 Task: Compose an email with the signature Jack Davis with the subject Request for a credit limit increase and the message I wanted to remind you that the deadline for submitting your expense report is coming up soon. Please make sure to do so by the end of the week. from softage.5@softage.net to softage.3@softage.net, select last sentence, change the font color from current to maroon and background color to red Send the email. Finally, move the email from Sent Items to the label Easter ideas
Action: Mouse moved to (169, 7)
Screenshot: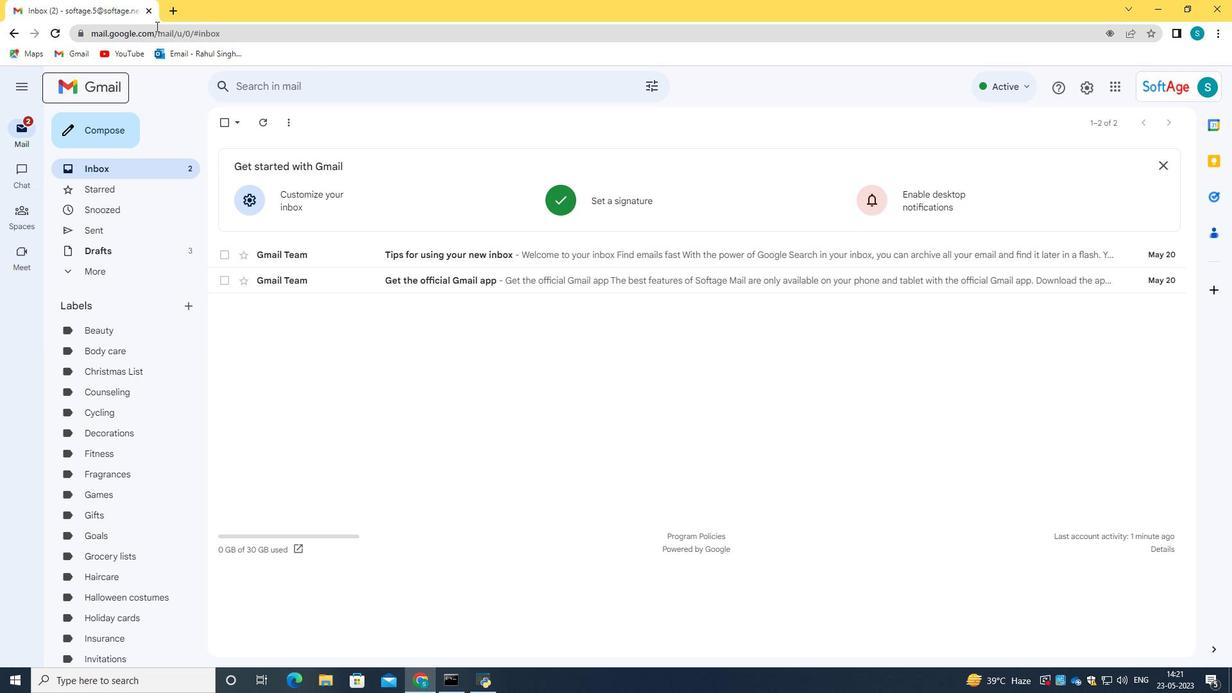 
Action: Mouse pressed left at (169, 7)
Screenshot: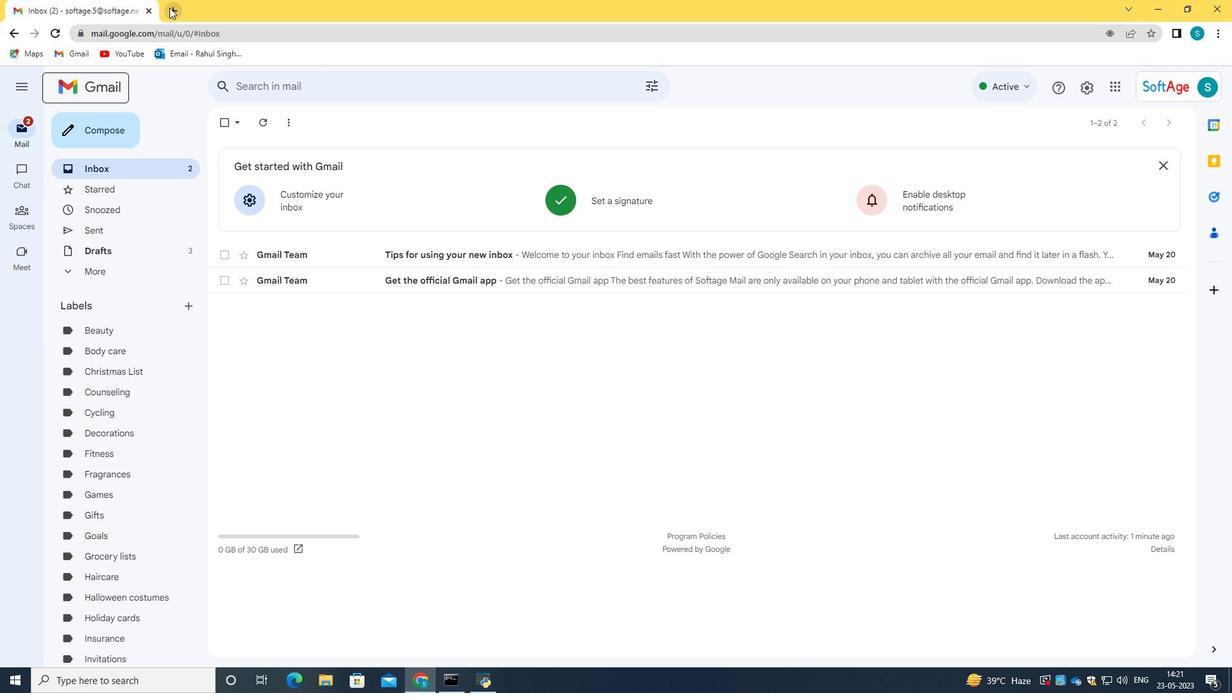 
Action: Mouse moved to (151, 8)
Screenshot: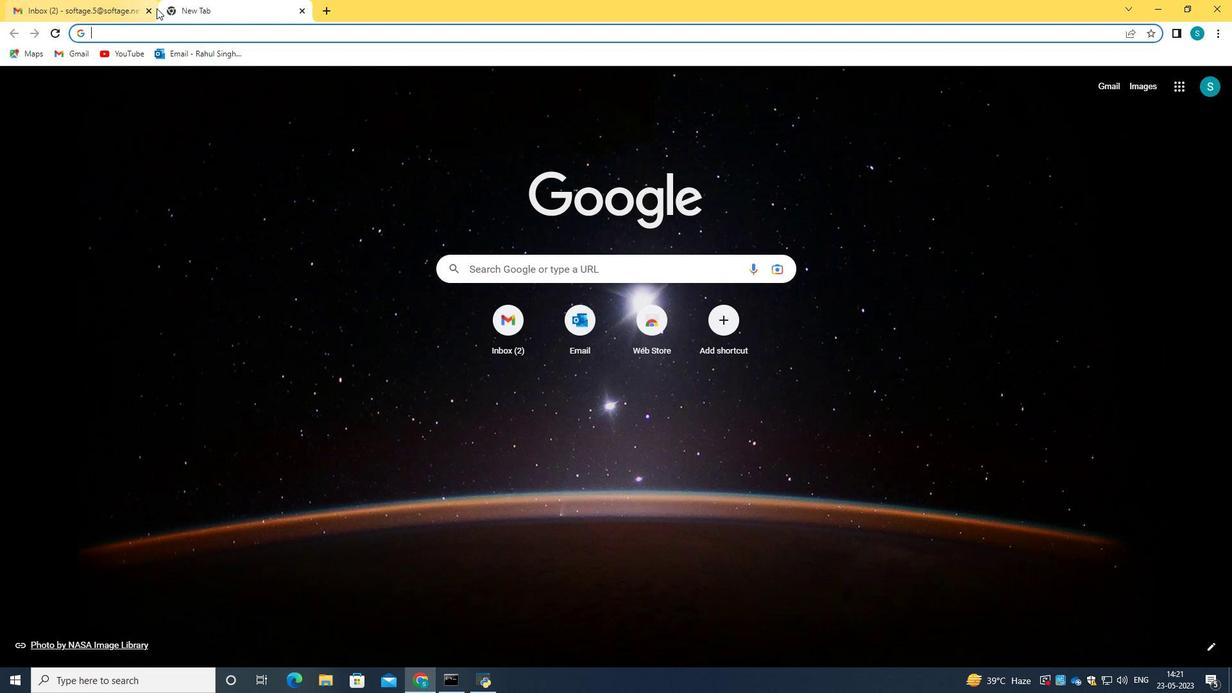 
Action: Mouse pressed left at (151, 8)
Screenshot: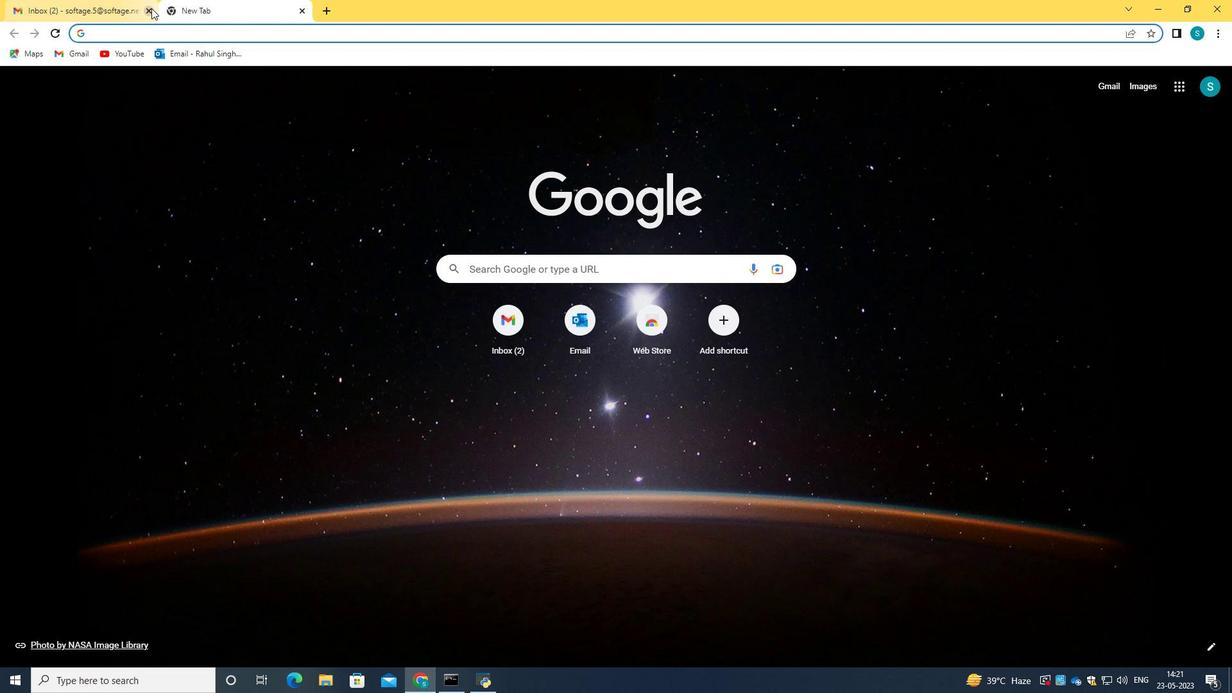 
Action: Mouse moved to (69, 53)
Screenshot: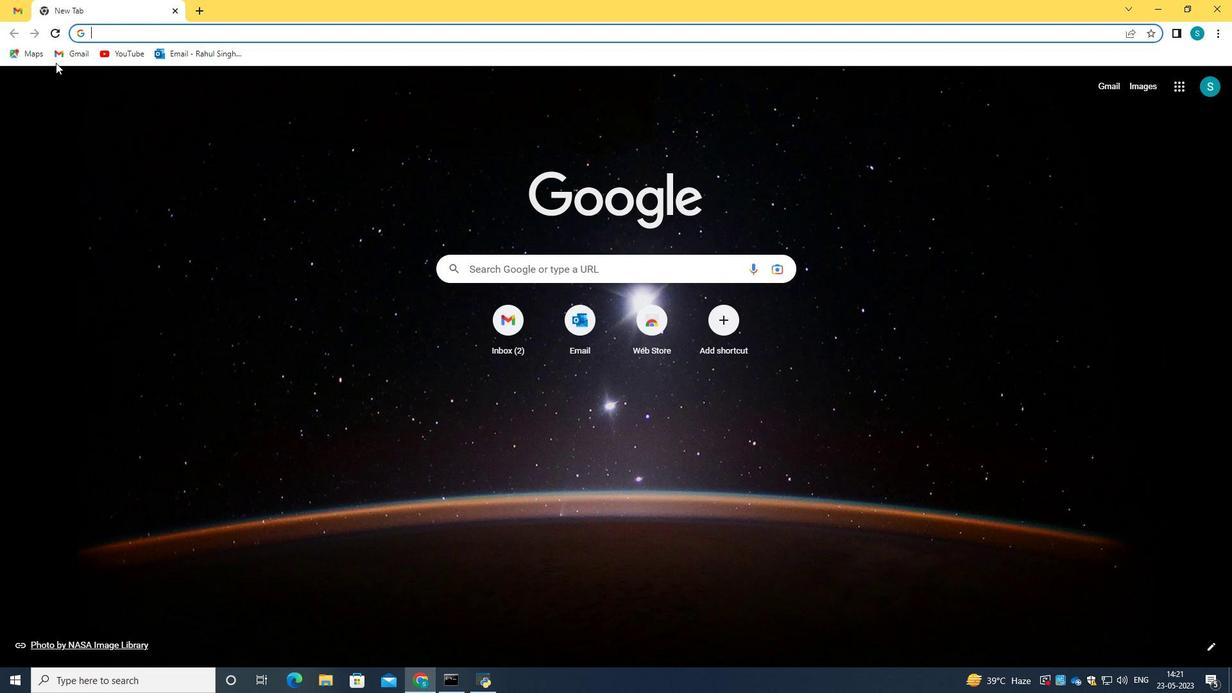 
Action: Mouse pressed left at (69, 53)
Screenshot: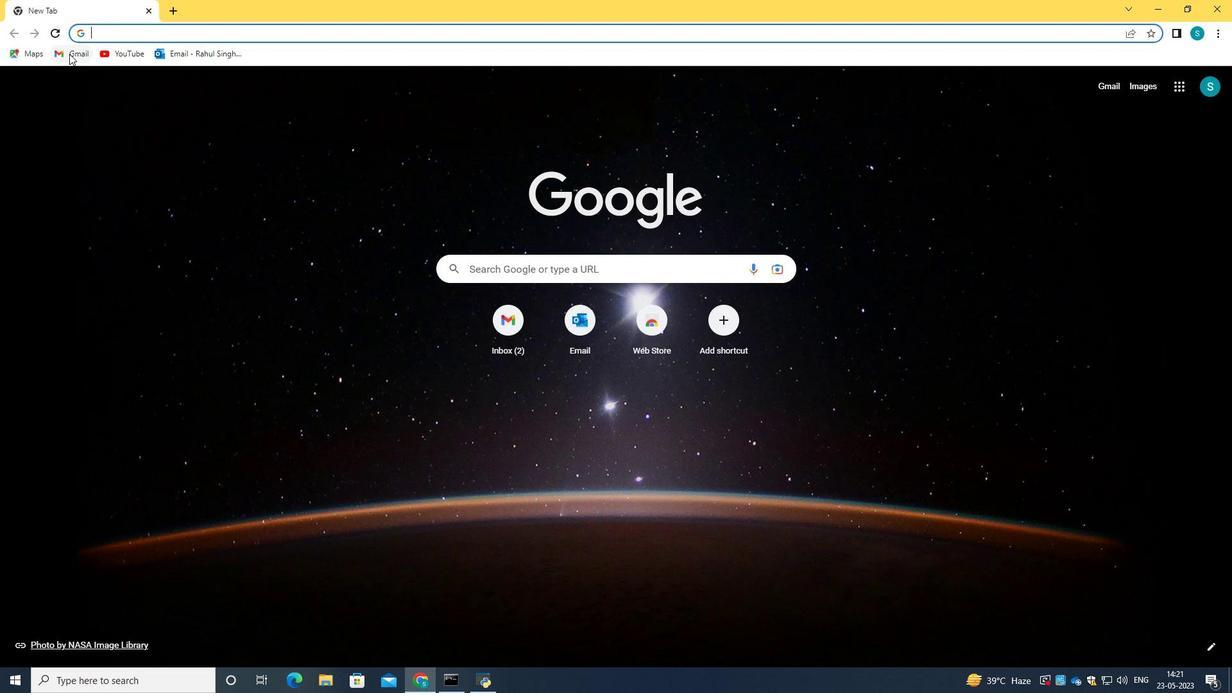 
Action: Mouse moved to (599, 199)
Screenshot: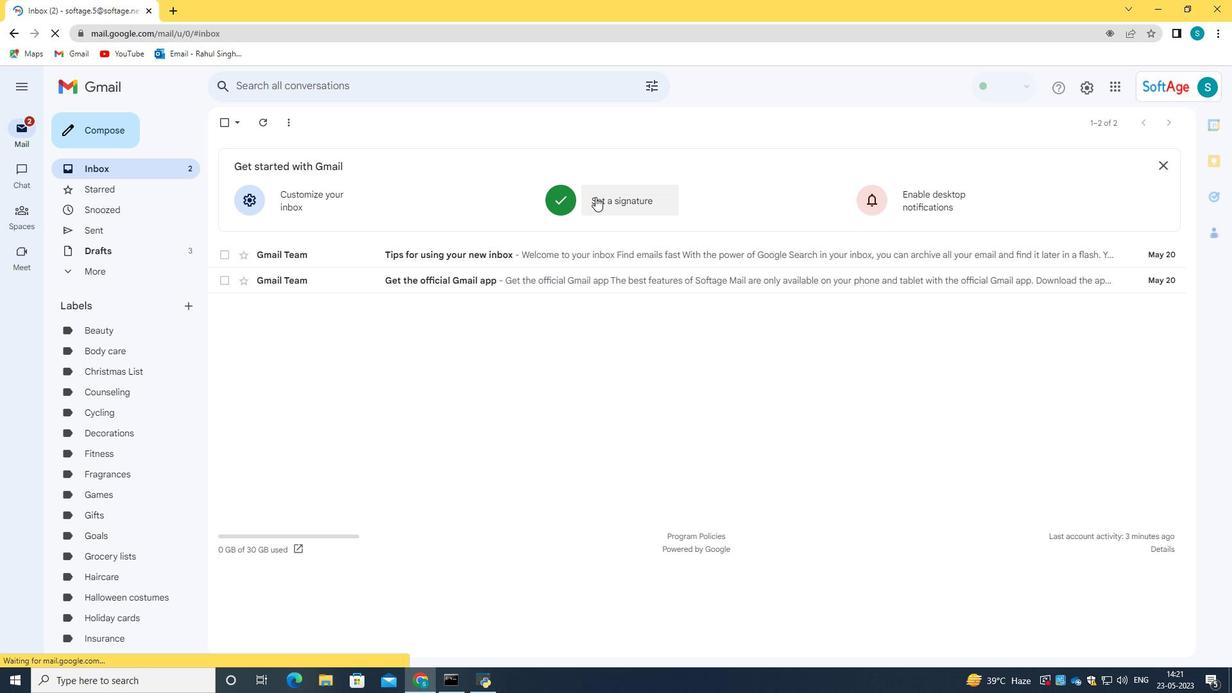 
Action: Mouse pressed left at (599, 199)
Screenshot: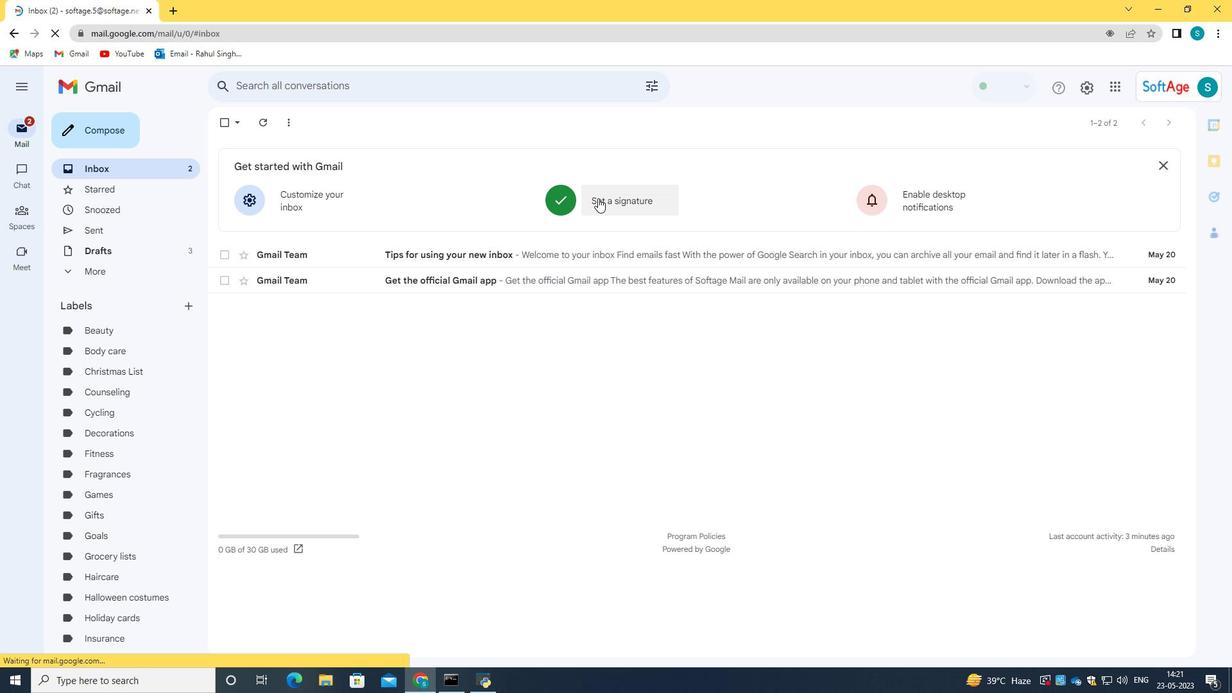 
Action: Mouse moved to (622, 204)
Screenshot: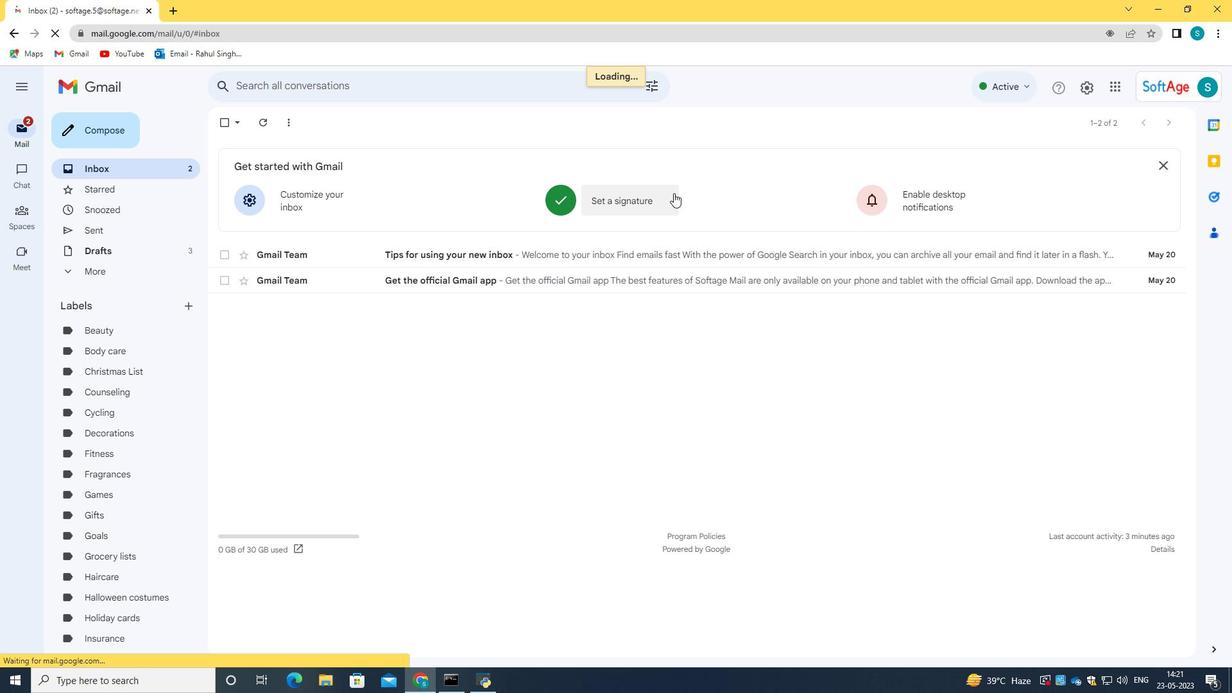 
Action: Mouse pressed left at (622, 204)
Screenshot: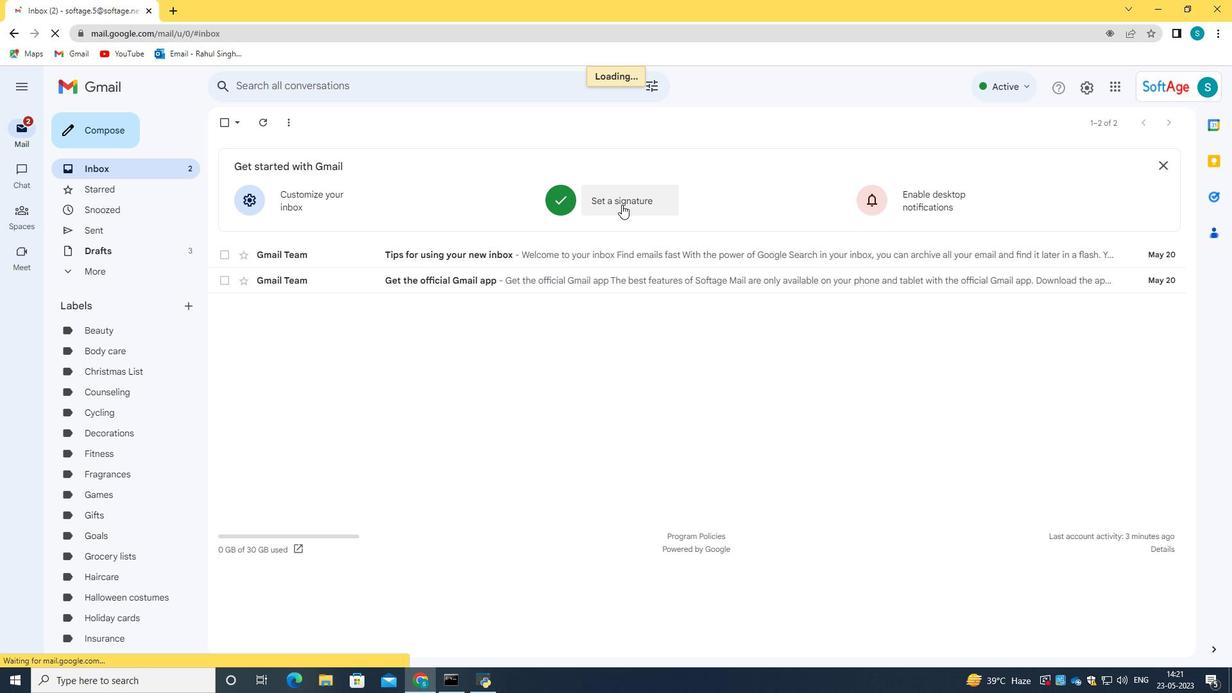 
Action: Mouse moved to (577, 398)
Screenshot: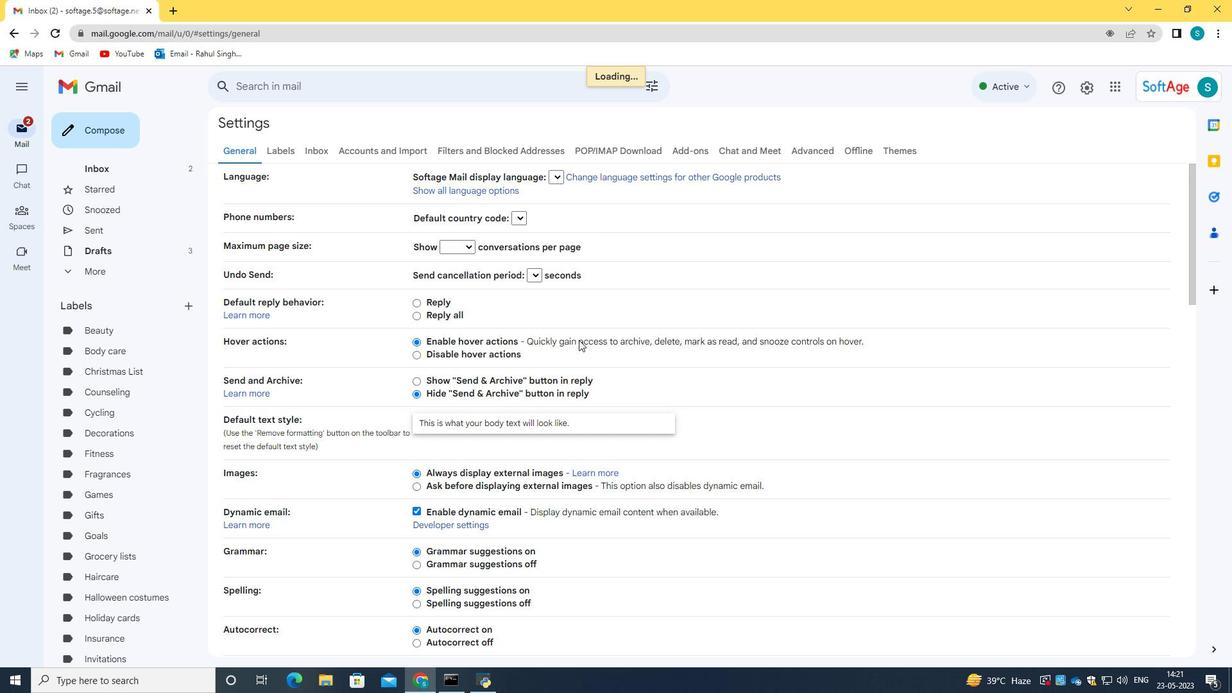 
Action: Mouse scrolled (577, 398) with delta (0, 0)
Screenshot: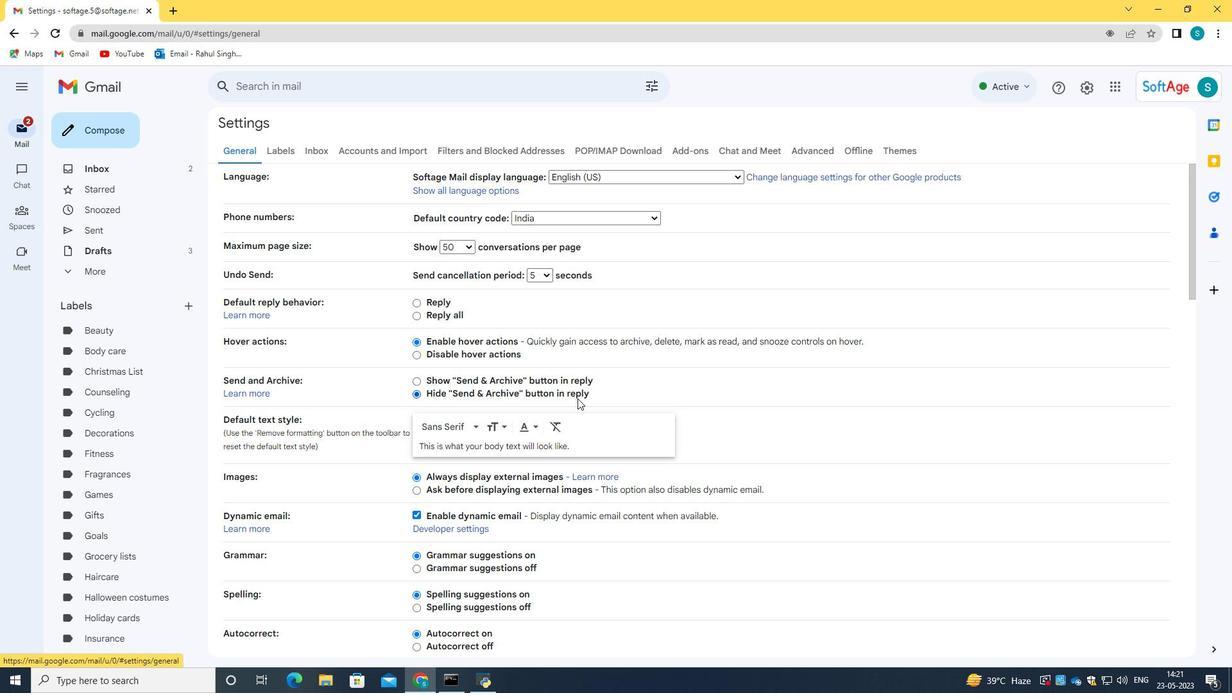 
Action: Mouse scrolled (577, 398) with delta (0, 0)
Screenshot: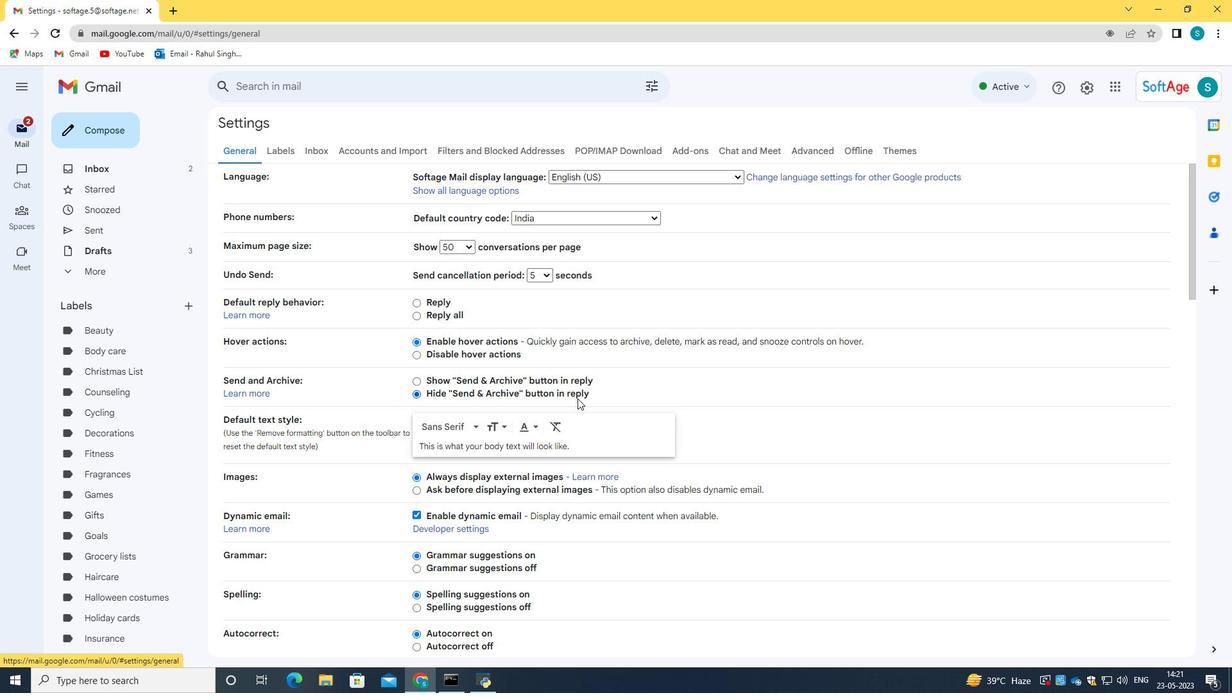 
Action: Mouse scrolled (577, 398) with delta (0, 0)
Screenshot: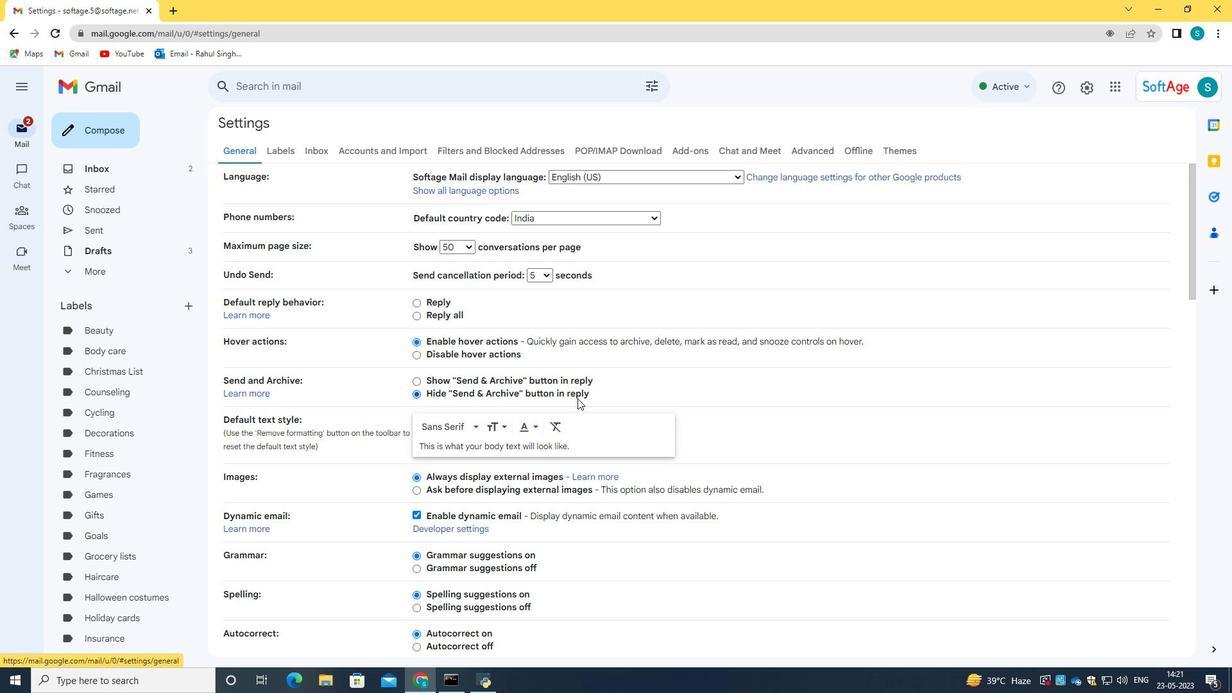 
Action: Mouse scrolled (577, 398) with delta (0, 0)
Screenshot: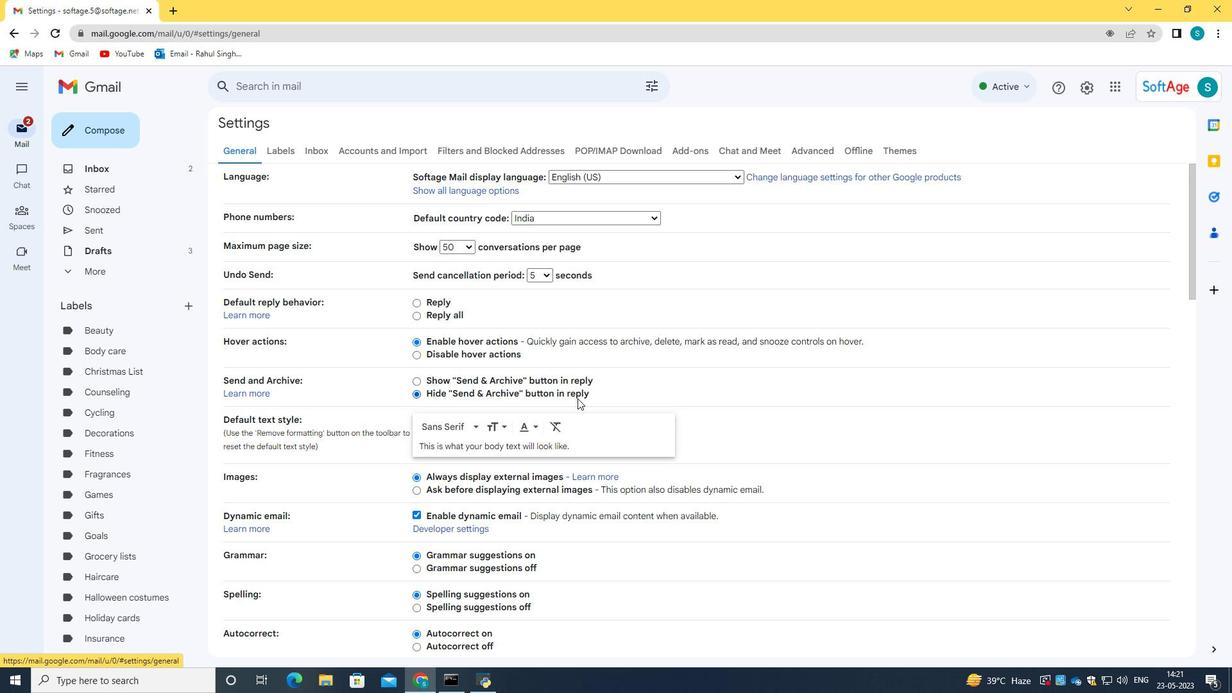 
Action: Mouse moved to (577, 399)
Screenshot: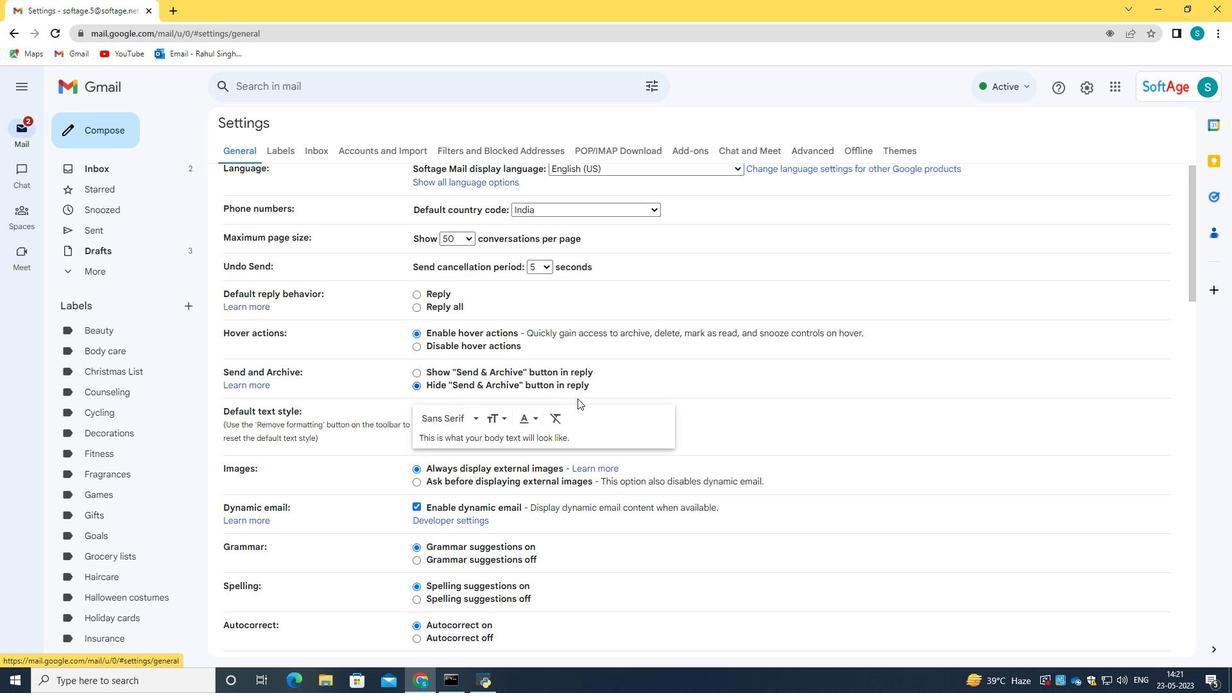 
Action: Mouse scrolled (577, 398) with delta (0, 0)
Screenshot: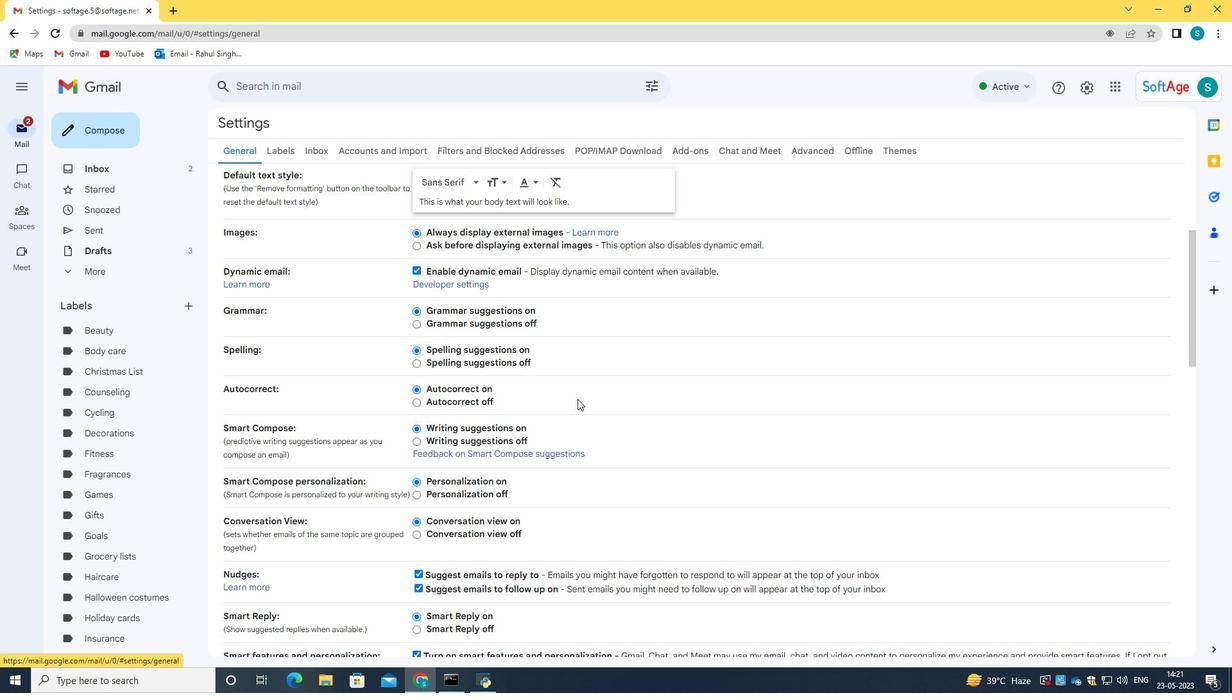
Action: Mouse scrolled (577, 398) with delta (0, 0)
Screenshot: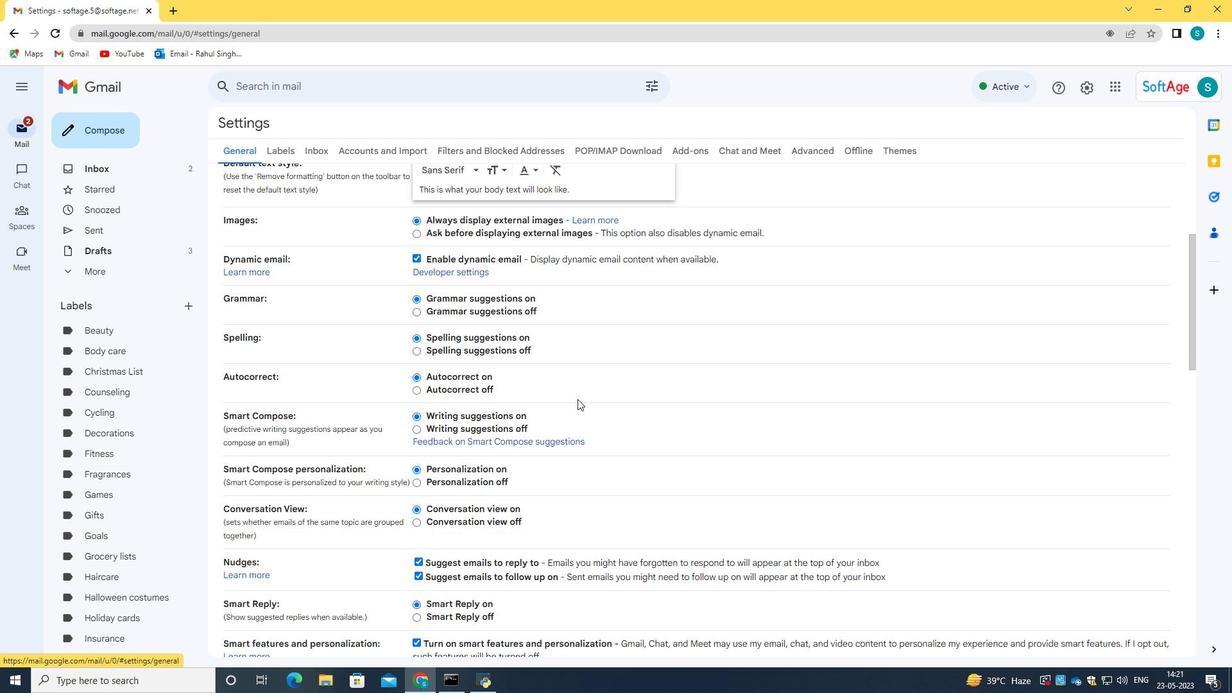 
Action: Mouse scrolled (577, 398) with delta (0, 0)
Screenshot: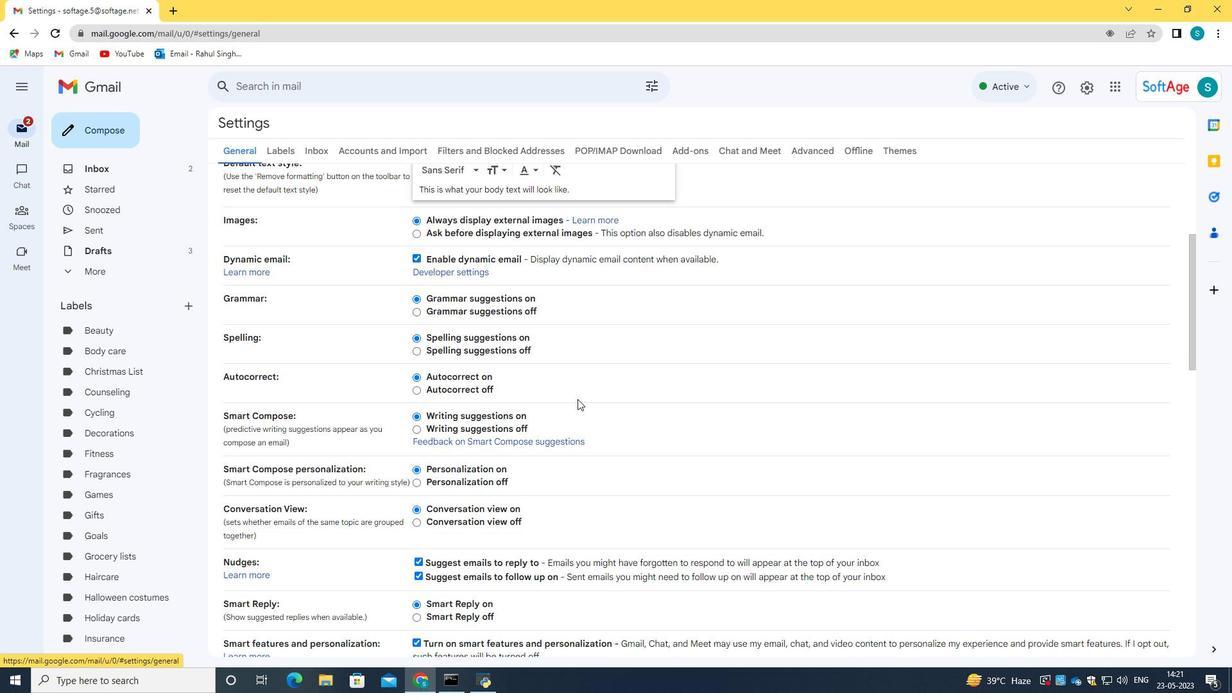 
Action: Mouse scrolled (577, 398) with delta (0, 0)
Screenshot: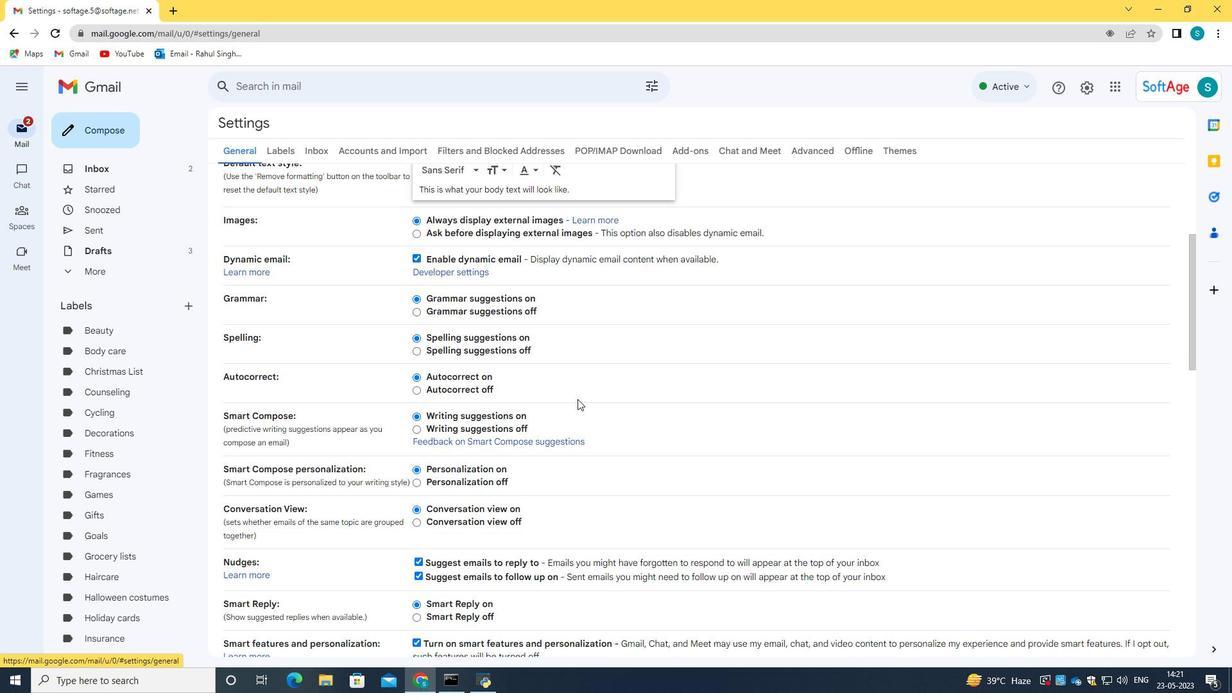 
Action: Mouse scrolled (577, 398) with delta (0, 0)
Screenshot: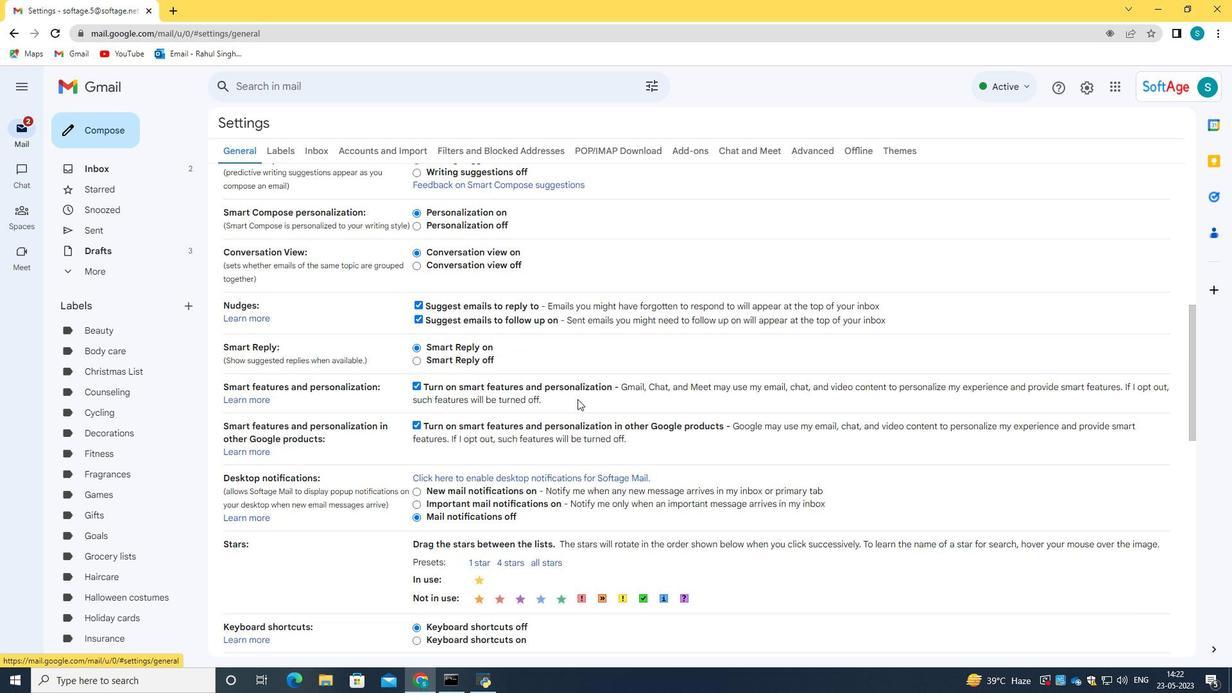 
Action: Mouse scrolled (577, 398) with delta (0, 0)
Screenshot: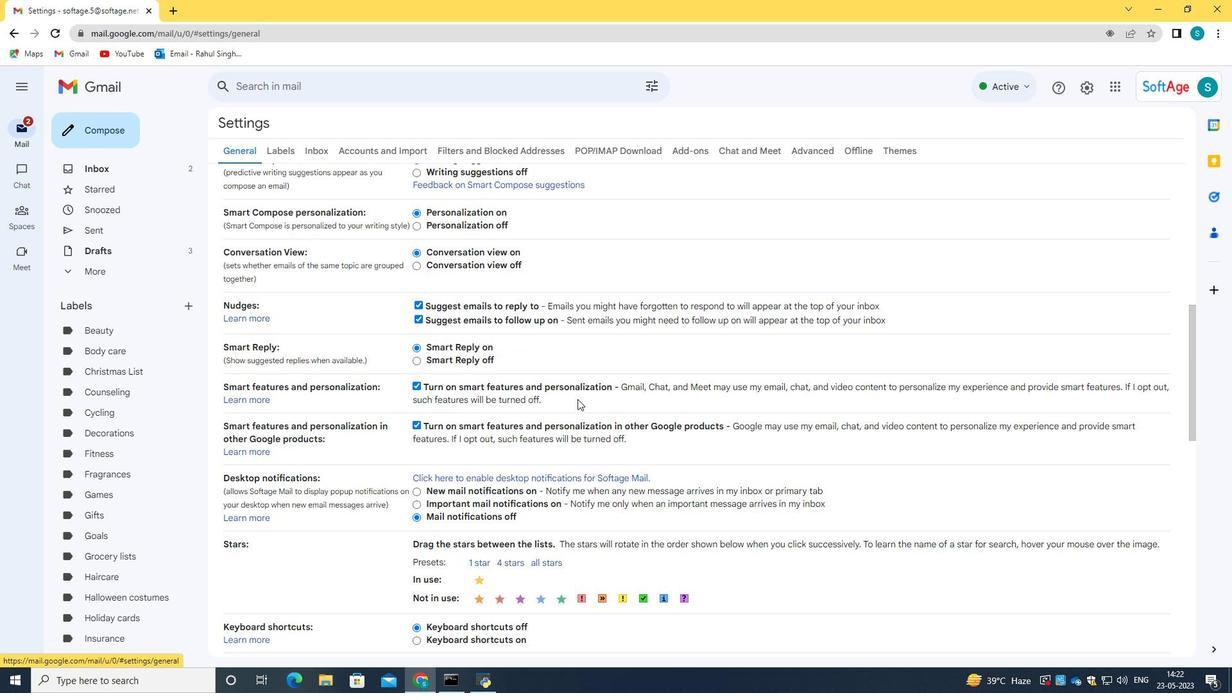 
Action: Mouse scrolled (577, 398) with delta (0, 0)
Screenshot: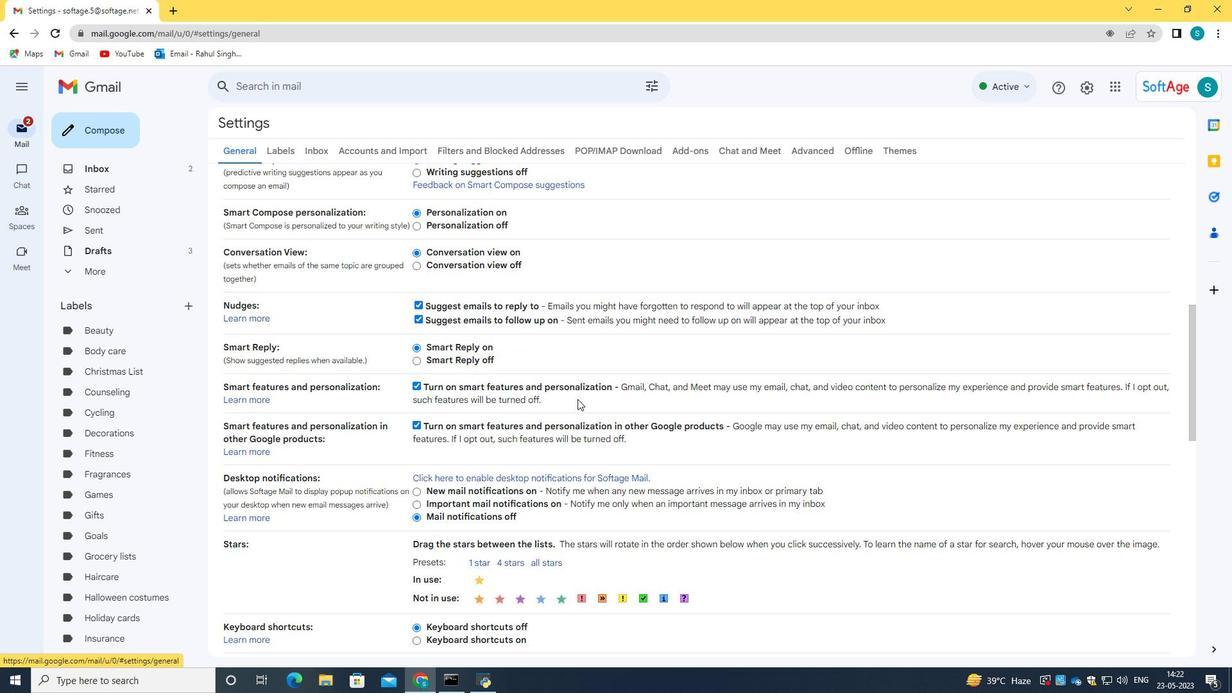 
Action: Mouse moved to (577, 399)
Screenshot: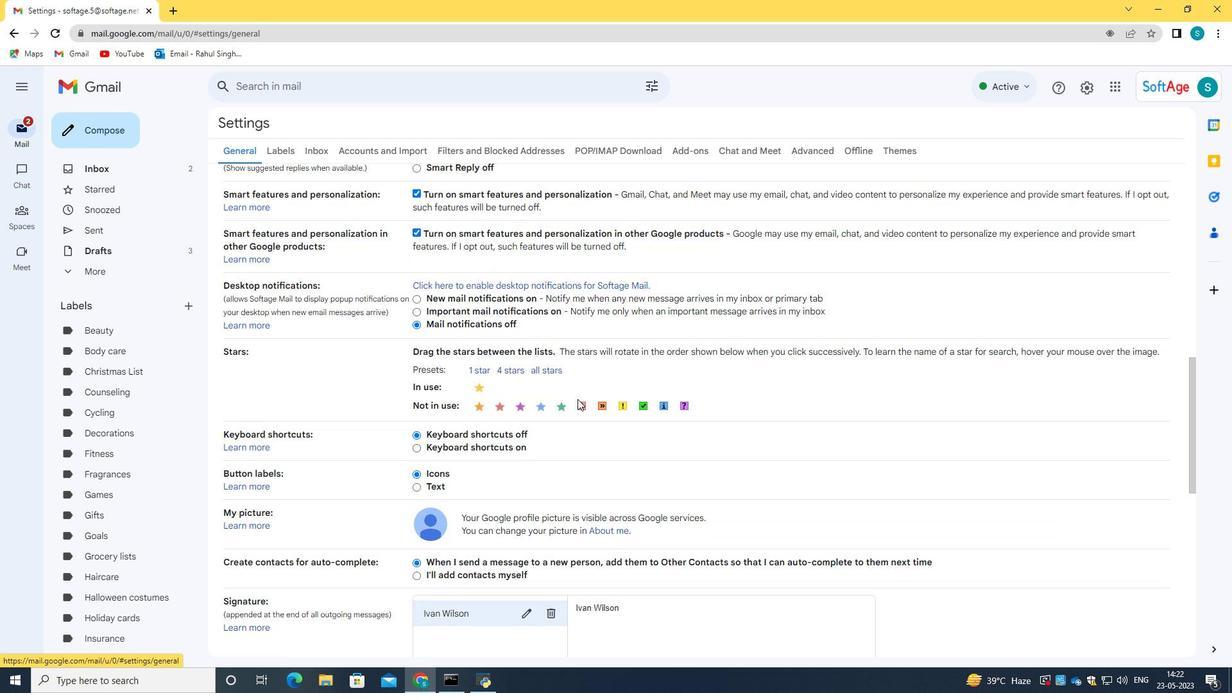 
Action: Mouse scrolled (577, 398) with delta (0, 0)
Screenshot: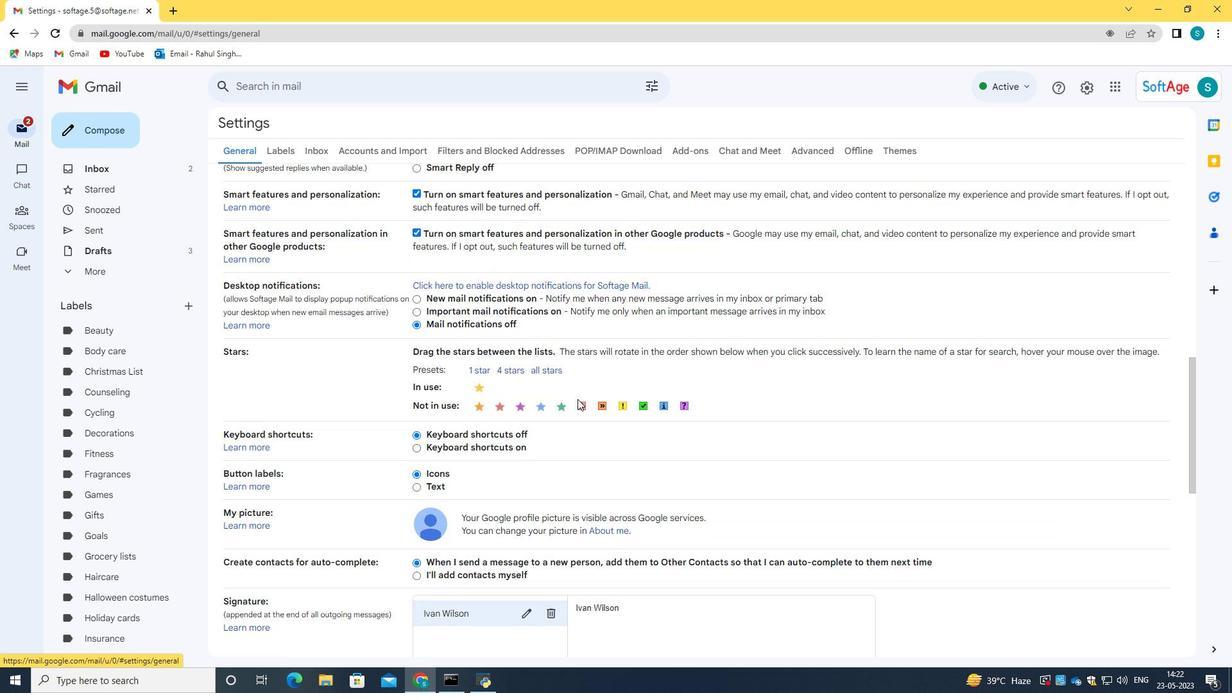 
Action: Mouse scrolled (577, 398) with delta (0, 0)
Screenshot: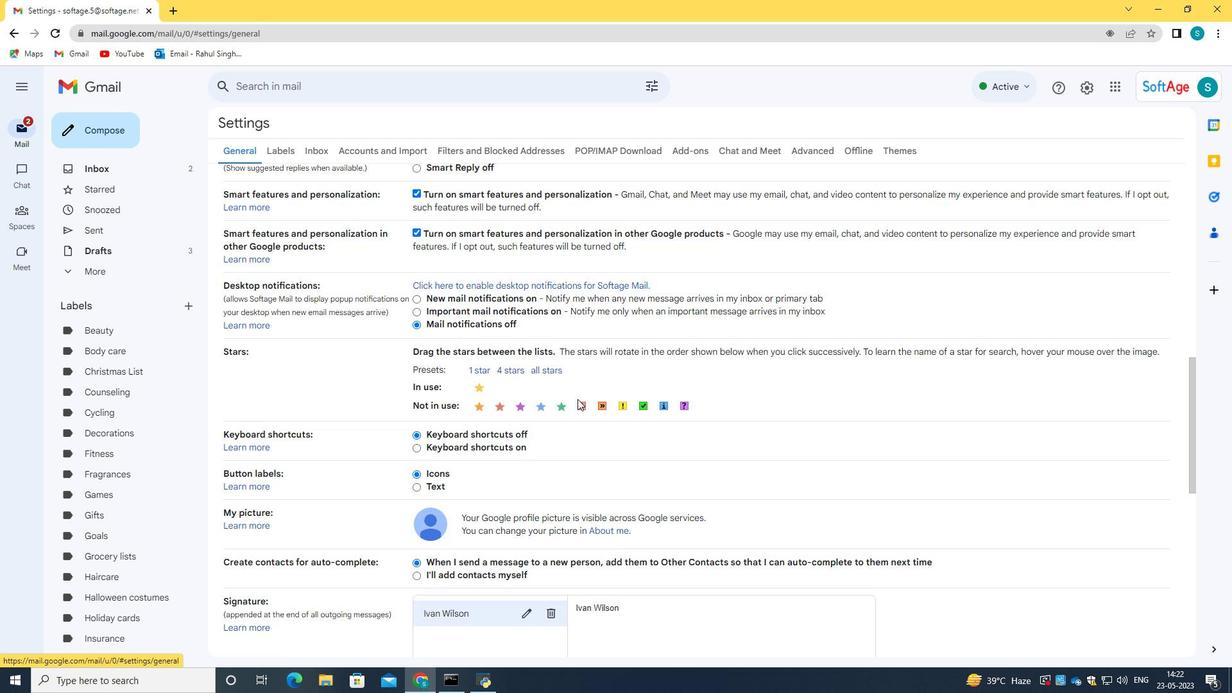 
Action: Mouse moved to (512, 588)
Screenshot: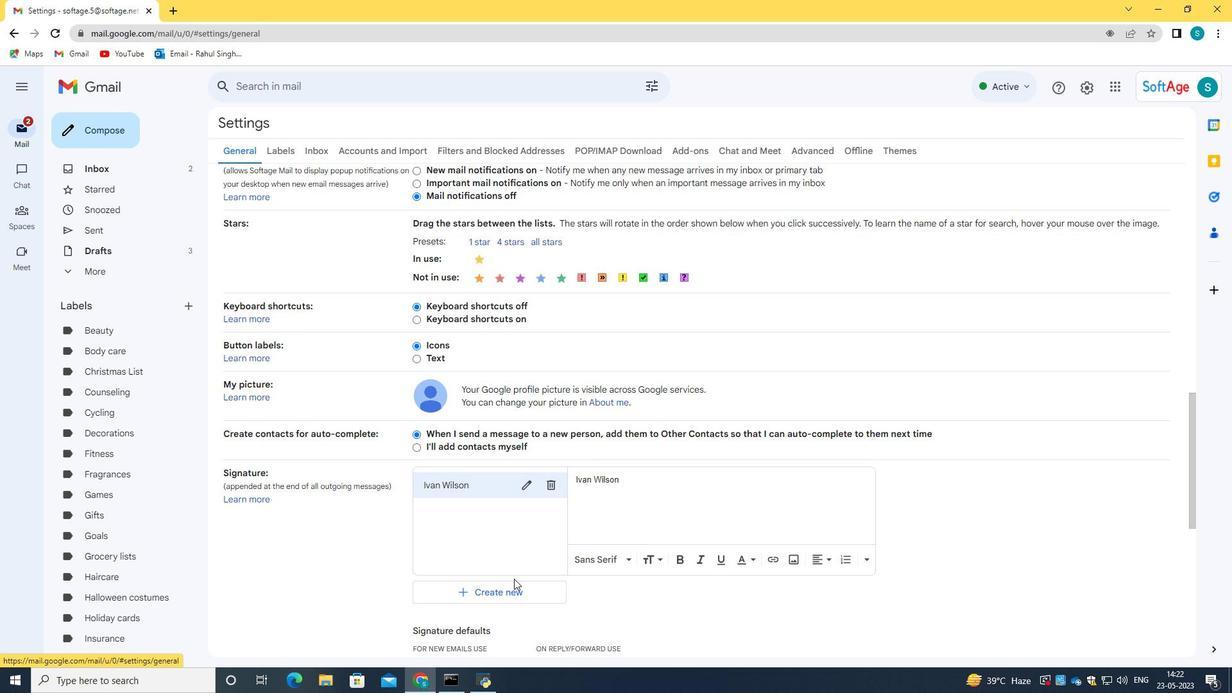 
Action: Mouse pressed left at (512, 588)
Screenshot: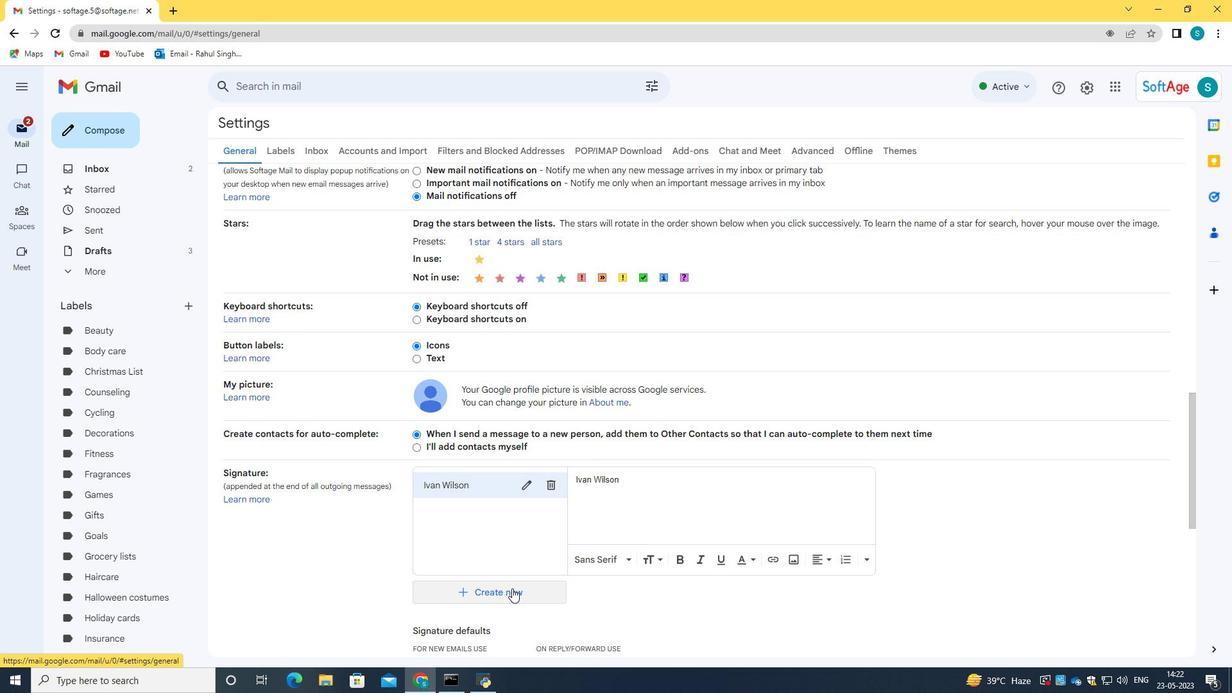 
Action: Mouse moved to (548, 380)
Screenshot: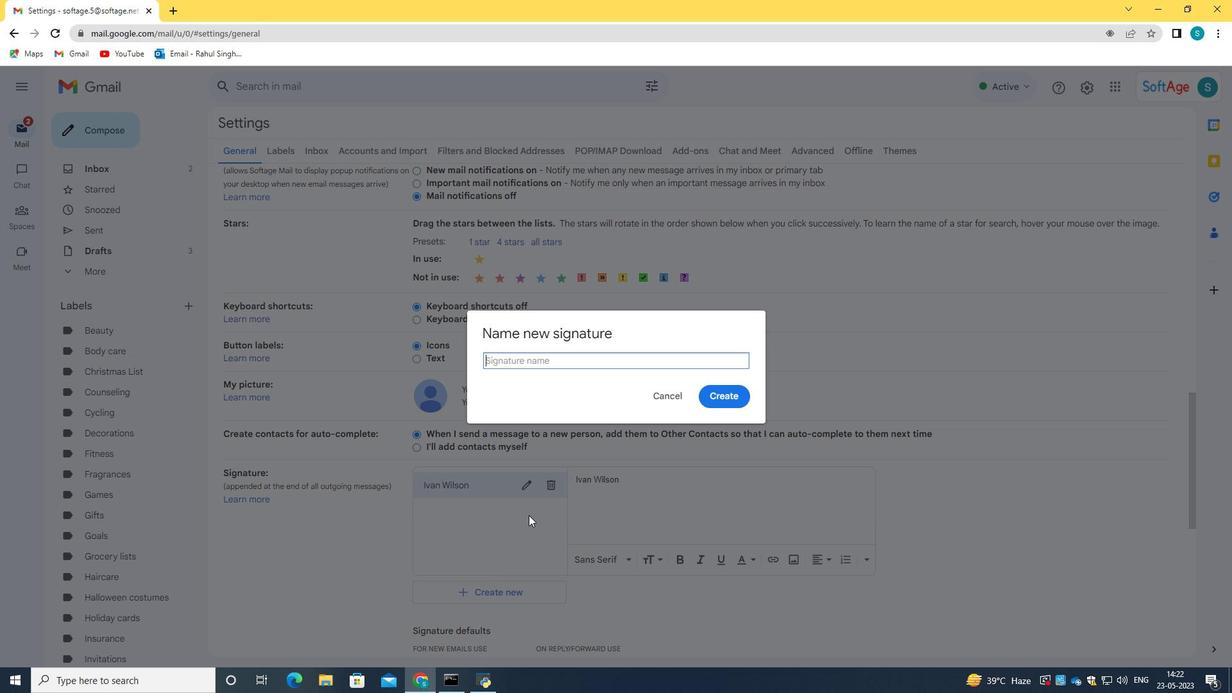 
Action: Key pressed <Key.caps_lock>J<Key.caps_lock>ack<Key.space><Key.caps_lock>D<Key.caps_lock>avis
Screenshot: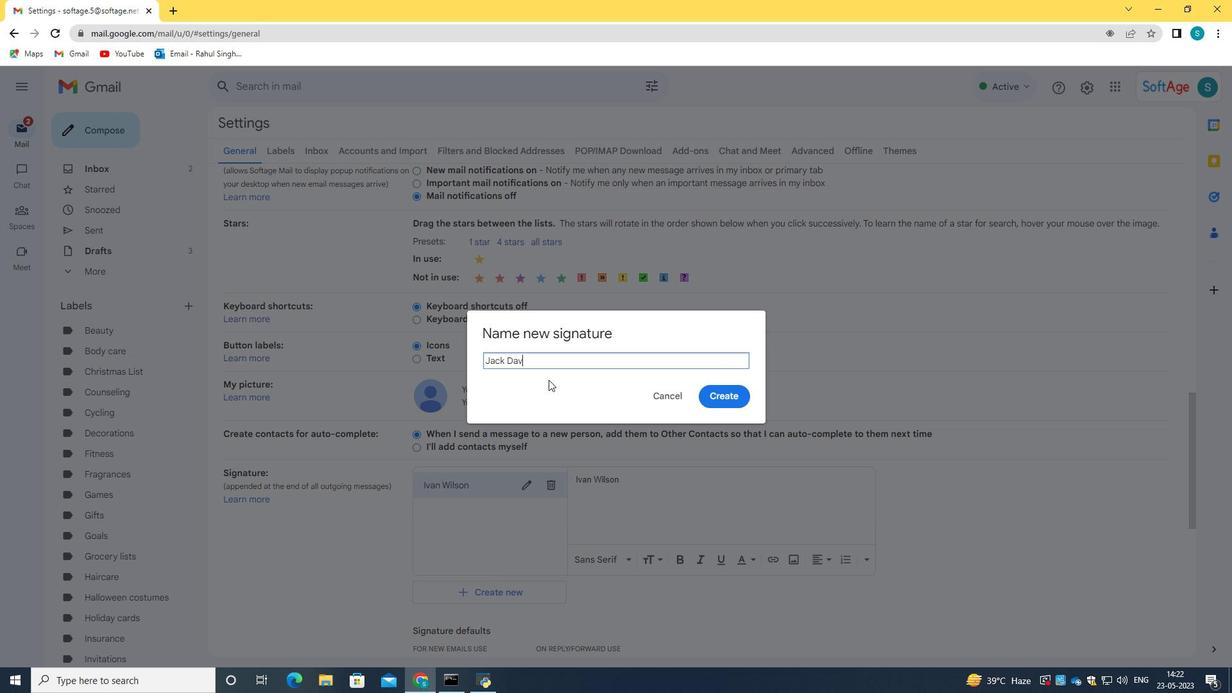 
Action: Mouse moved to (719, 389)
Screenshot: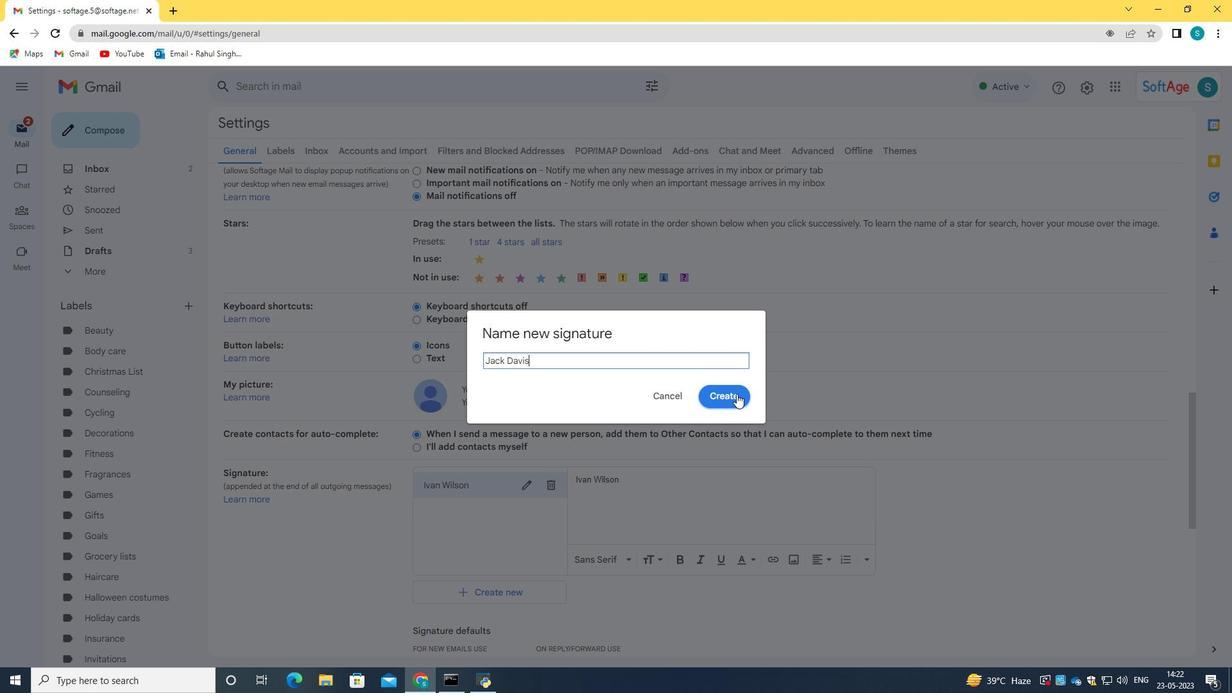
Action: Mouse pressed left at (719, 389)
Screenshot: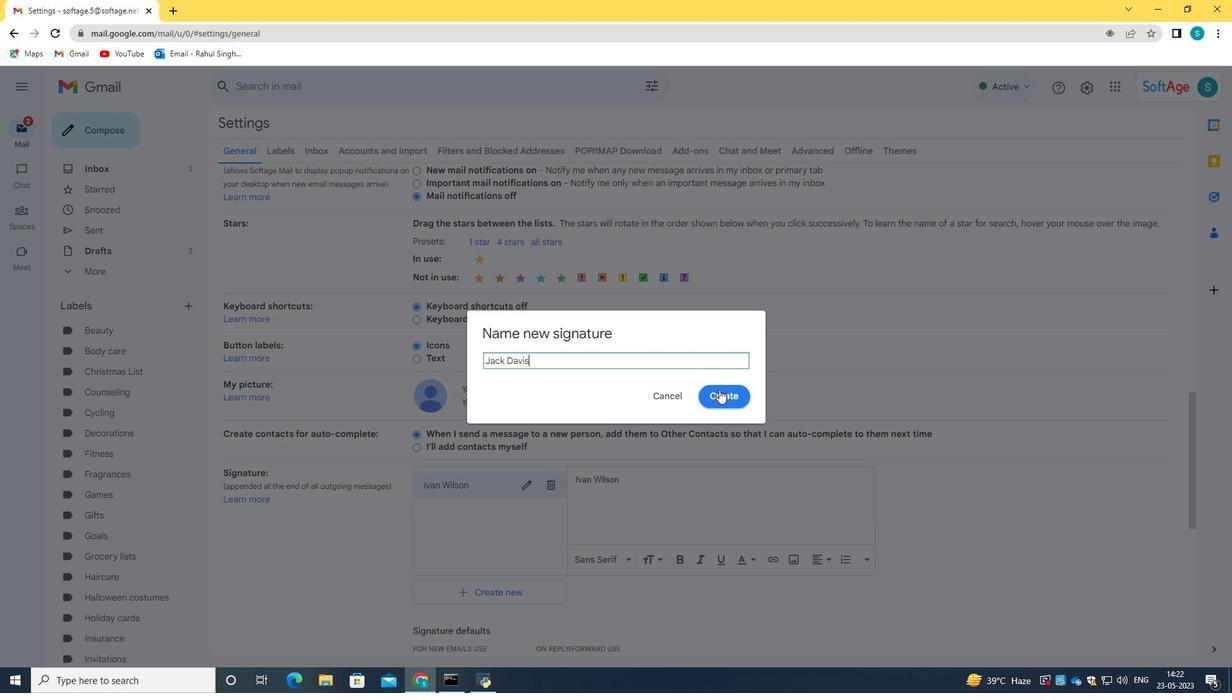 
Action: Mouse moved to (668, 480)
Screenshot: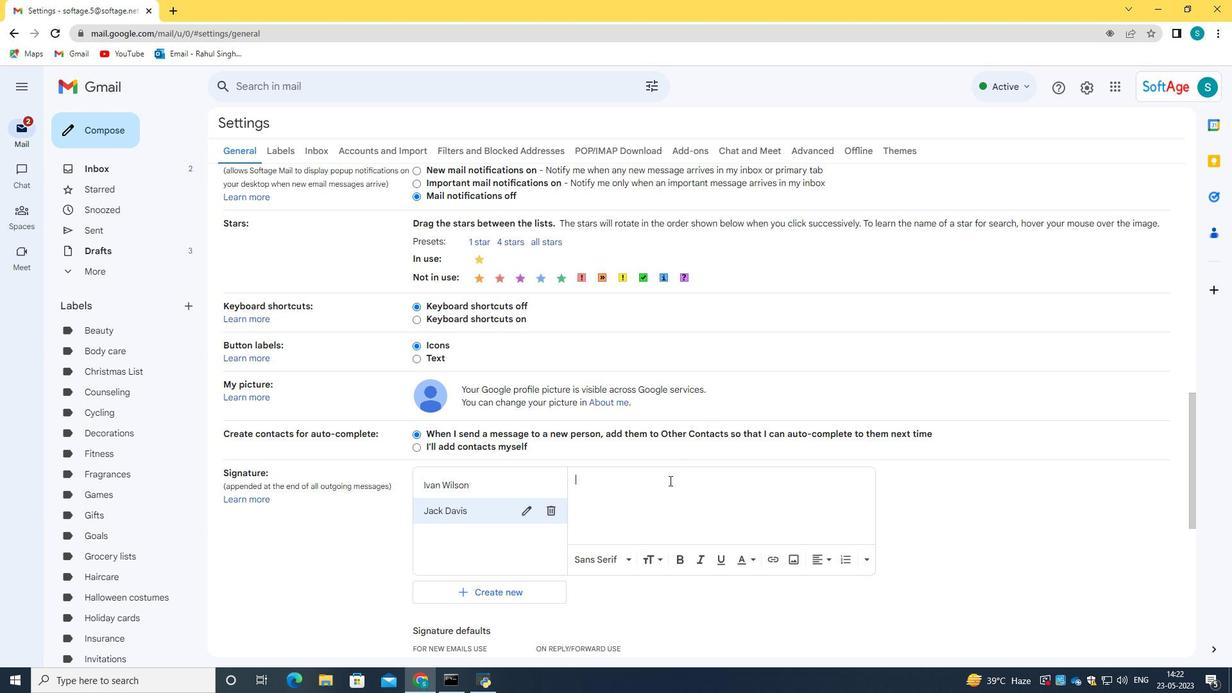 
Action: Mouse pressed left at (668, 480)
Screenshot: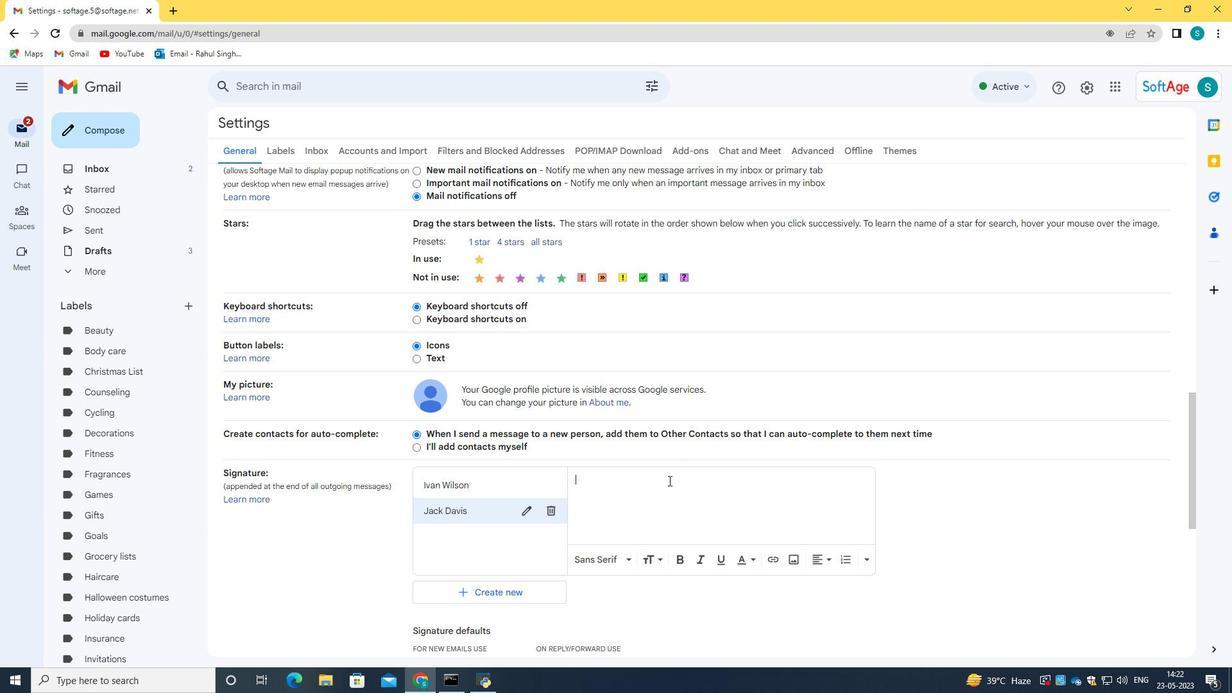 
Action: Key pressed <Key.caps_lock>J<Key.caps_lock>ack<Key.space><Key.caps_lock>D<Key.caps_lock>avis
Screenshot: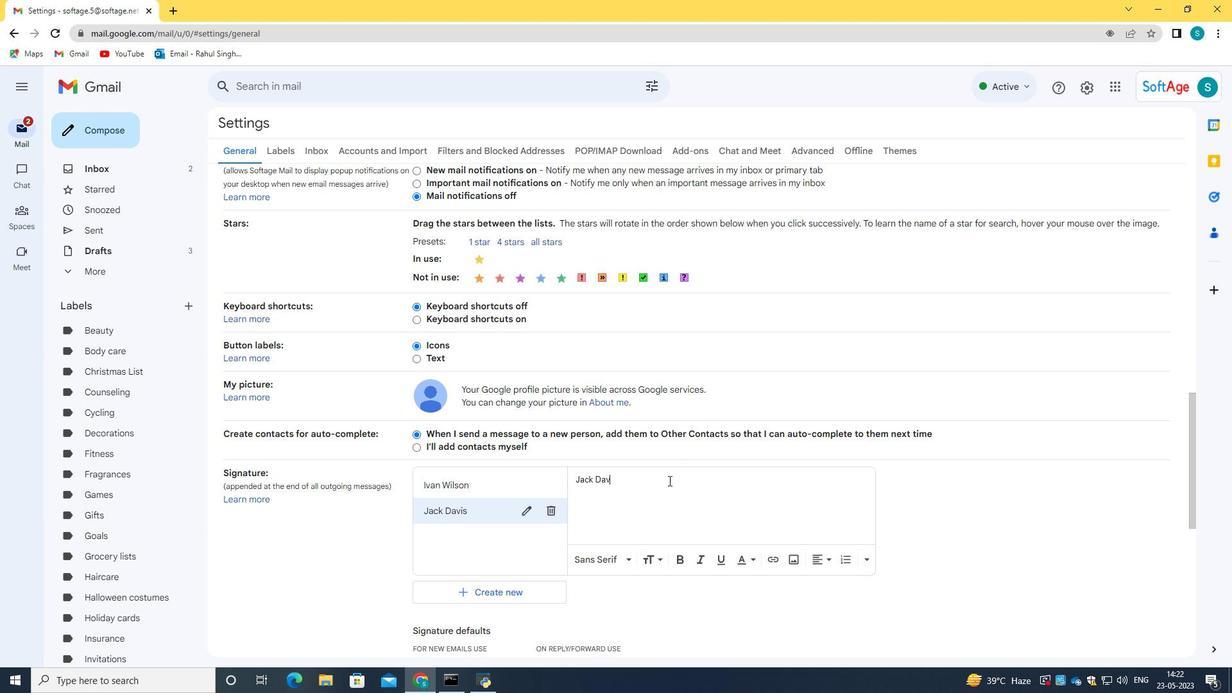 
Action: Mouse moved to (720, 433)
Screenshot: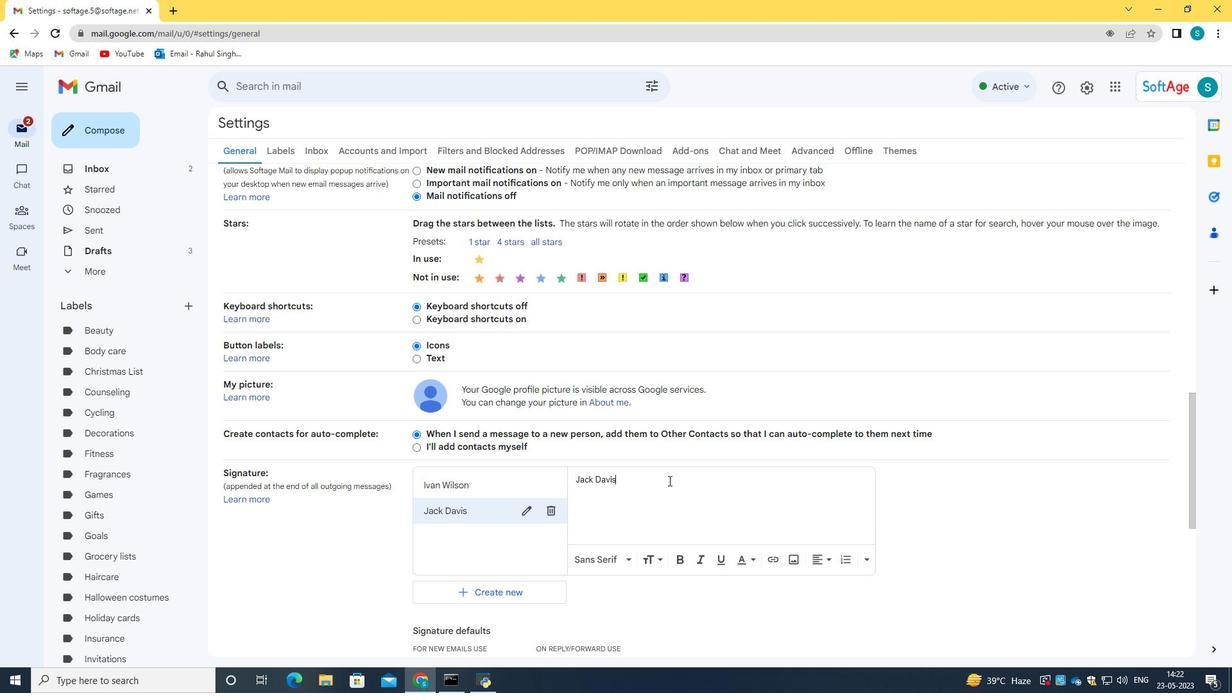 
Action: Mouse scrolled (720, 432) with delta (0, 0)
Screenshot: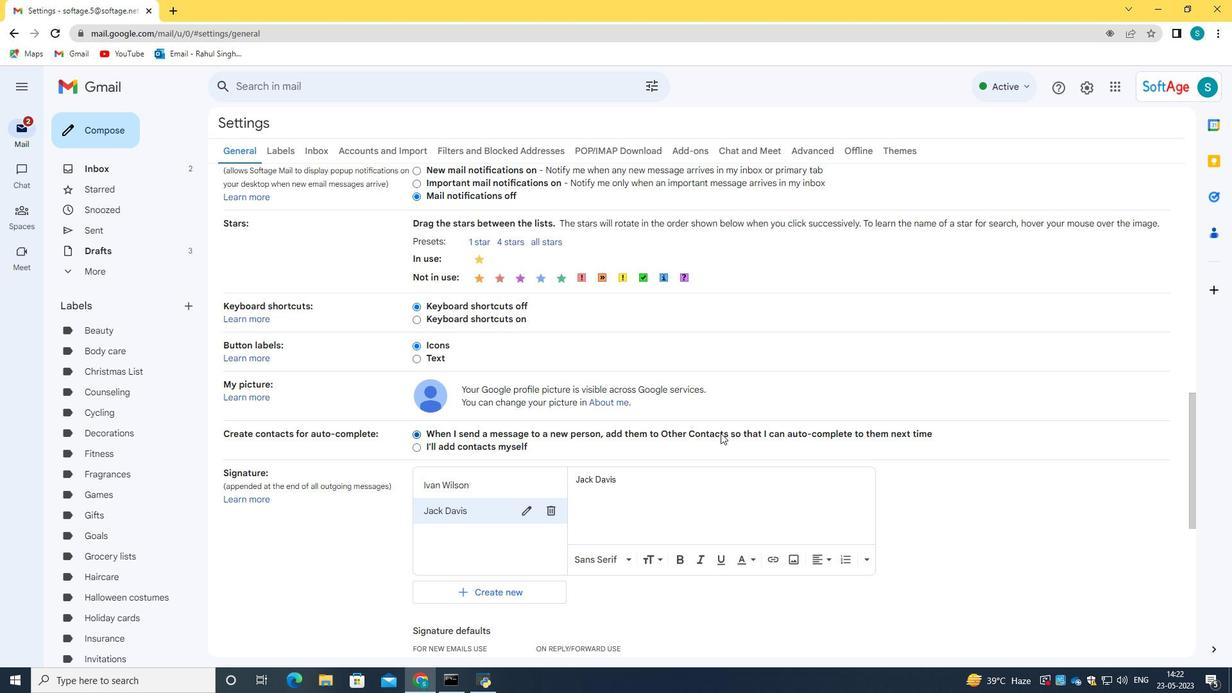 
Action: Mouse scrolled (720, 432) with delta (0, 0)
Screenshot: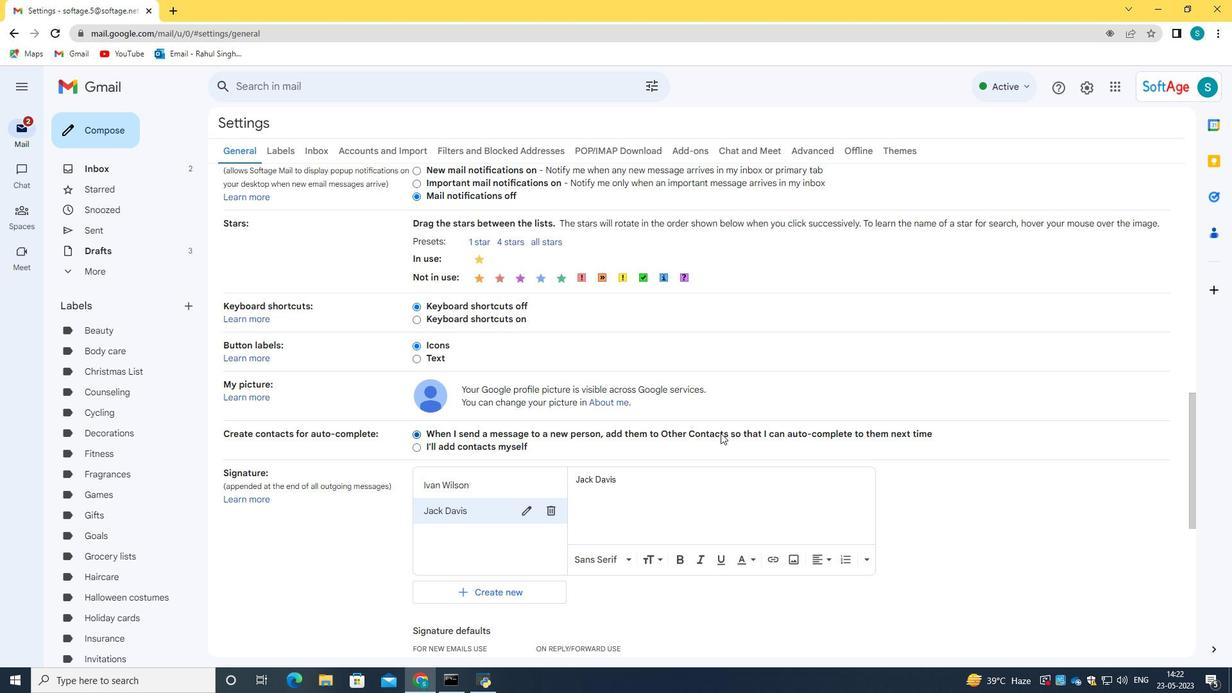 
Action: Mouse scrolled (720, 432) with delta (0, 0)
Screenshot: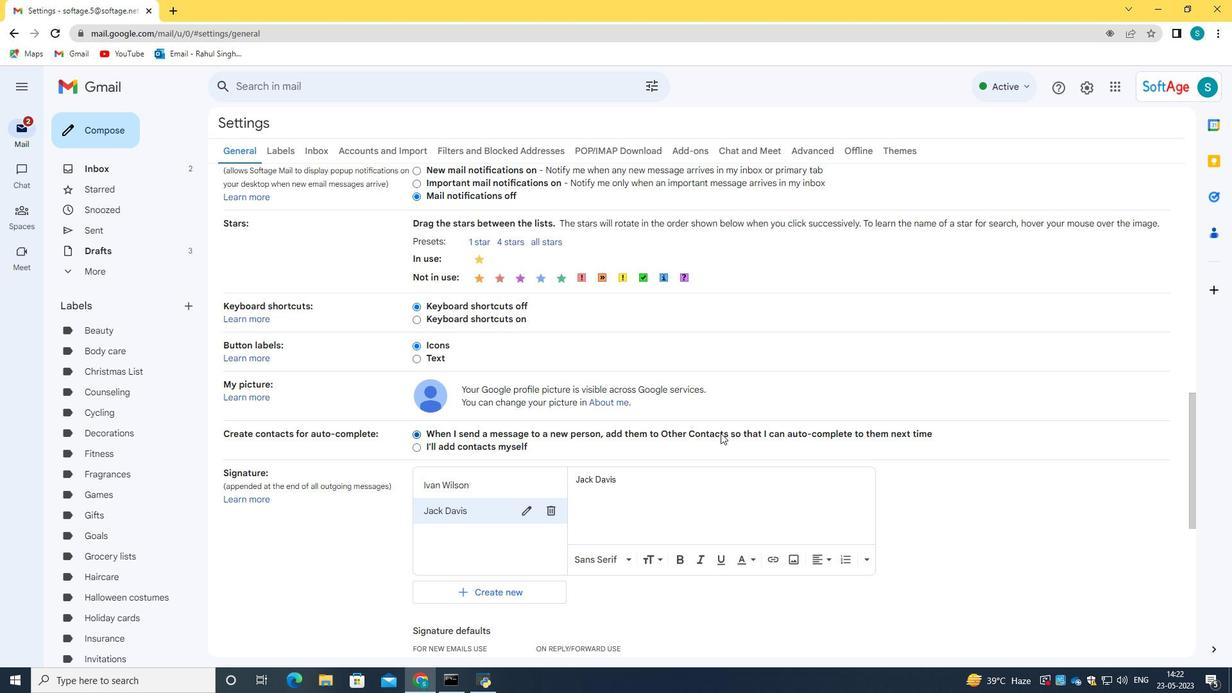 
Action: Mouse scrolled (720, 432) with delta (0, 0)
Screenshot: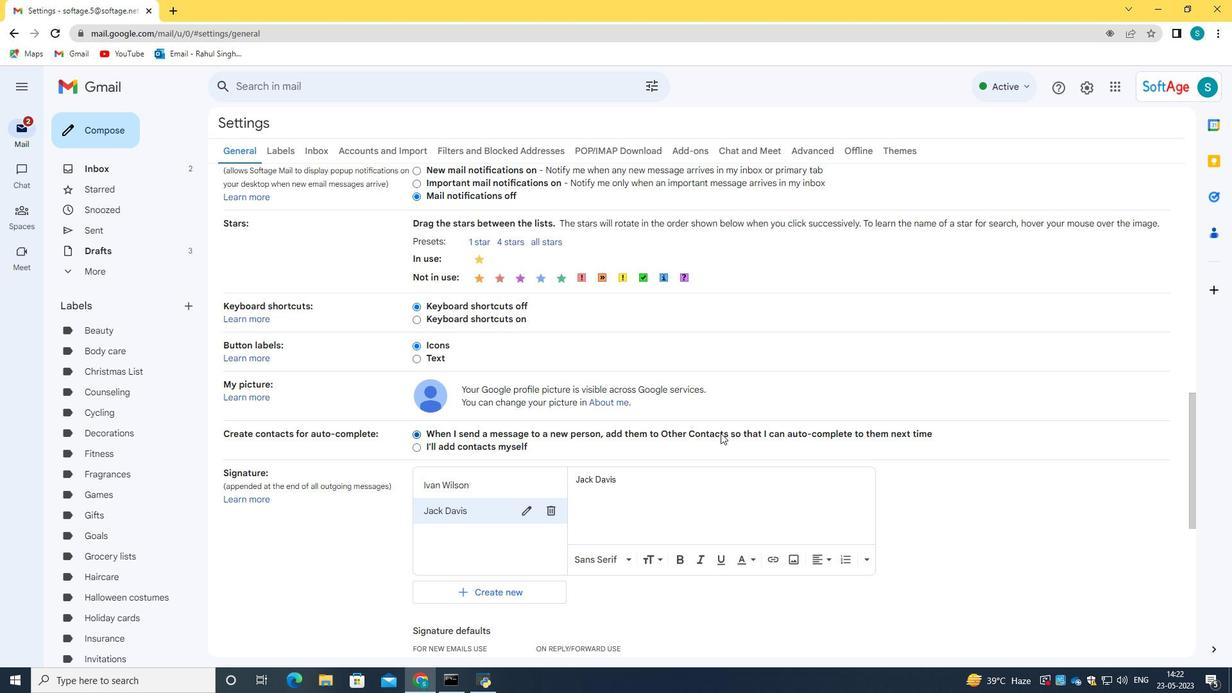 
Action: Mouse scrolled (720, 432) with delta (0, 0)
Screenshot: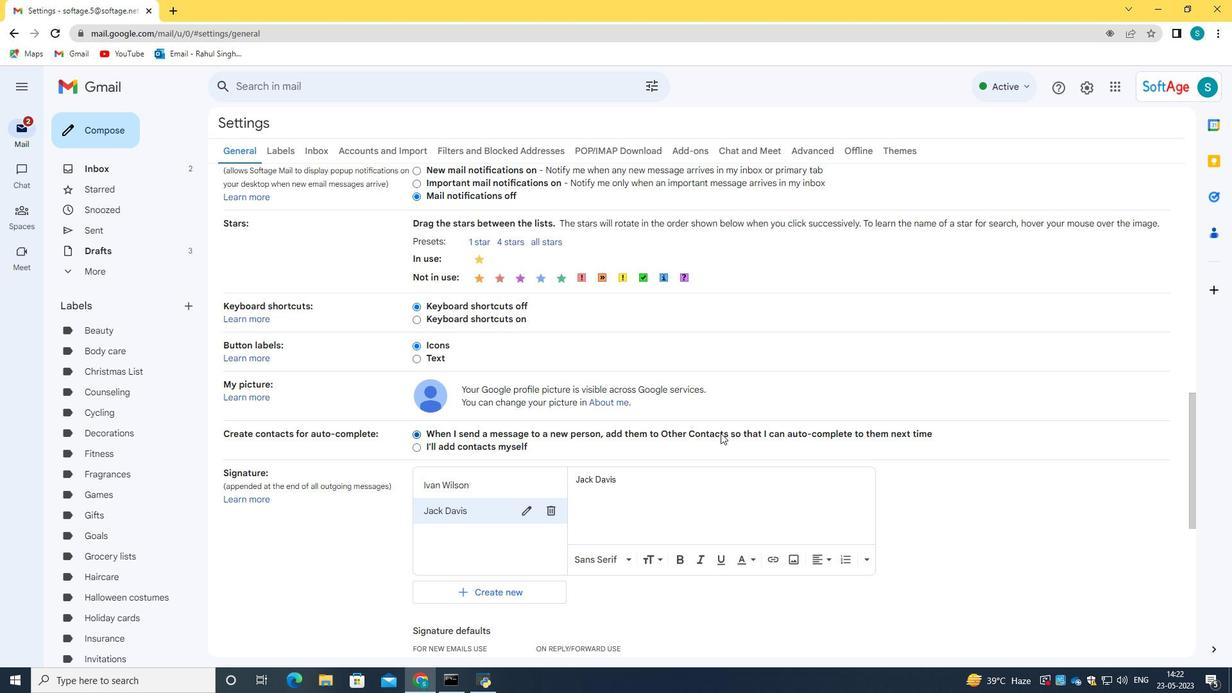 
Action: Mouse scrolled (720, 432) with delta (0, 0)
Screenshot: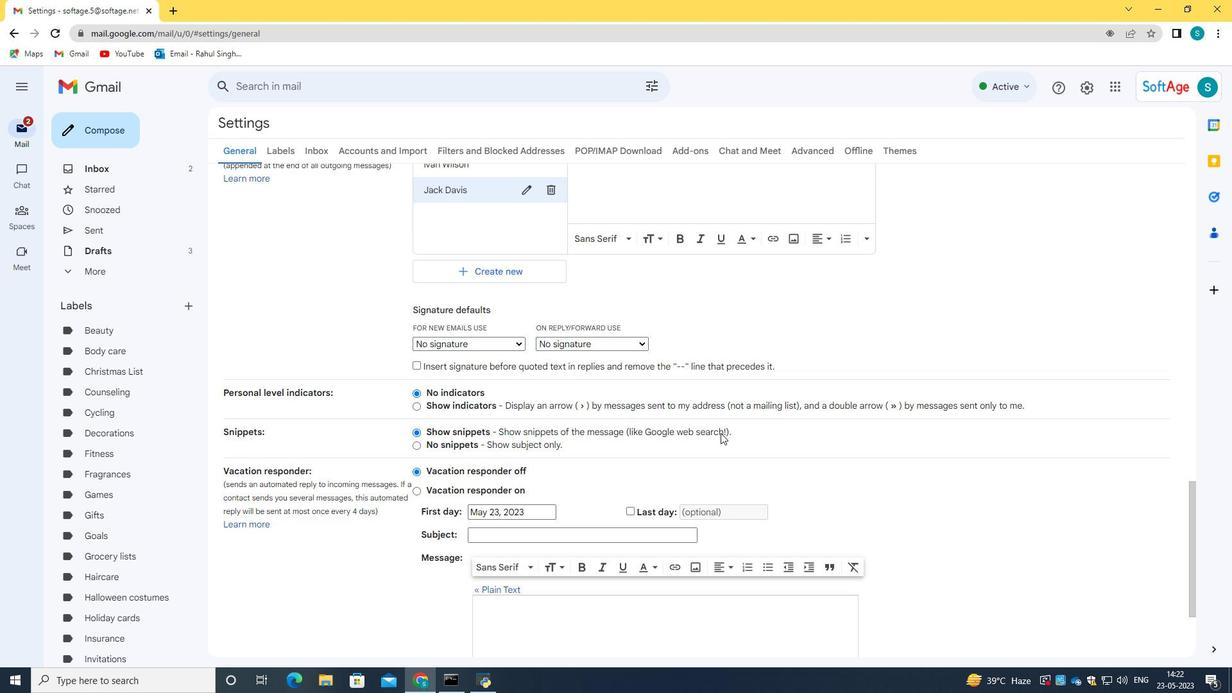 
Action: Mouse scrolled (720, 432) with delta (0, 0)
Screenshot: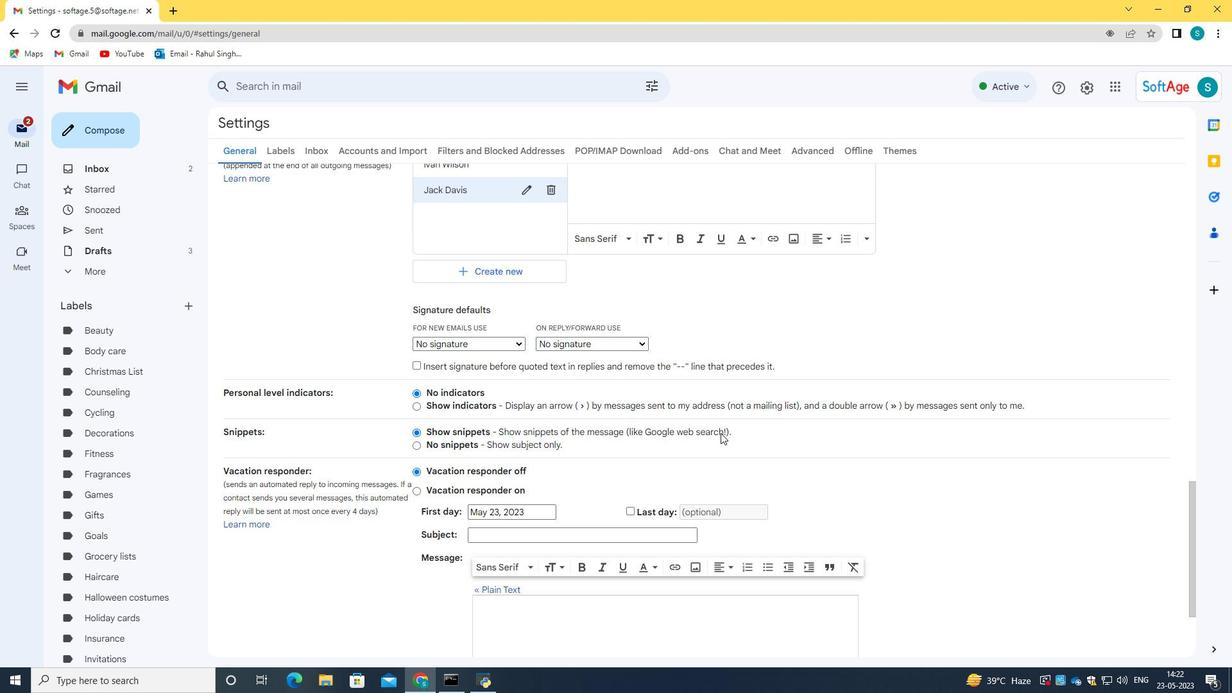 
Action: Mouse scrolled (720, 432) with delta (0, 0)
Screenshot: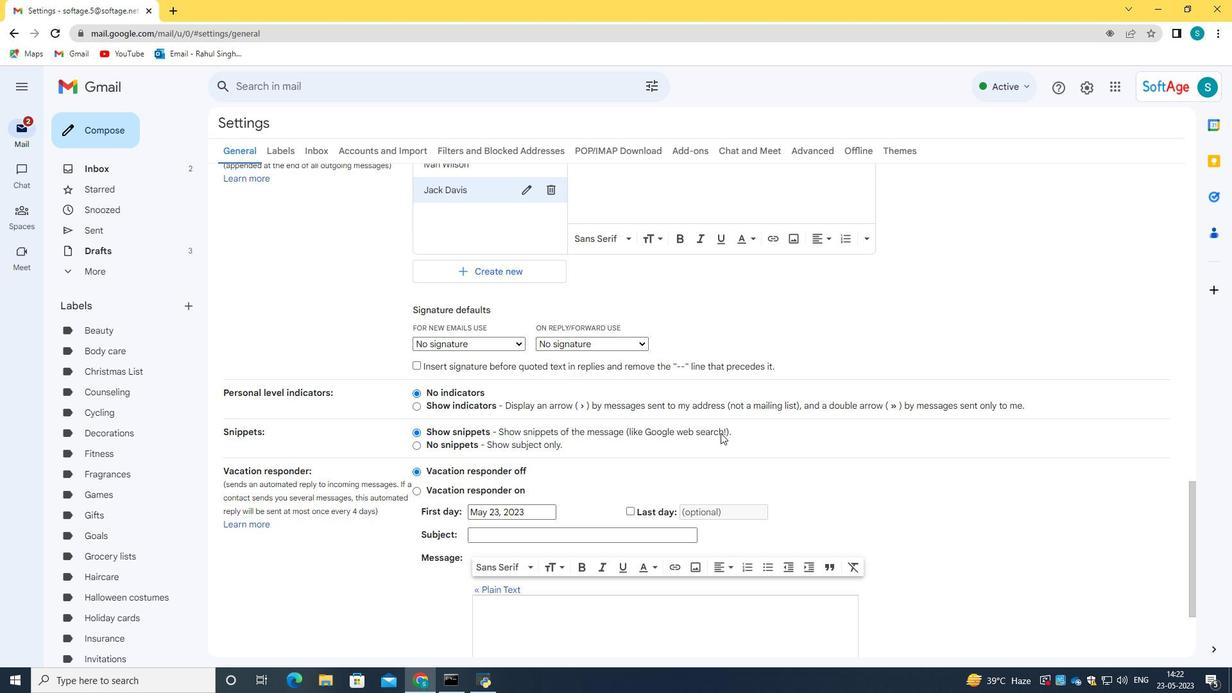 
Action: Mouse moved to (683, 586)
Screenshot: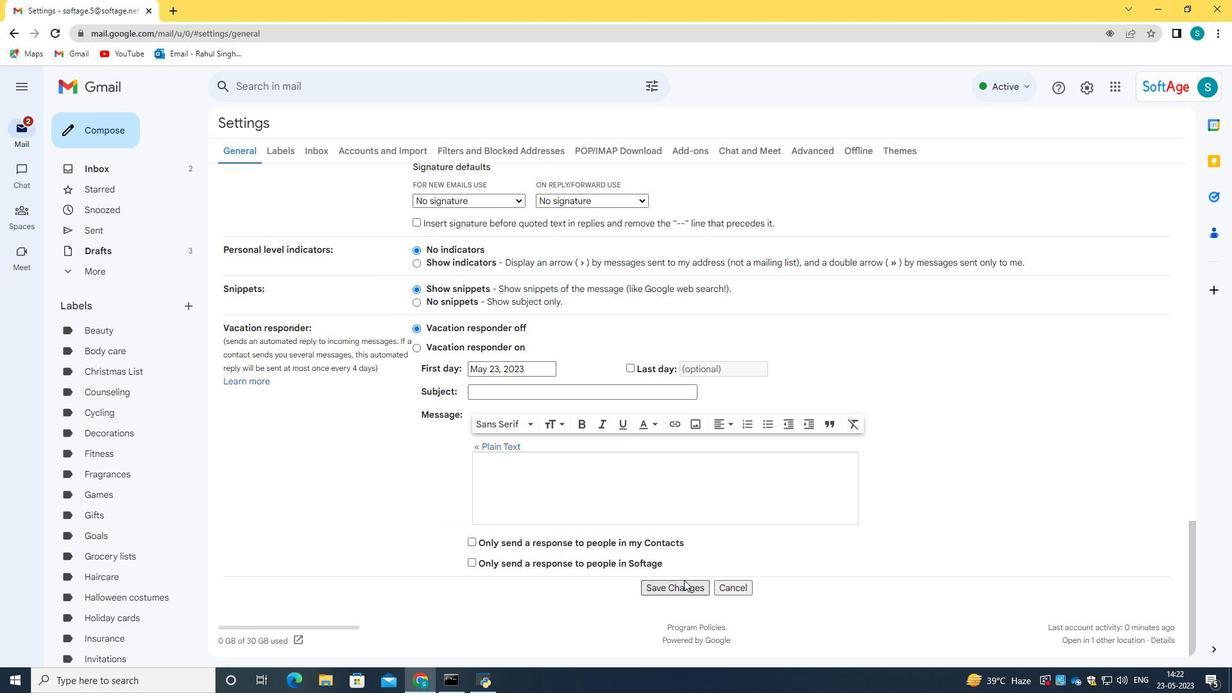 
Action: Mouse pressed left at (683, 586)
Screenshot: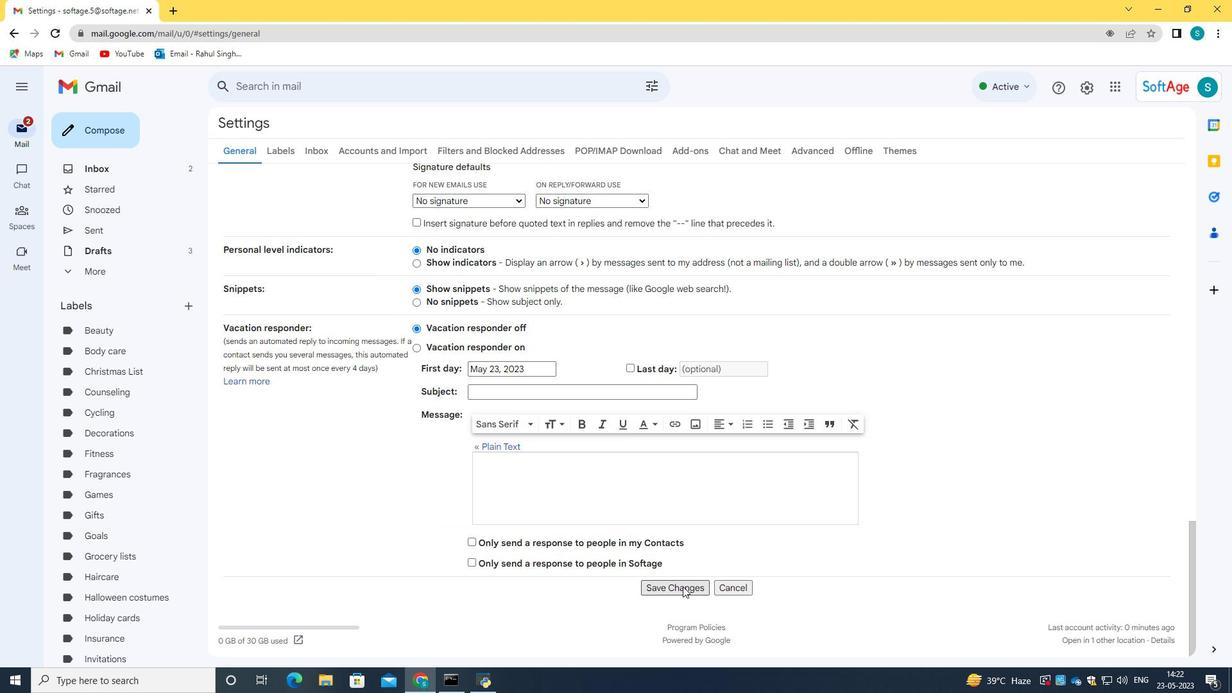 
Action: Mouse moved to (107, 133)
Screenshot: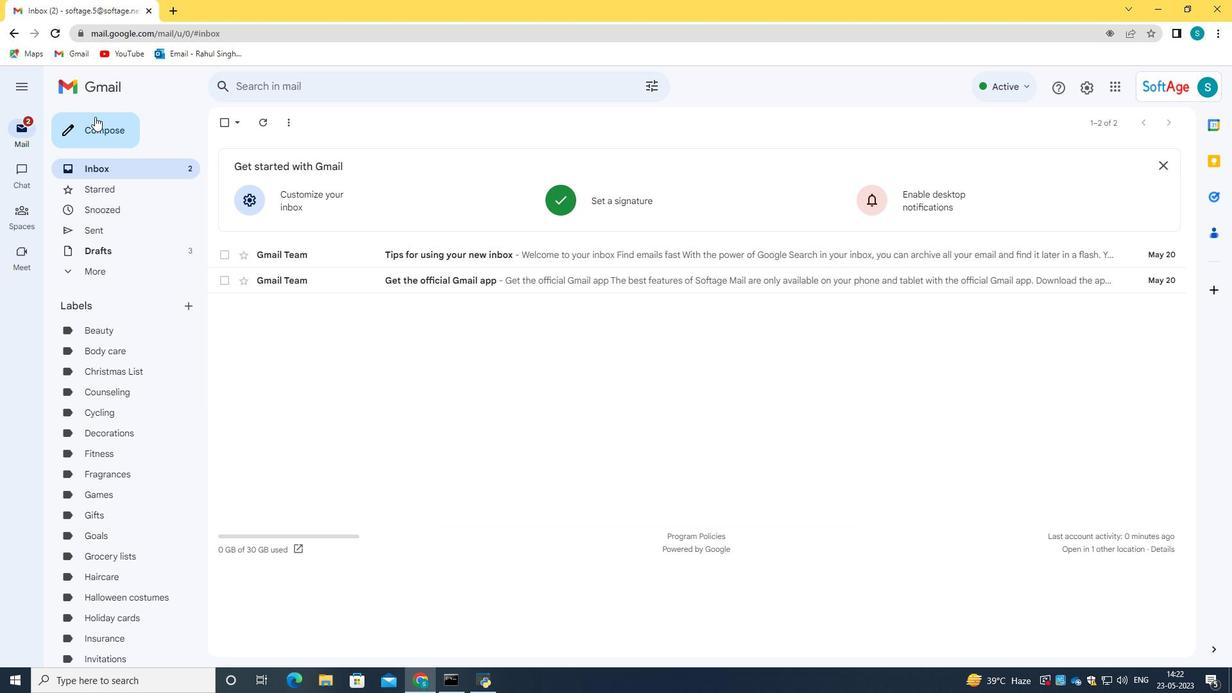 
Action: Mouse pressed left at (107, 133)
Screenshot: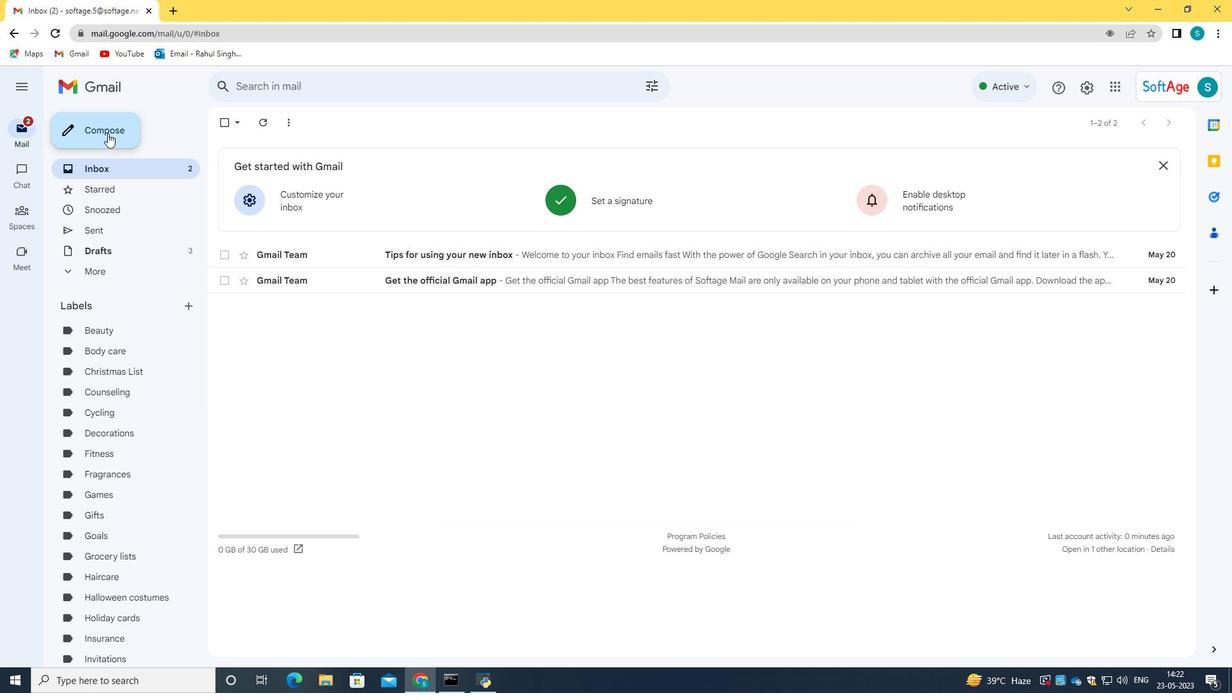 
Action: Mouse moved to (1160, 288)
Screenshot: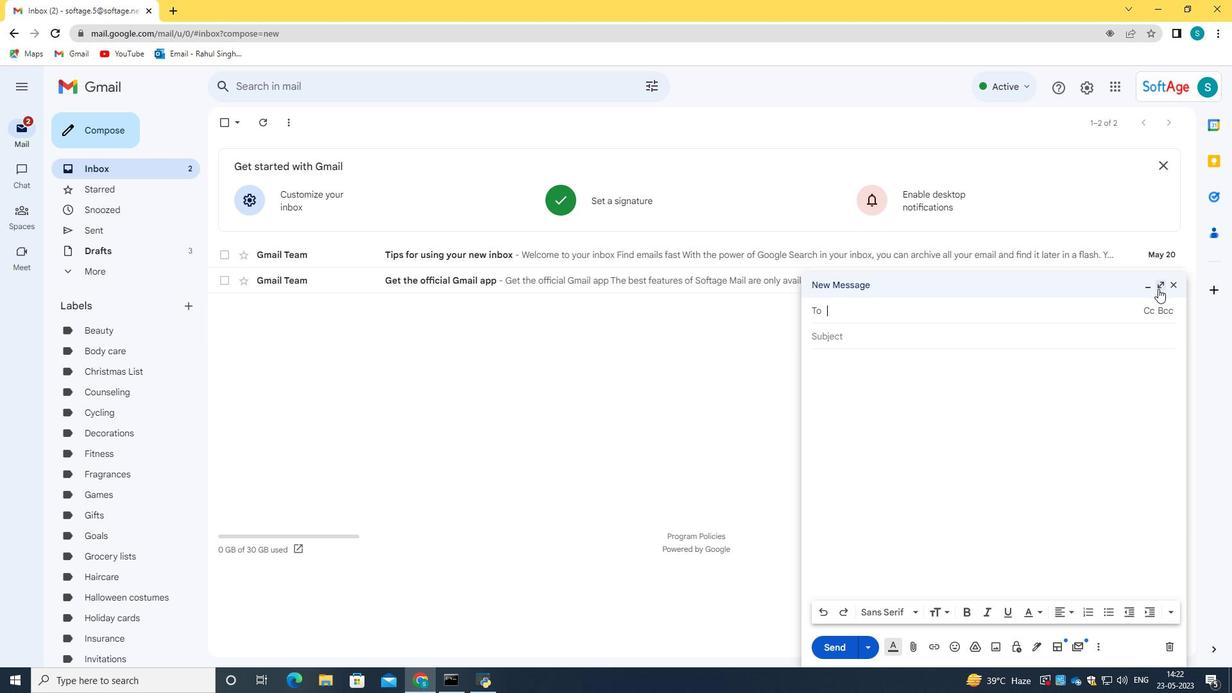 
Action: Mouse pressed left at (1160, 288)
Screenshot: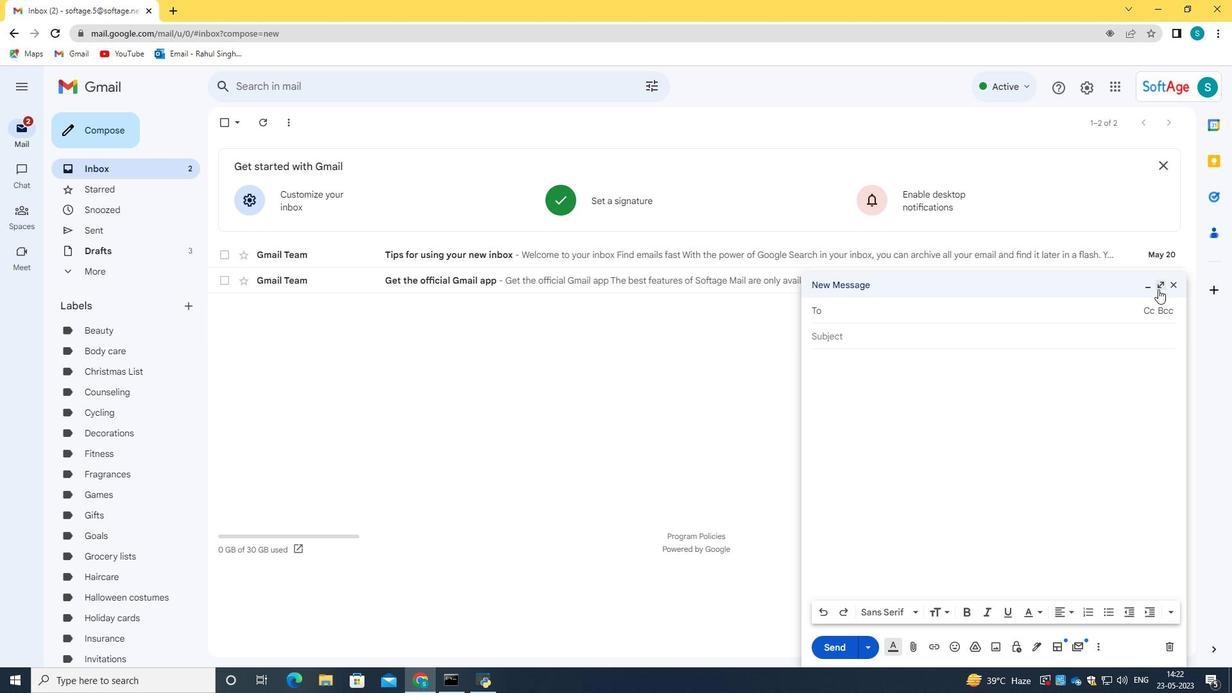 
Action: Mouse moved to (198, 161)
Screenshot: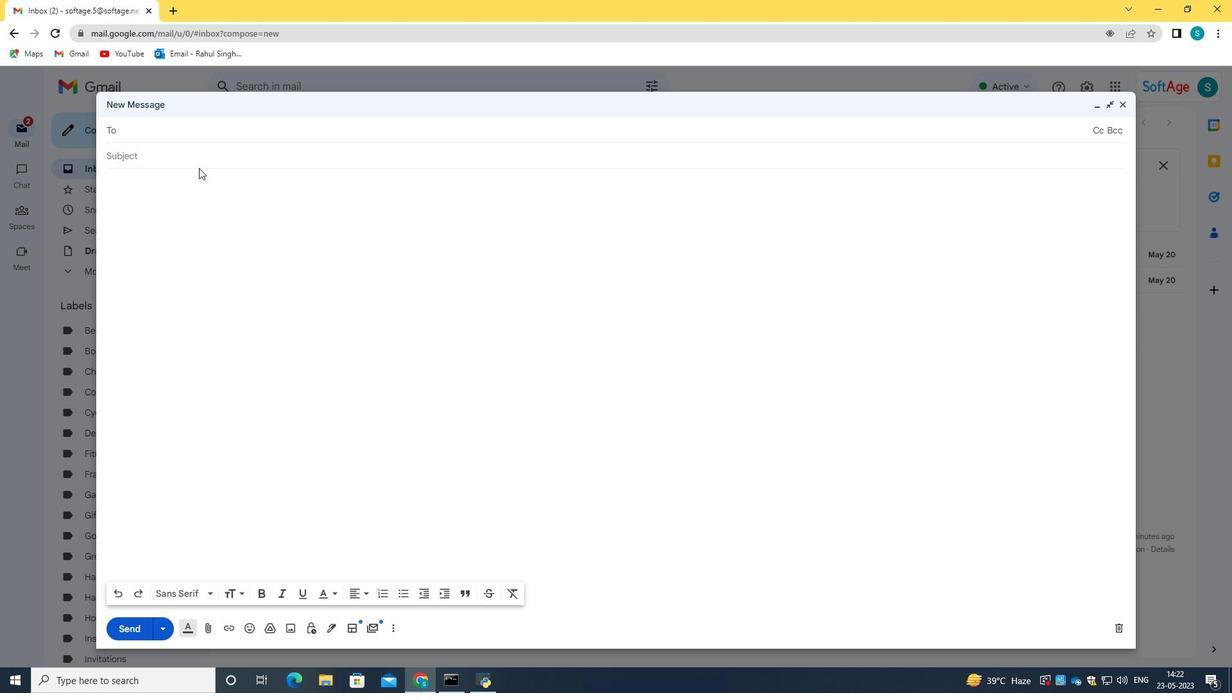 
Action: Mouse pressed left at (198, 161)
Screenshot: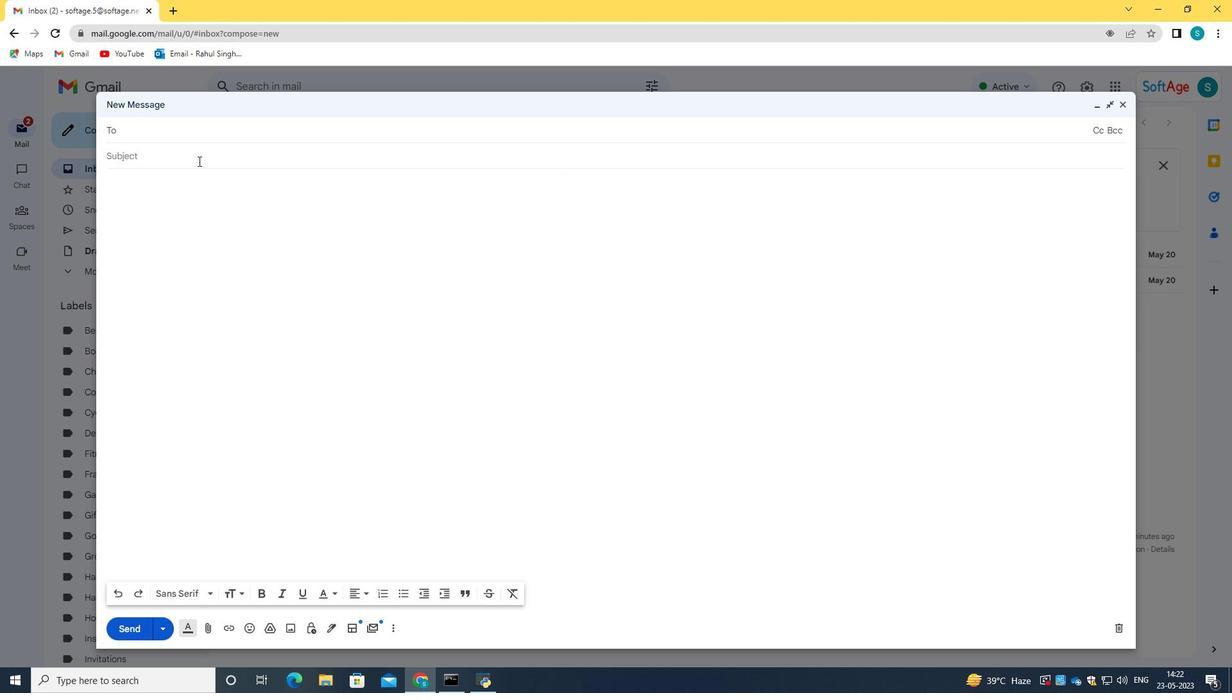 
Action: Mouse moved to (334, 631)
Screenshot: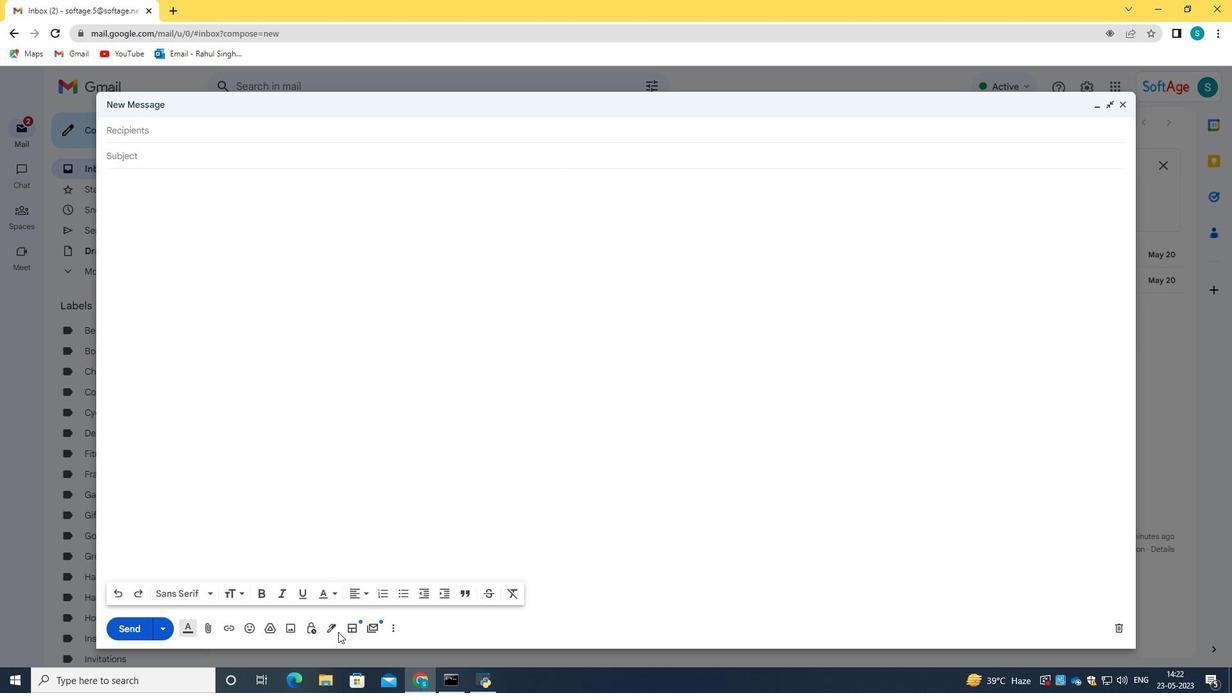 
Action: Mouse pressed left at (334, 631)
Screenshot: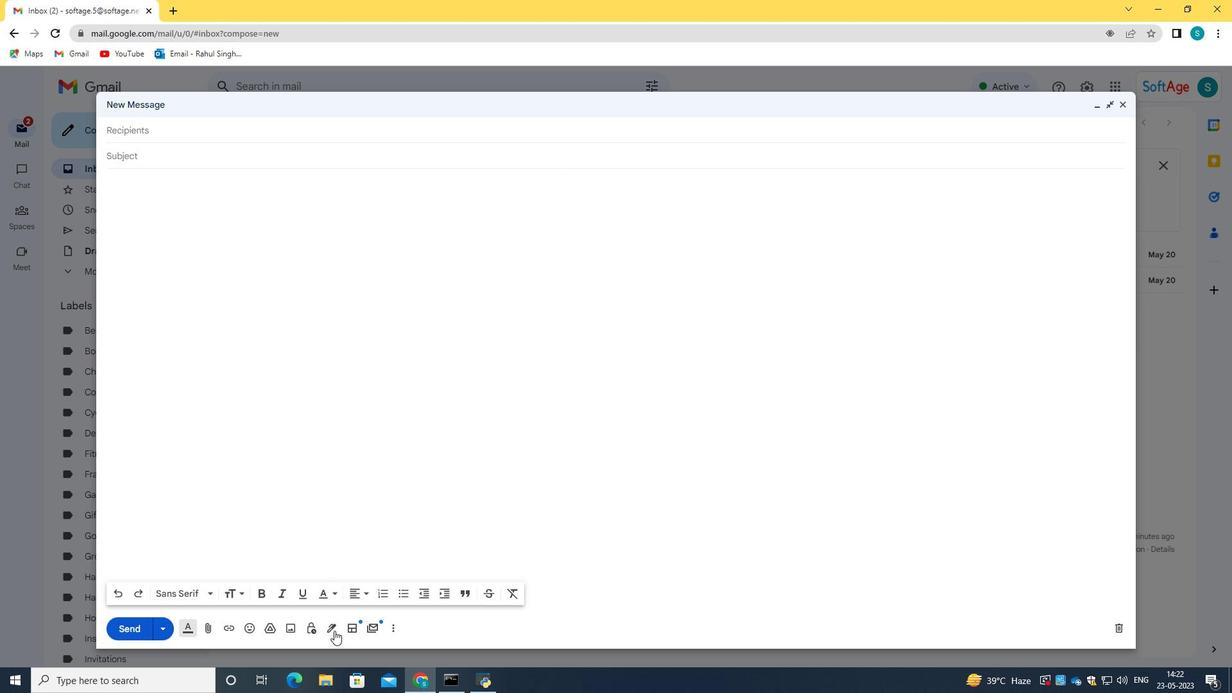 
Action: Mouse moved to (377, 609)
Screenshot: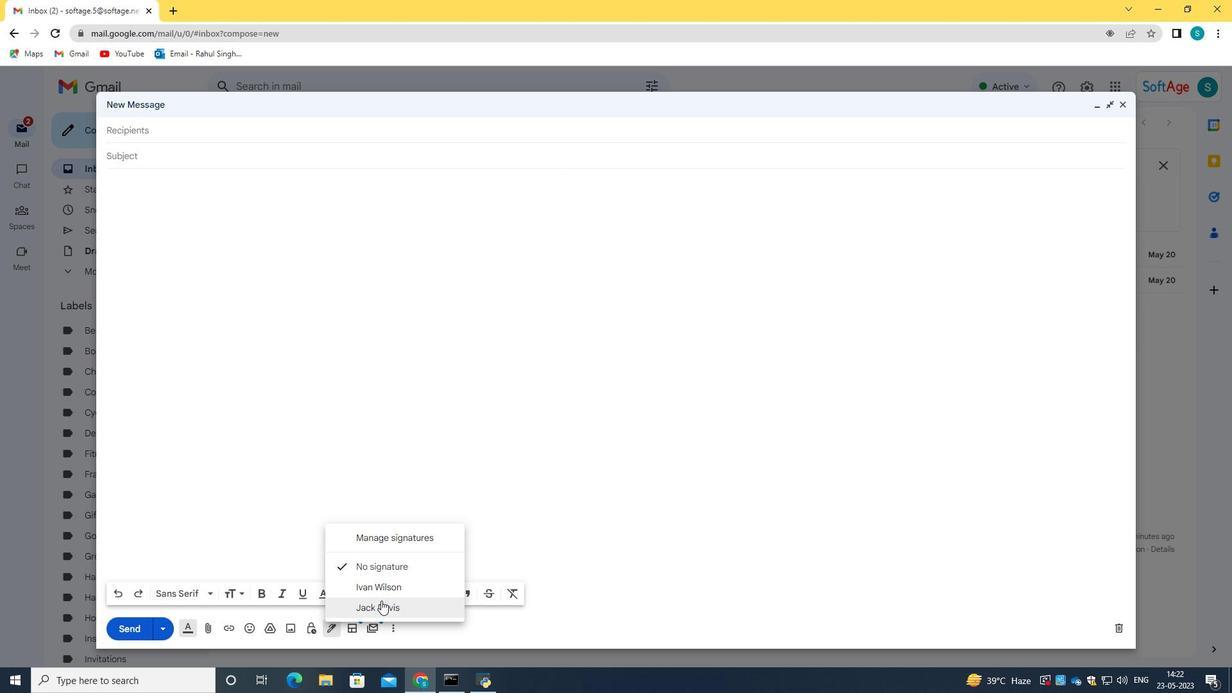 
Action: Mouse pressed left at (377, 609)
Screenshot: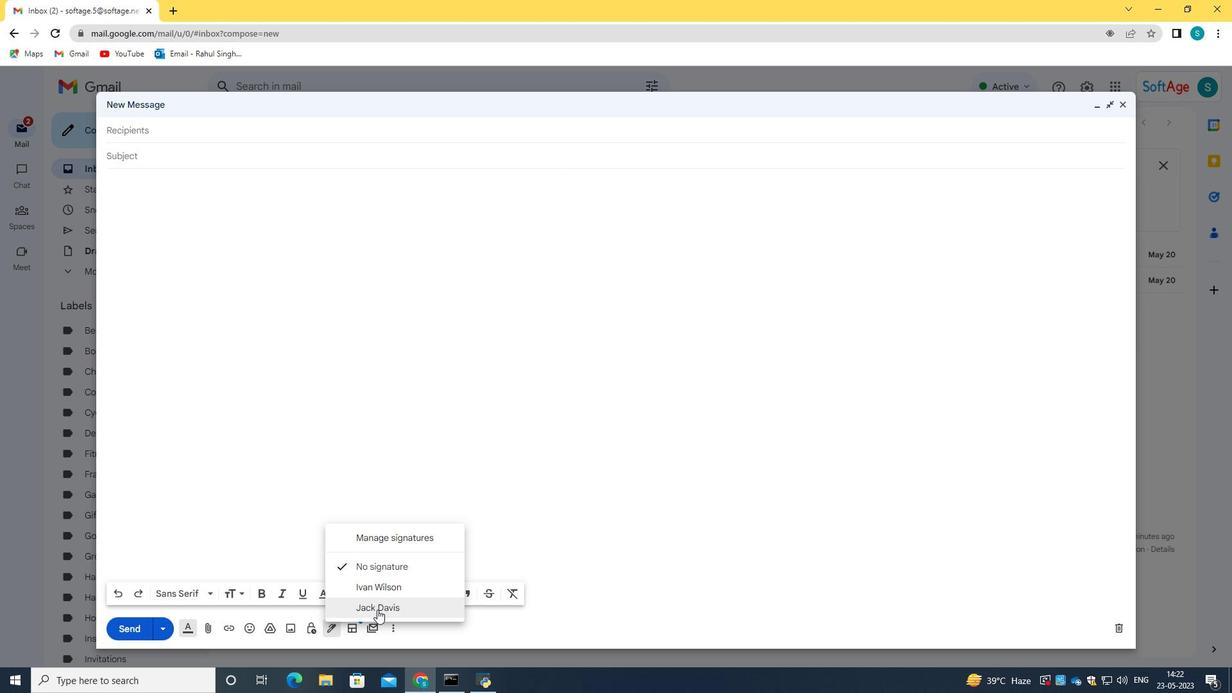 
Action: Mouse moved to (147, 156)
Screenshot: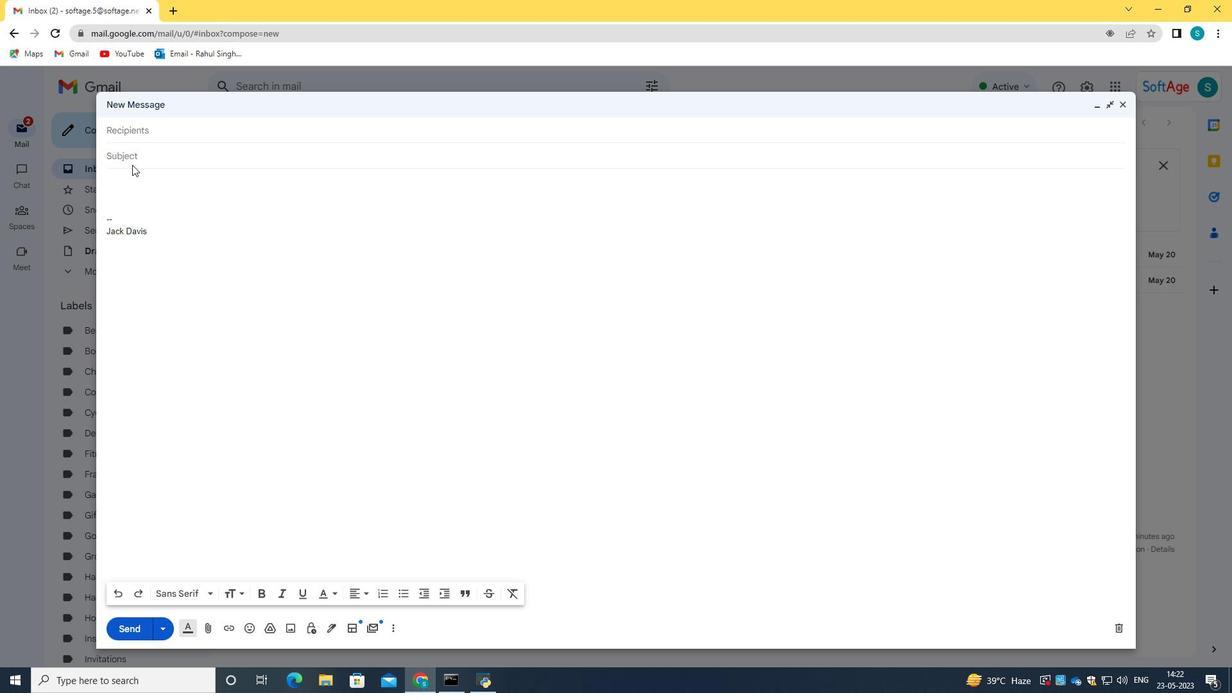
Action: Mouse pressed left at (147, 156)
Screenshot: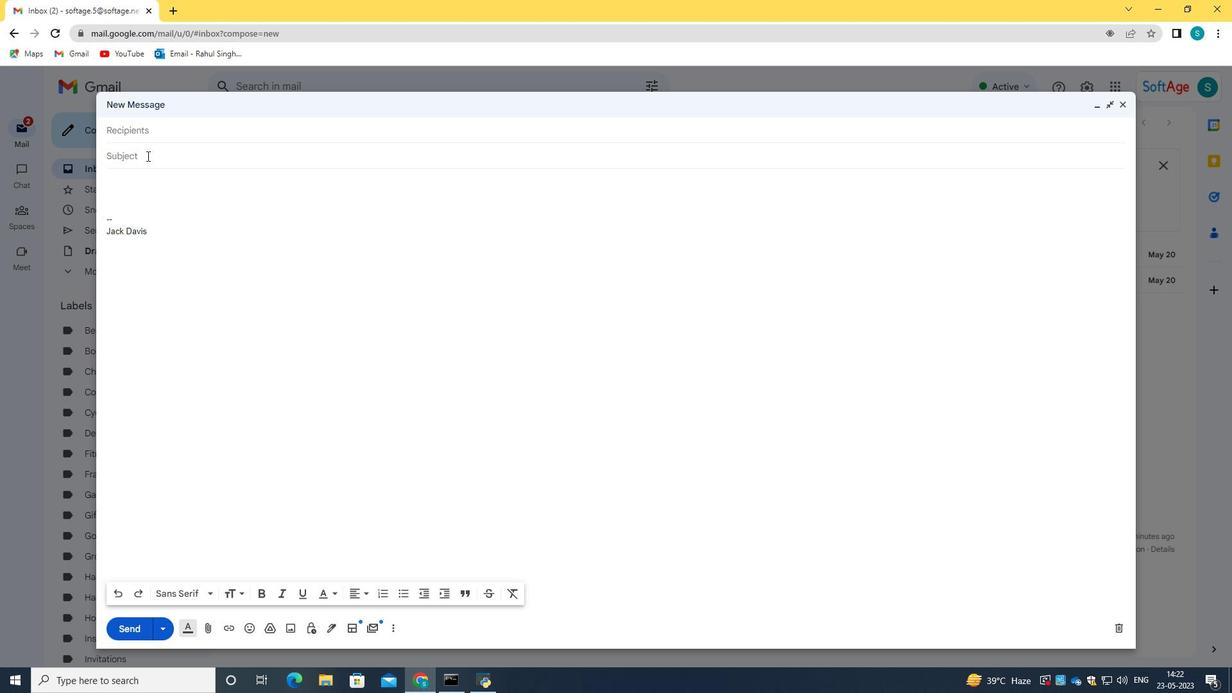 
Action: Key pressed <Key.caps_lock>R<Key.caps_lock>equest<Key.space>for<Key.space>a<Key.space>credit<Key.space>limit<Key.space>increase<Key.space>and<Key.space>the<Key.space><Key.backspace><Key.backspace><Key.backspace><Key.backspace><Key.backspace><Key.backspace><Key.backspace><Key.backspace>
Screenshot: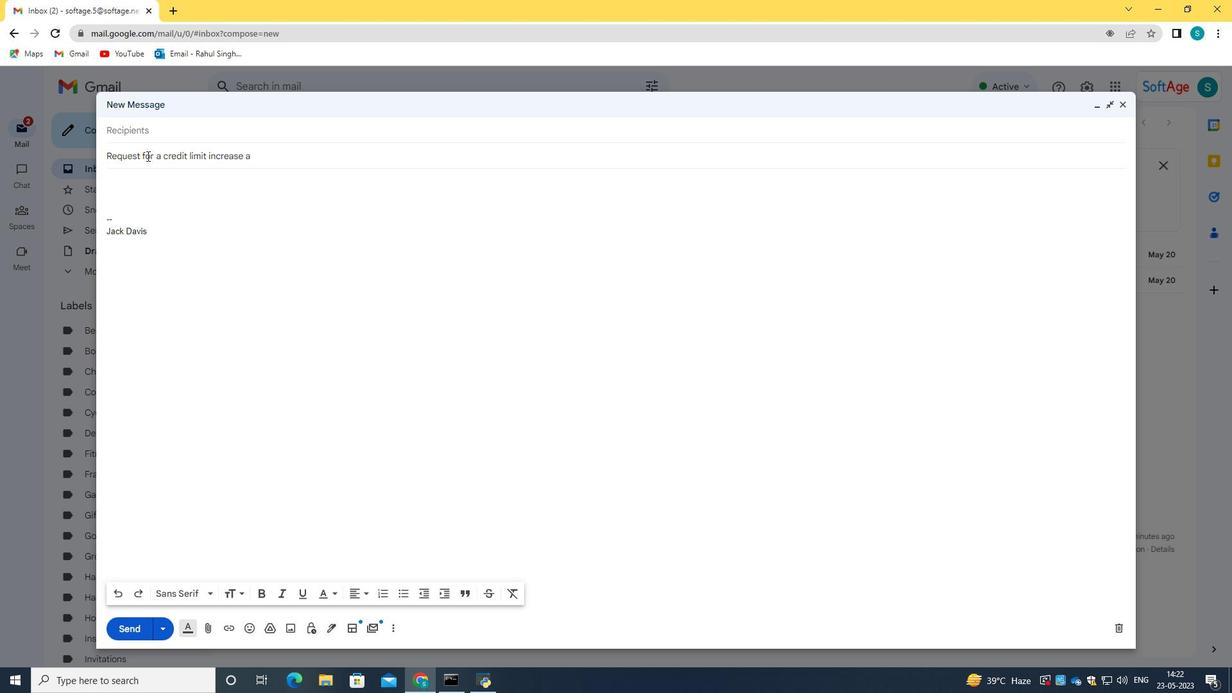 
Action: Mouse moved to (149, 184)
Screenshot: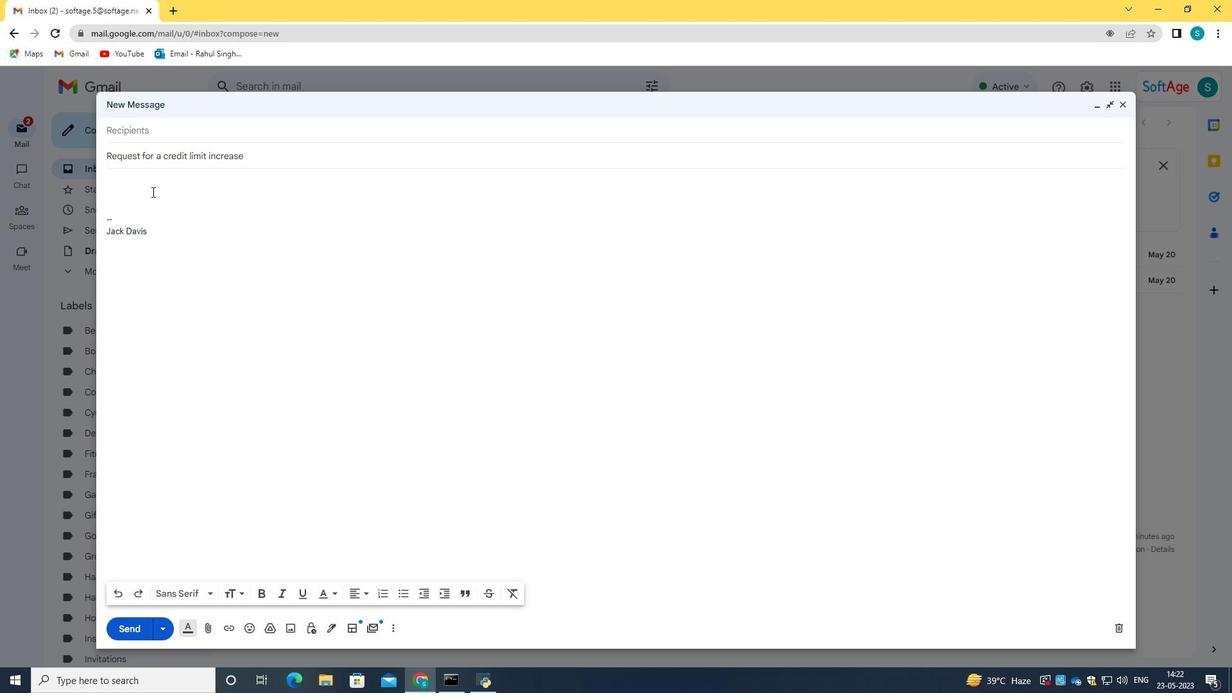 
Action: Mouse pressed left at (149, 184)
Screenshot: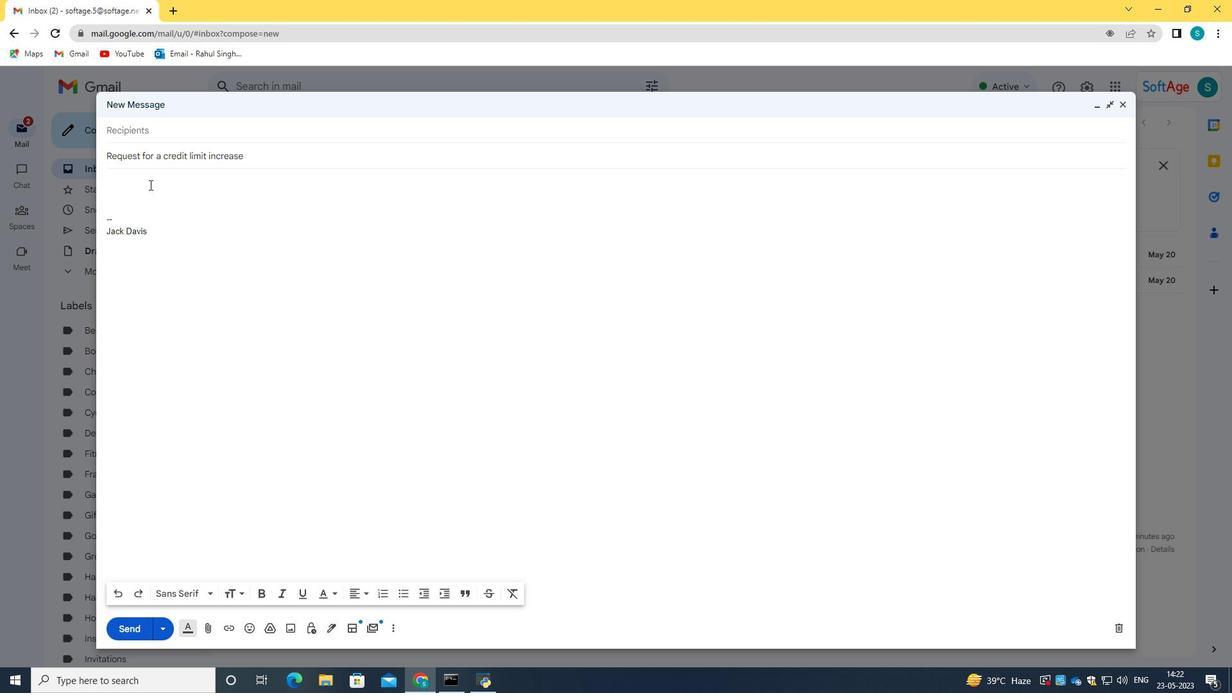 
Action: Key pressed <Key.caps_lock>I<Key.caps_lock><Key.space>wanted<Key.space>to<Key.space>remind<Key.space>you<Key.space>that<Key.space>the<Key.space>ded<Key.backspace>adline<Key.space>for<Key.space>submiting<Key.space>your<Key.space>expense<Key.space>report<Key.space>is<Key.space>coming<Key.space>up<Key.space>soon.<Key.caps_lock><Key.caps_lock>pl<Key.backspace><Key.backspace><Key.caps_lock>P<Key.caps_lock>lease<Key.space>make<Key.space><Key.backspace><Key.backspace><Key.backspace><Key.backspace><Key.backspace><Key.backspace><Key.backspace><Key.backspace><Key.backspace><Key.backspace><Key.backspace><Key.backspace><Key.enter><Key.caps_lock>P<Key.caps_lock>lease<Key.space>make<Key.space>sure<Key.space>to<Key.space>do<Key.space>so<Key.space>by<Key.space>the<Key.space>end<Key.space>of<Key.space>this<Key.space>week<Key.shift_r>><Key.backspace>.
Screenshot: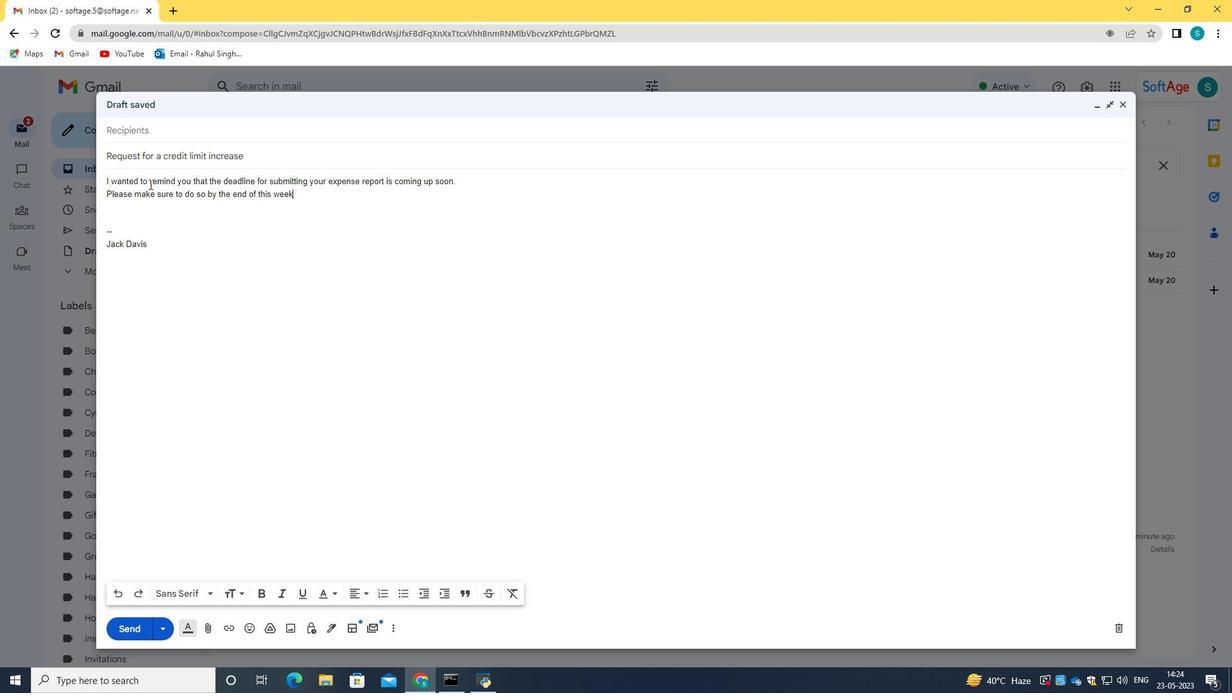 
Action: Mouse moved to (160, 121)
Screenshot: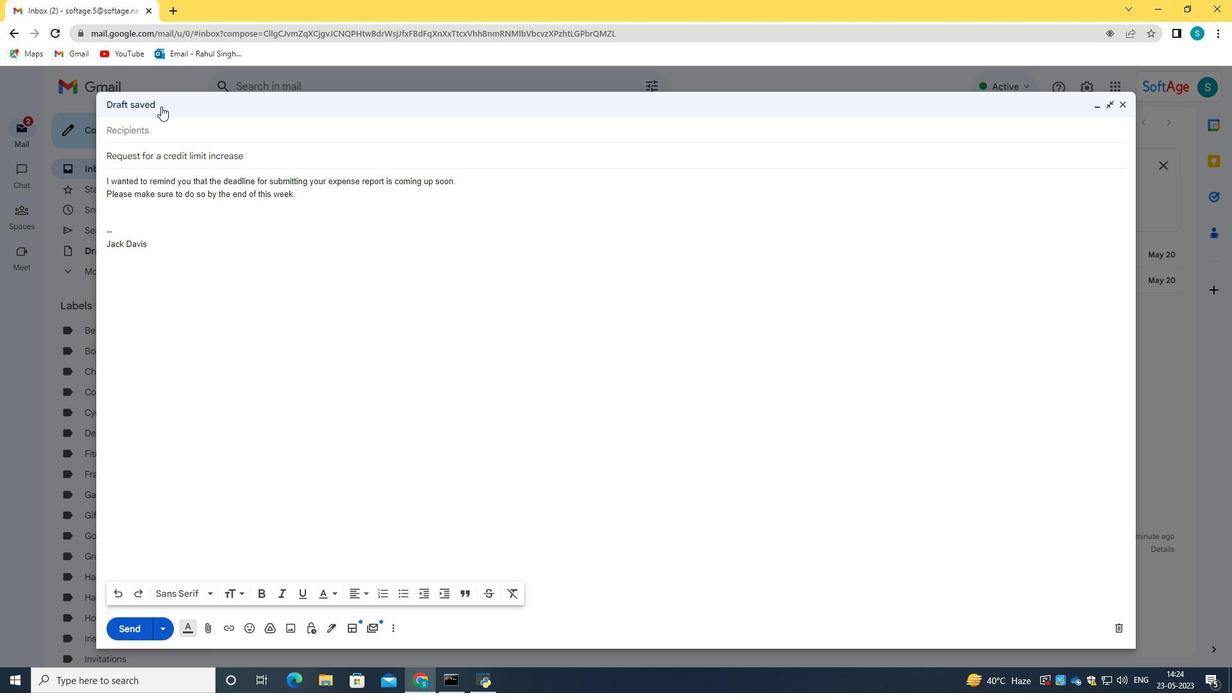 
Action: Mouse pressed left at (160, 121)
Screenshot: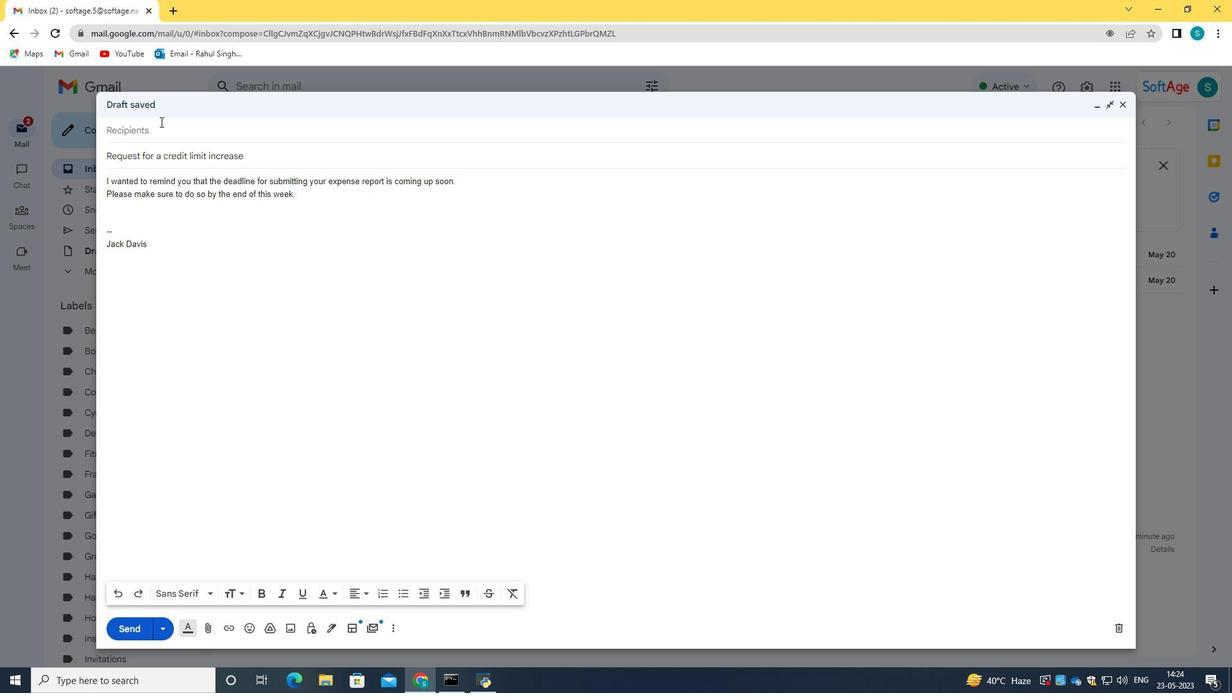 
Action: Mouse moved to (160, 123)
Screenshot: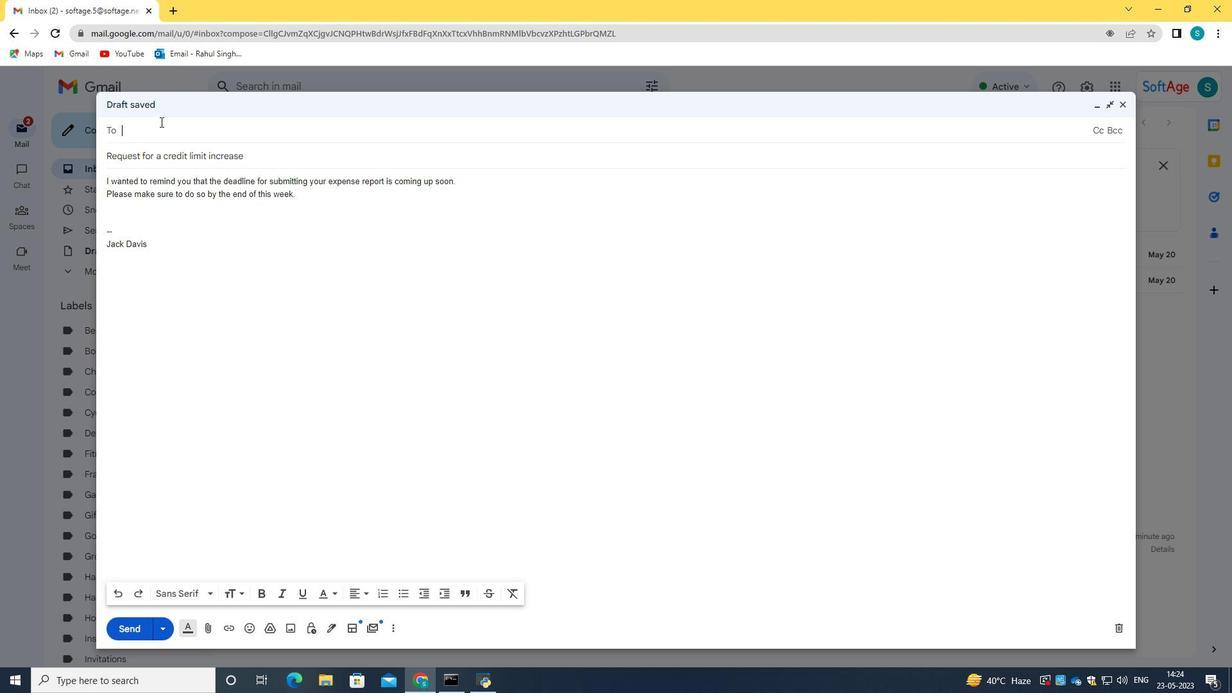 
Action: Key pressed softage.3<Key.shift>@softage.net
Screenshot: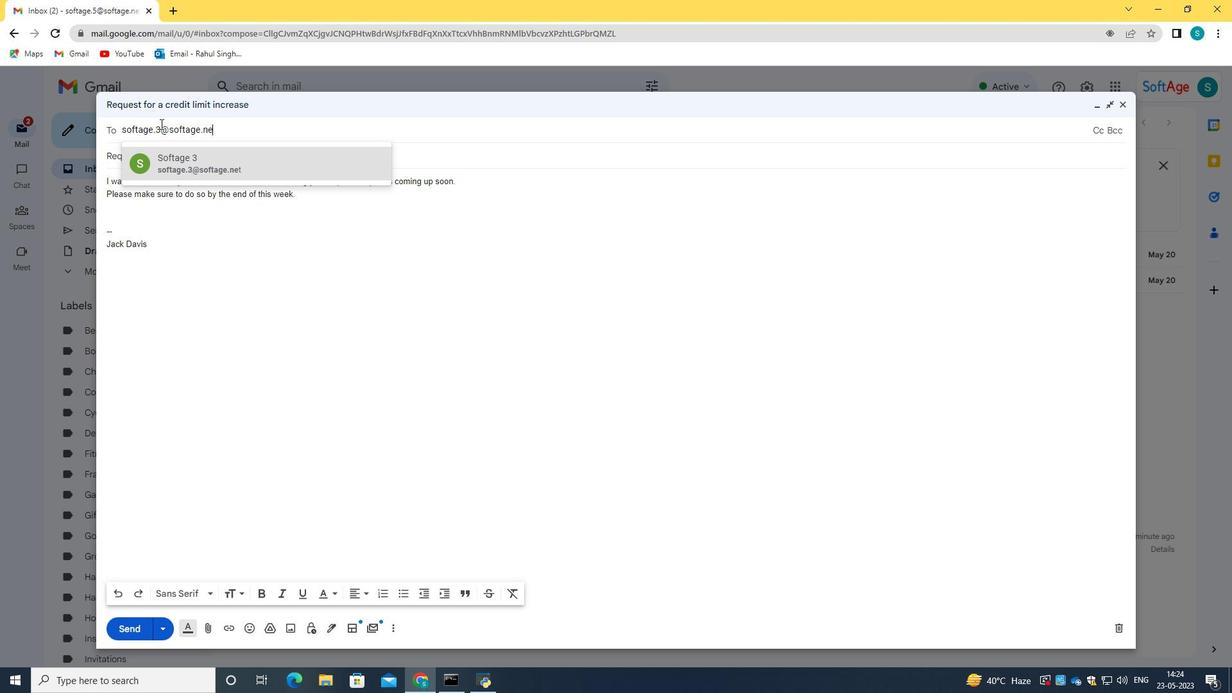 
Action: Mouse moved to (195, 156)
Screenshot: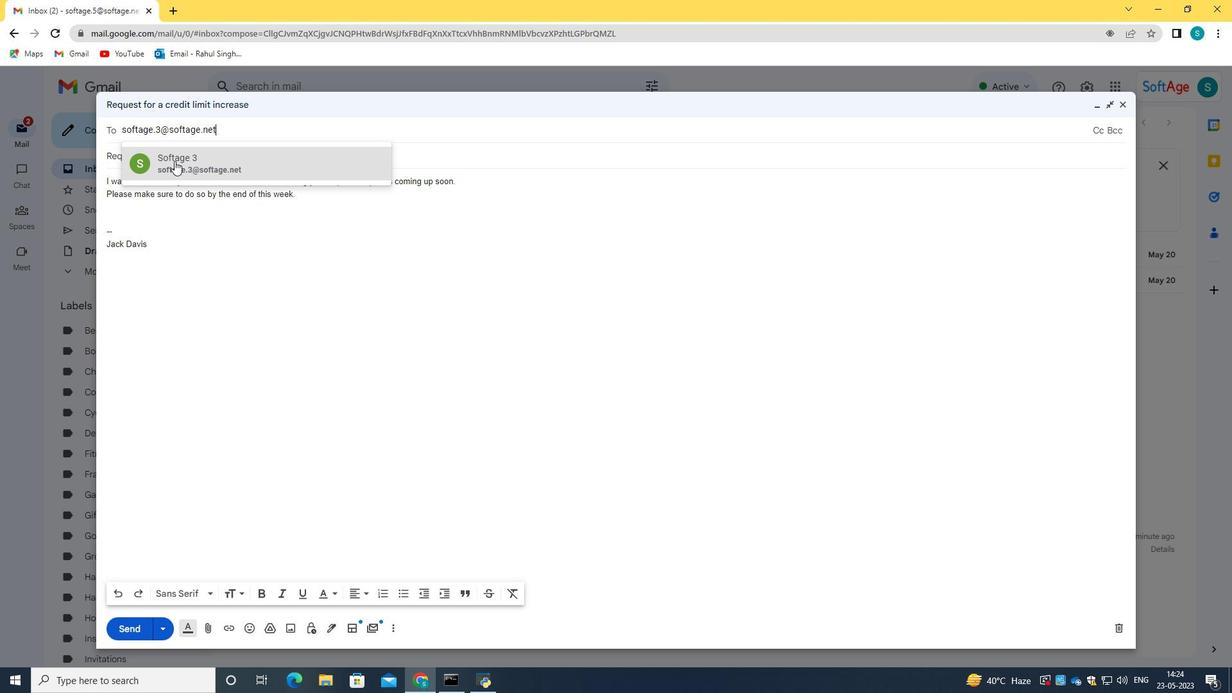 
Action: Mouse pressed left at (195, 156)
Screenshot: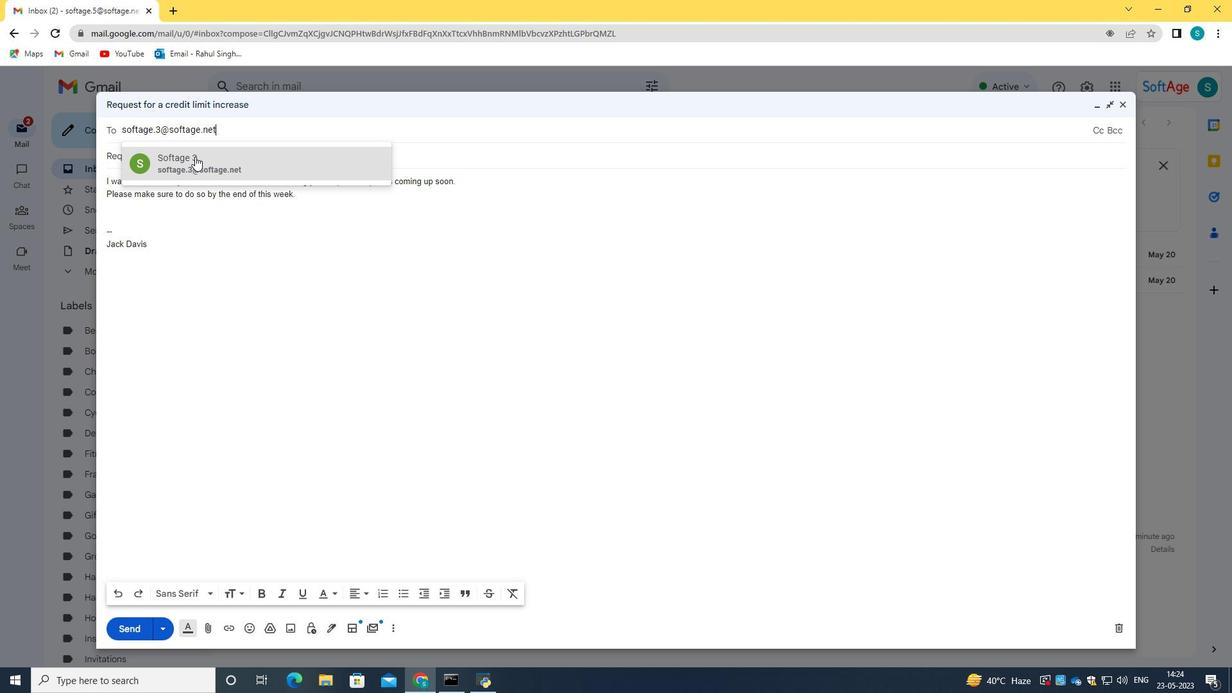 
Action: Mouse moved to (107, 206)
Screenshot: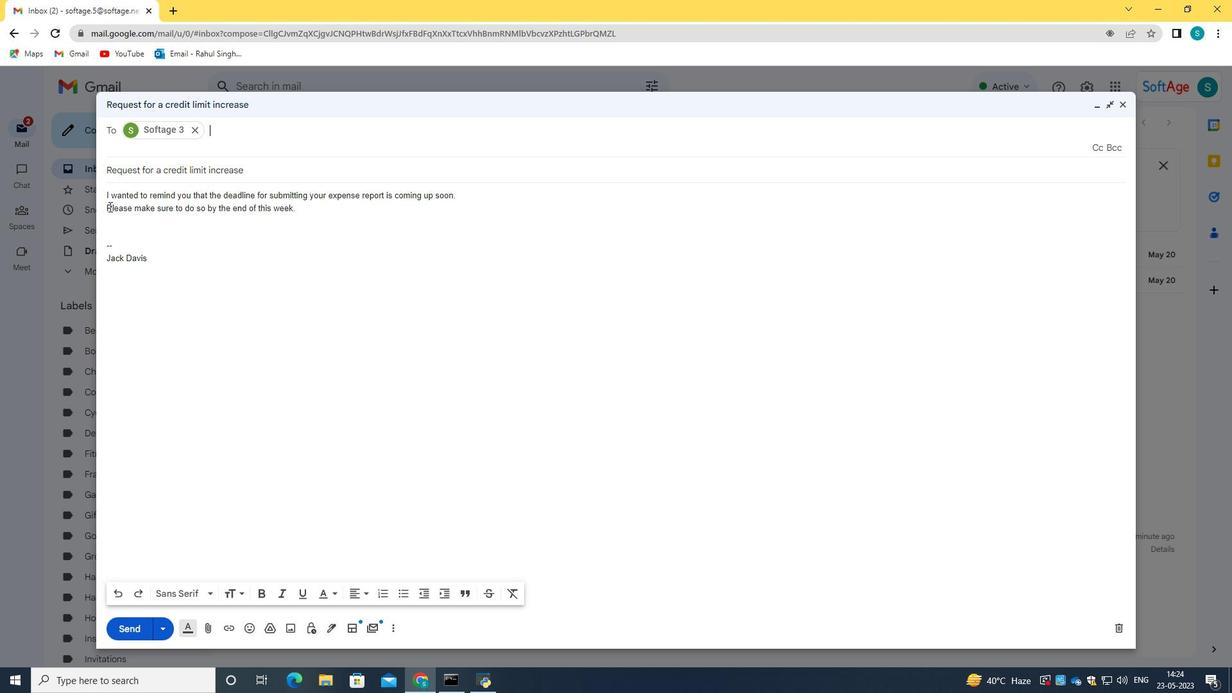 
Action: Mouse pressed left at (107, 206)
Screenshot: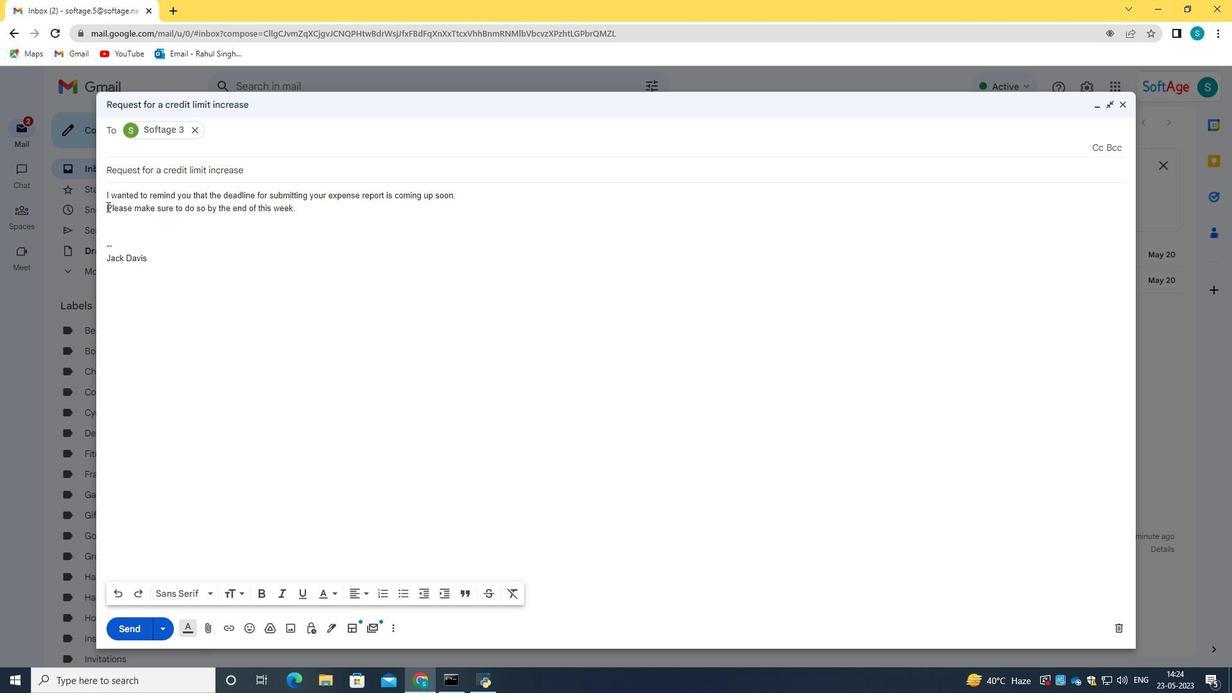 
Action: Mouse moved to (296, 194)
Screenshot: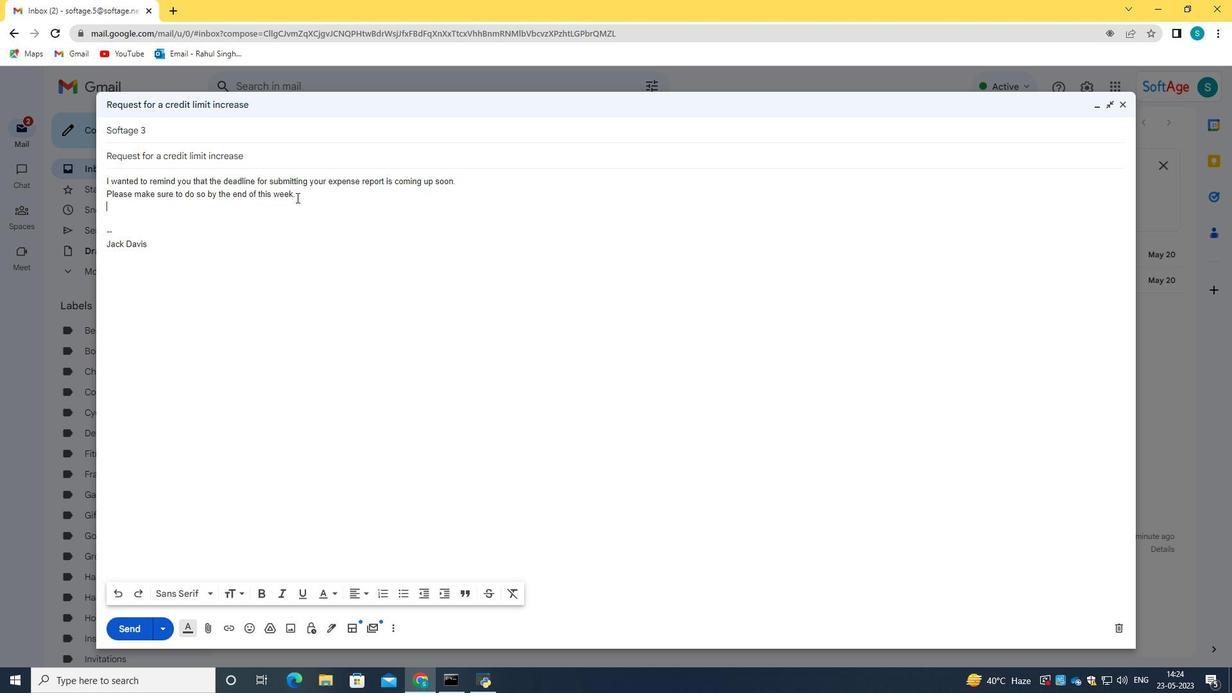
Action: Mouse pressed left at (296, 194)
Screenshot: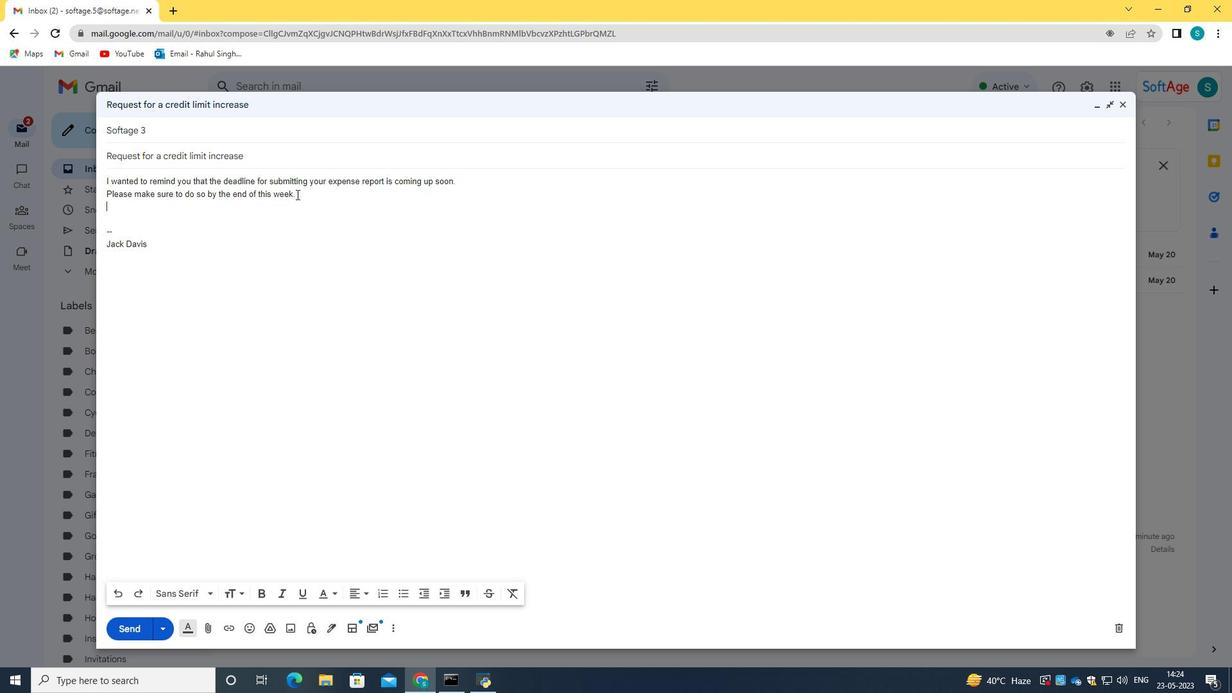 
Action: Mouse moved to (330, 595)
Screenshot: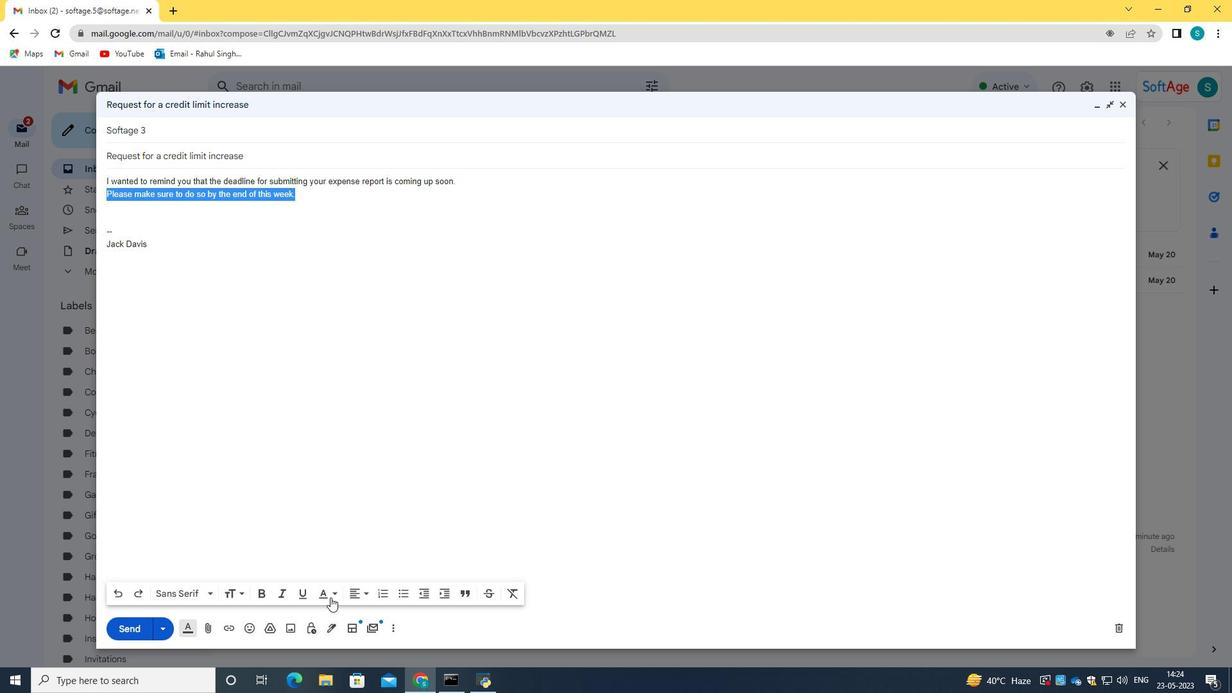 
Action: Mouse pressed left at (330, 595)
Screenshot: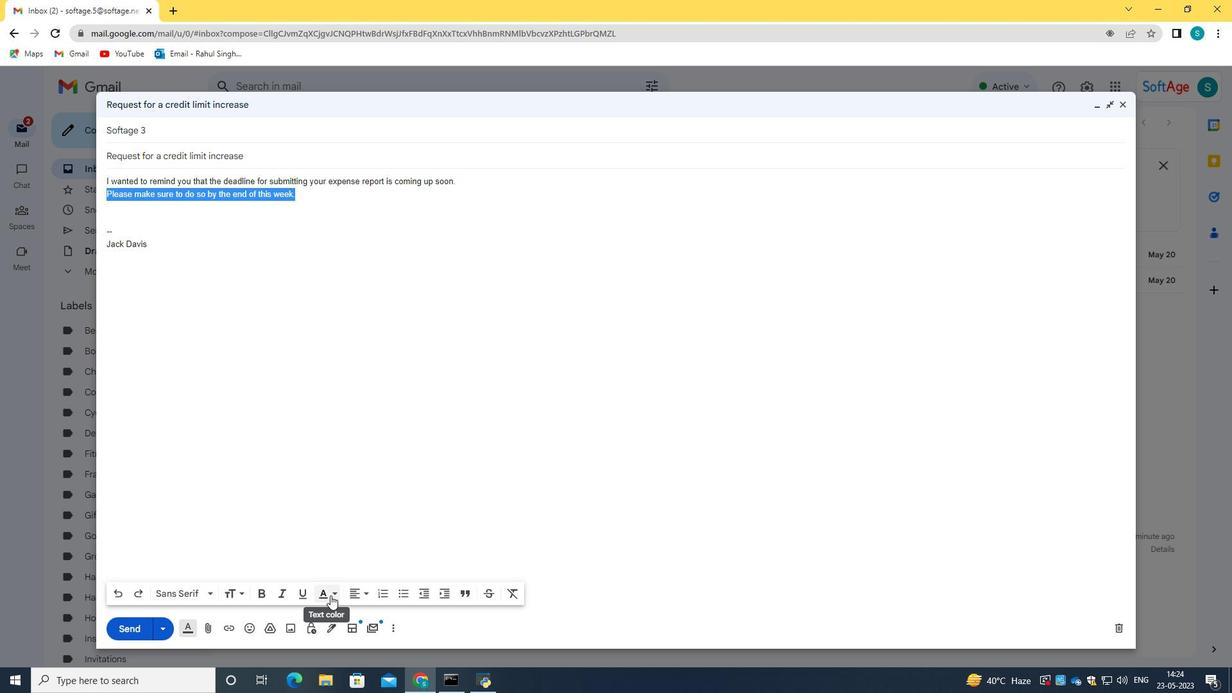 
Action: Mouse moved to (249, 570)
Screenshot: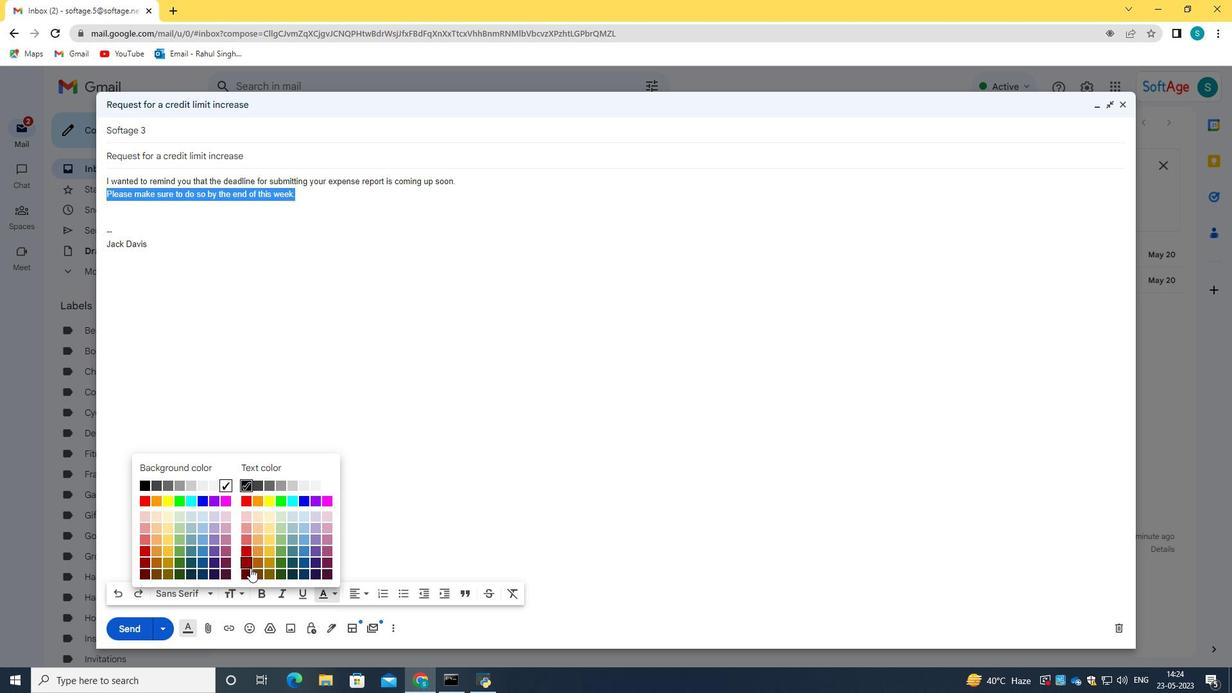 
Action: Mouse pressed left at (249, 570)
Screenshot: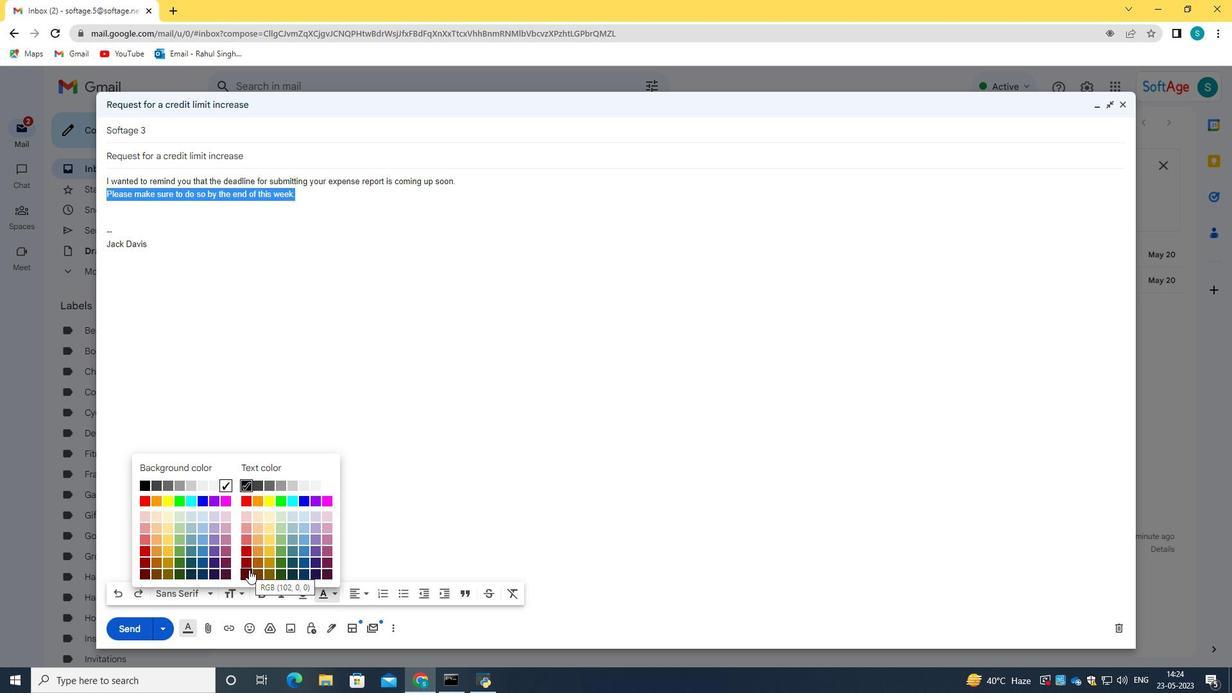 
Action: Mouse moved to (318, 599)
Screenshot: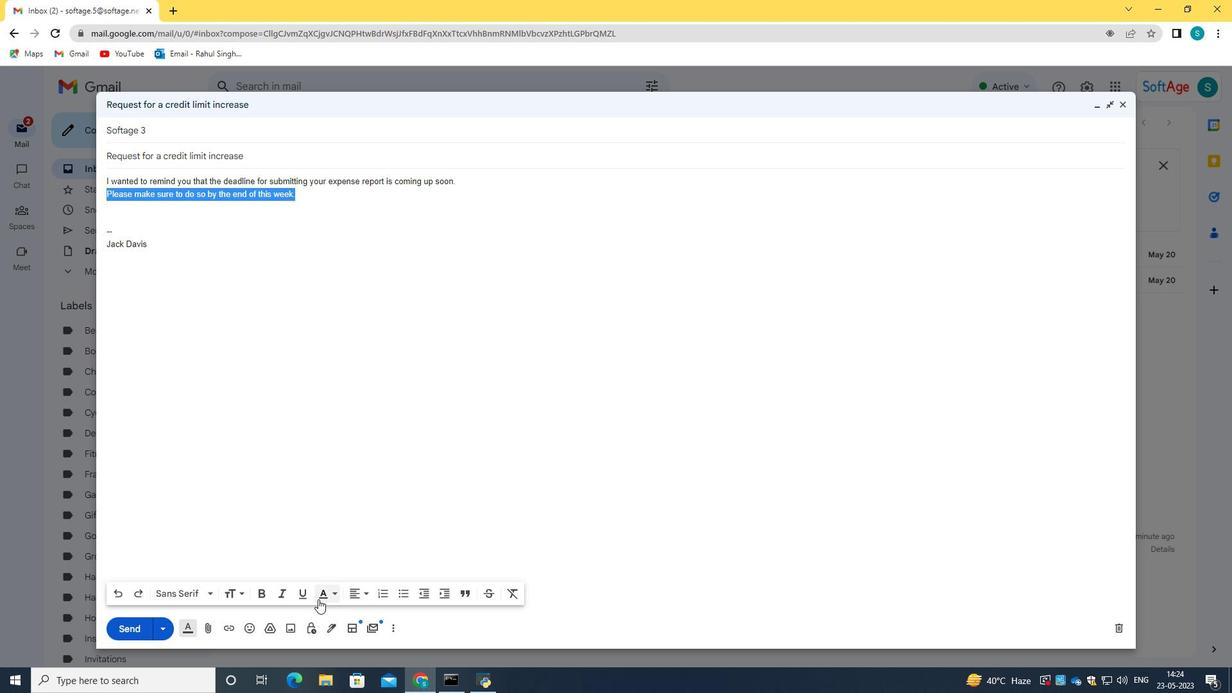 
Action: Mouse pressed left at (318, 599)
Screenshot: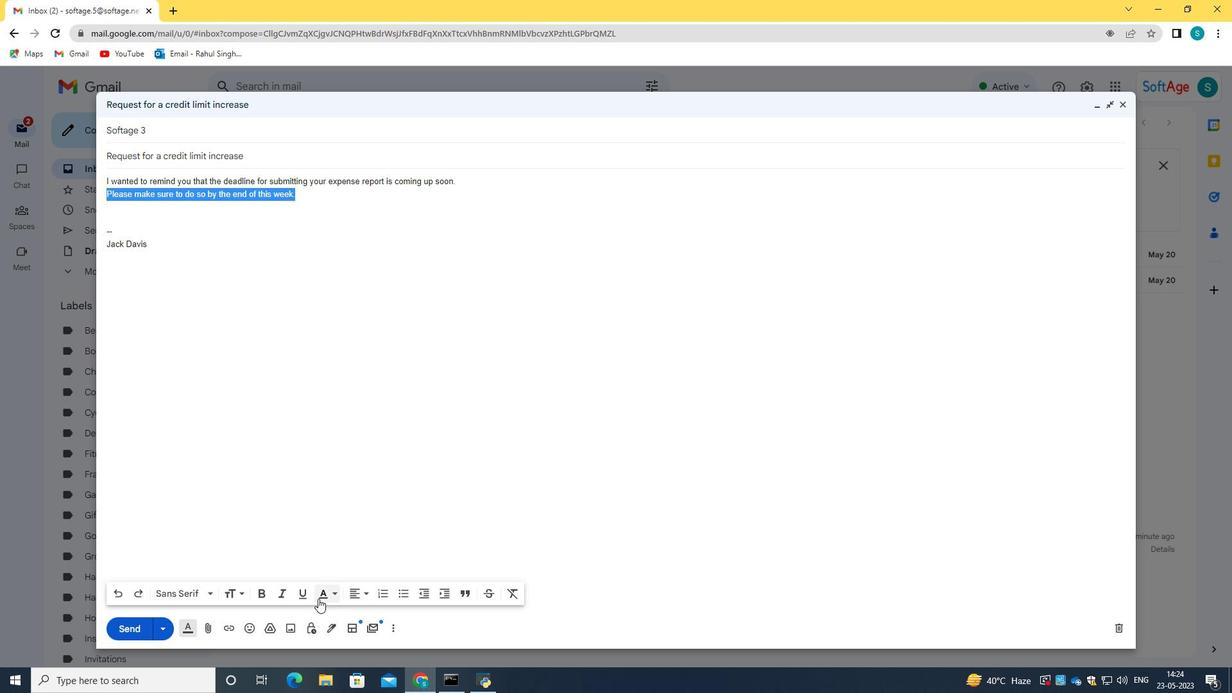 
Action: Mouse moved to (147, 502)
Screenshot: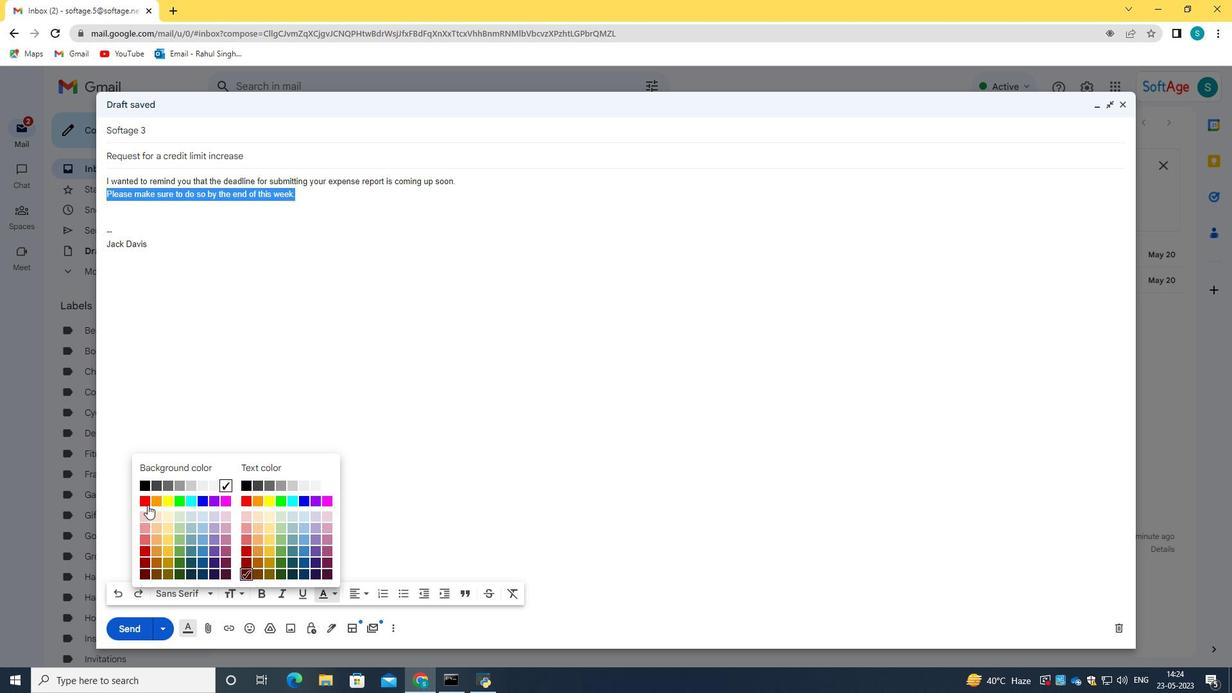 
Action: Mouse pressed left at (147, 502)
Screenshot: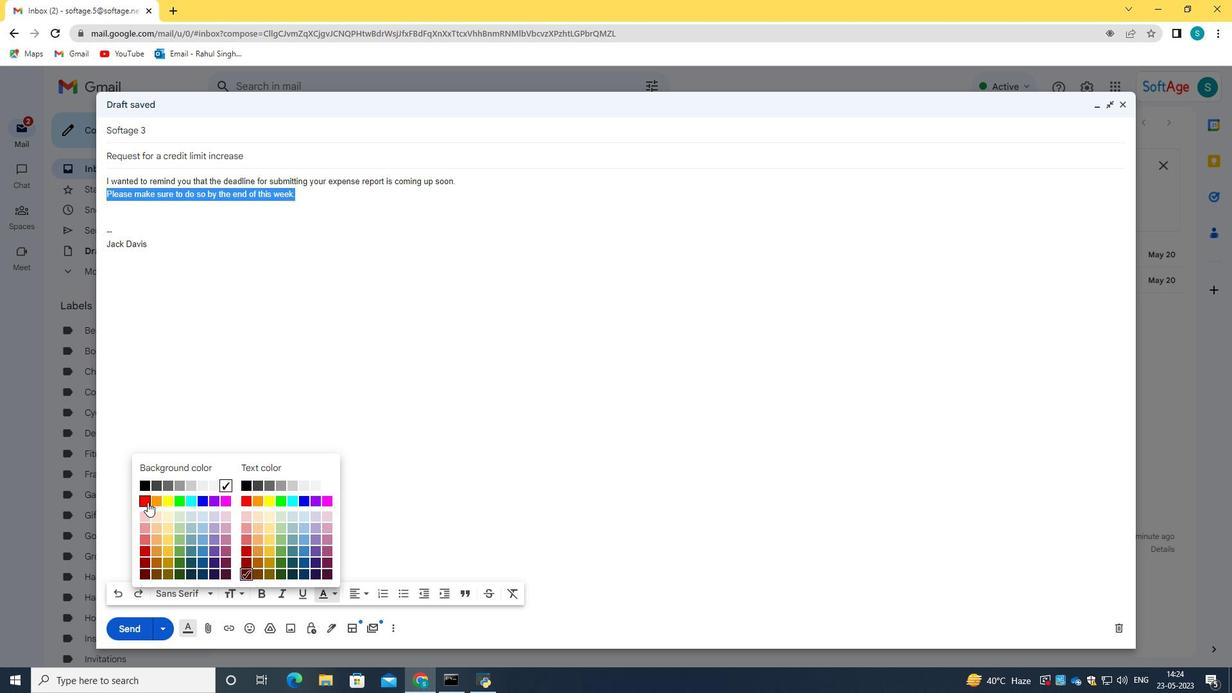 
Action: Mouse moved to (355, 354)
Screenshot: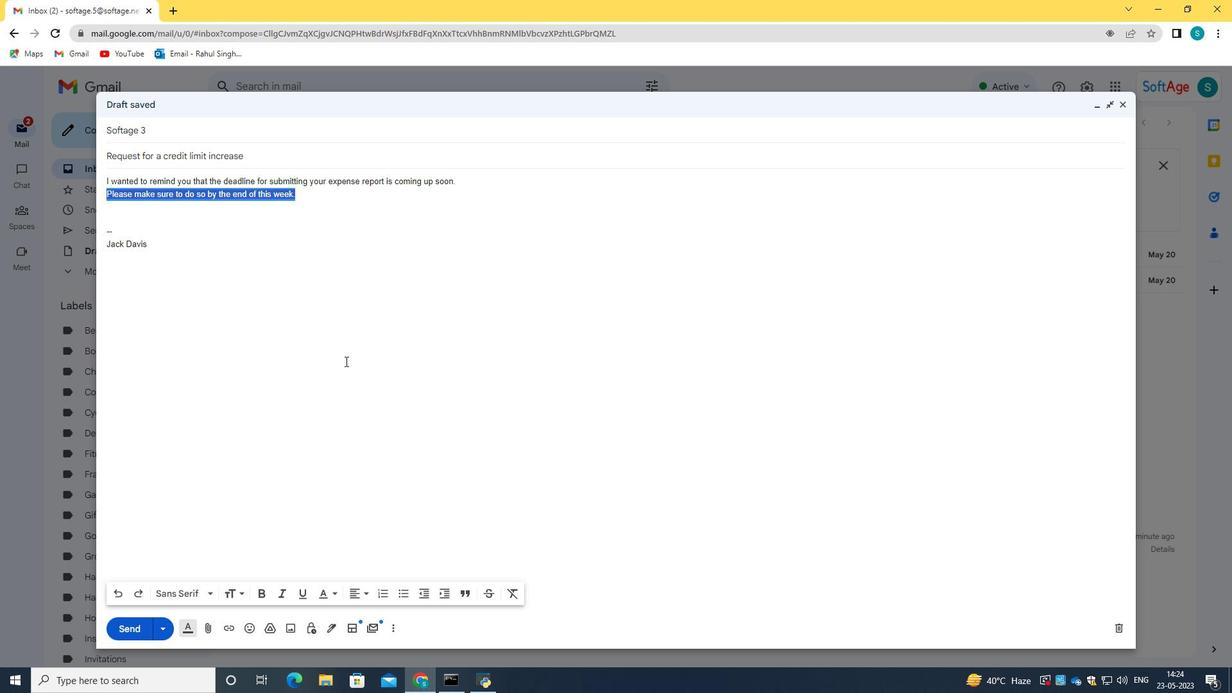 
Action: Mouse pressed left at (355, 354)
Screenshot: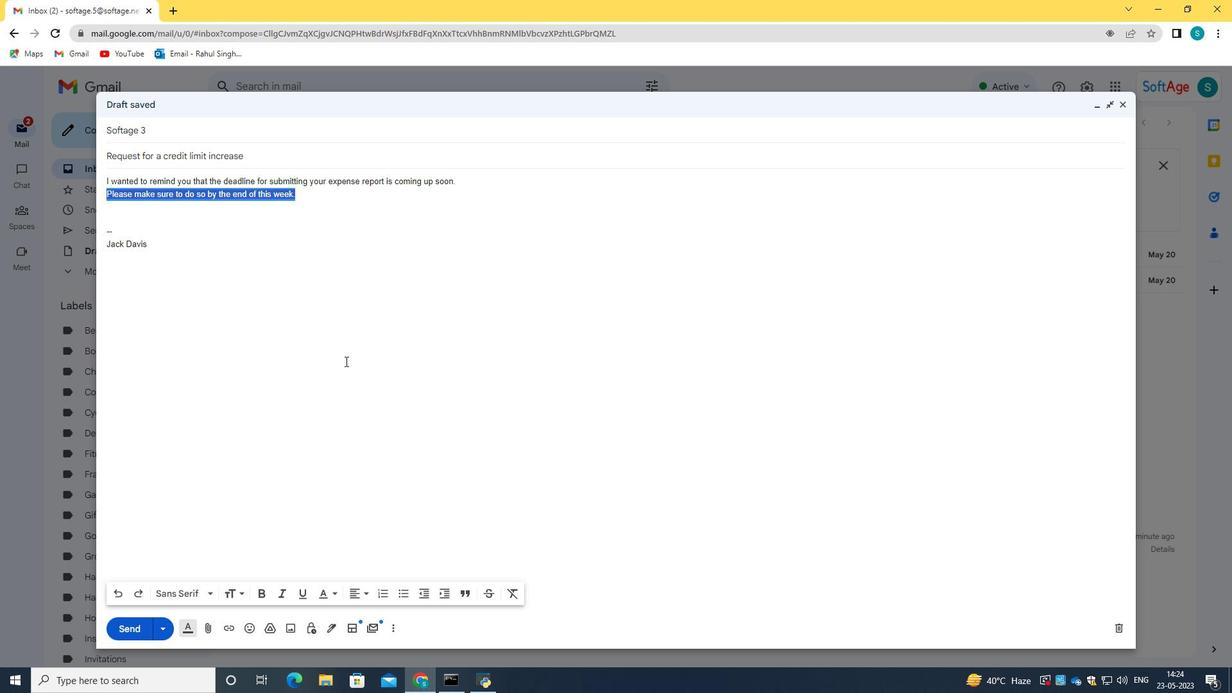 
Action: Mouse moved to (121, 614)
Screenshot: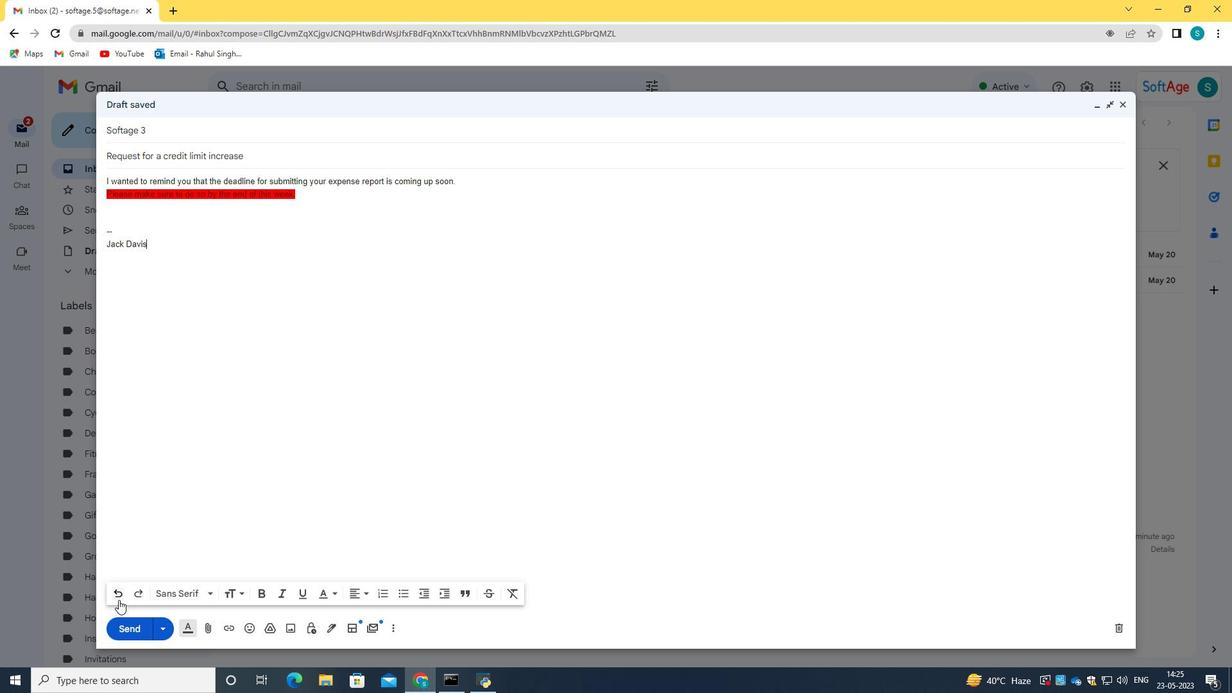 
Action: Mouse pressed left at (121, 614)
Screenshot: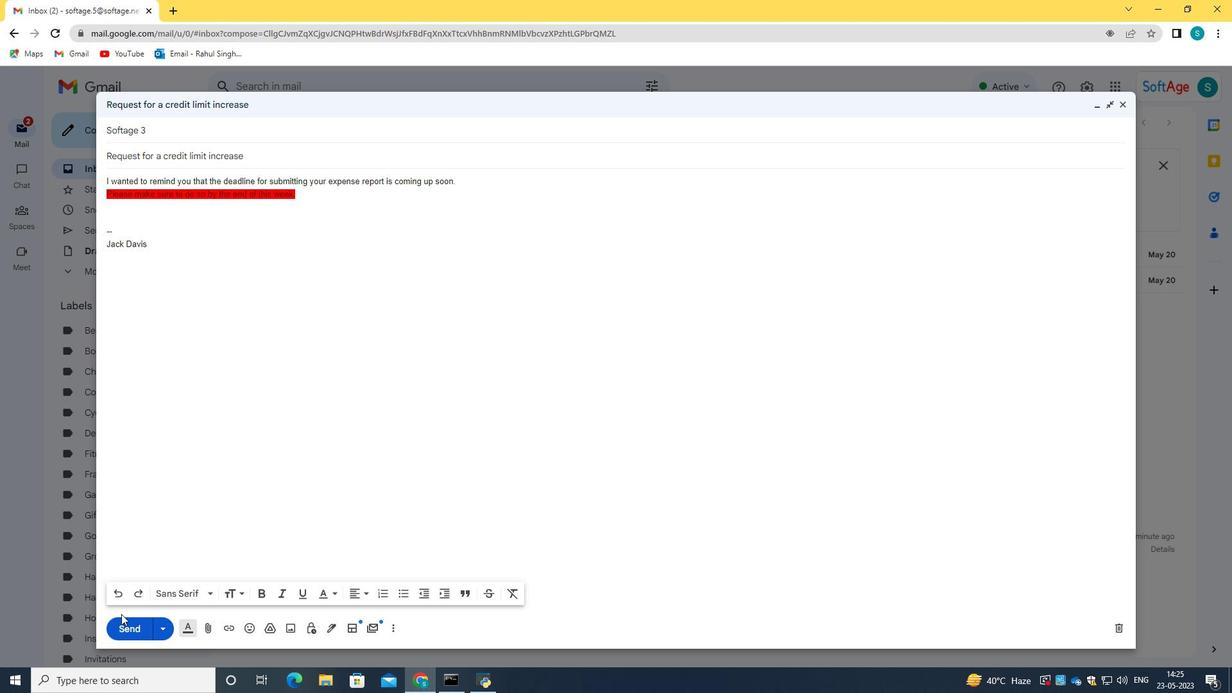 
Action: Mouse moved to (130, 632)
Screenshot: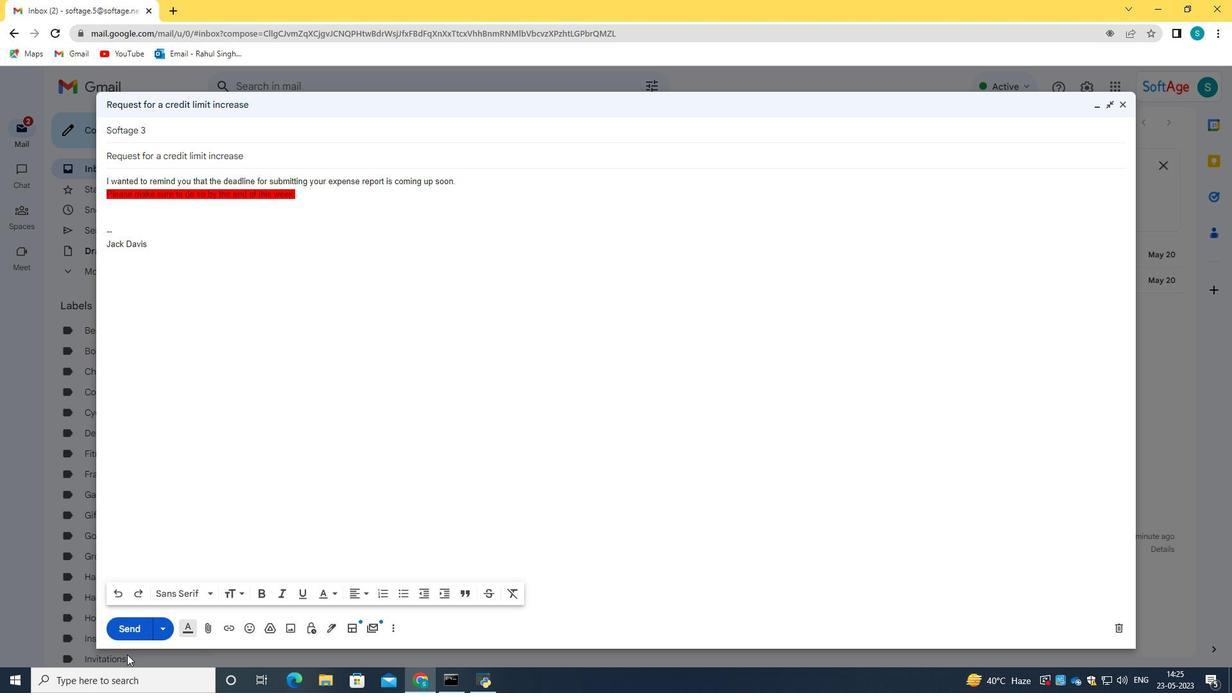 
Action: Mouse pressed left at (130, 632)
Screenshot: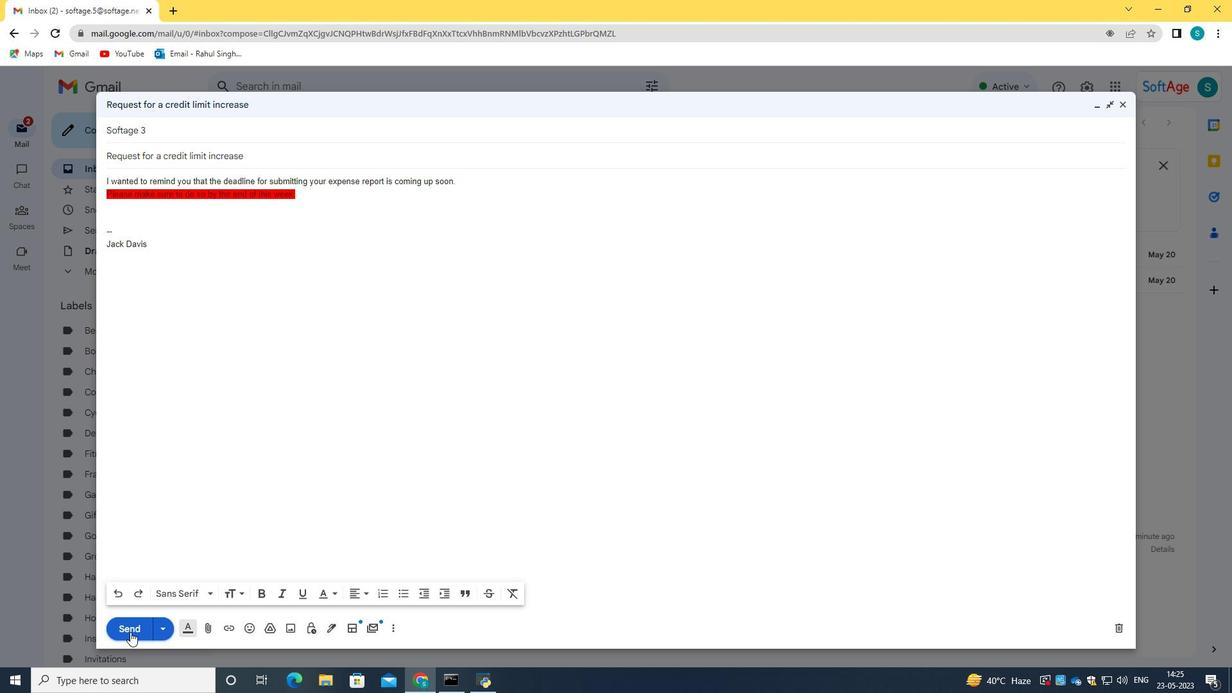 
Action: Mouse moved to (139, 236)
Screenshot: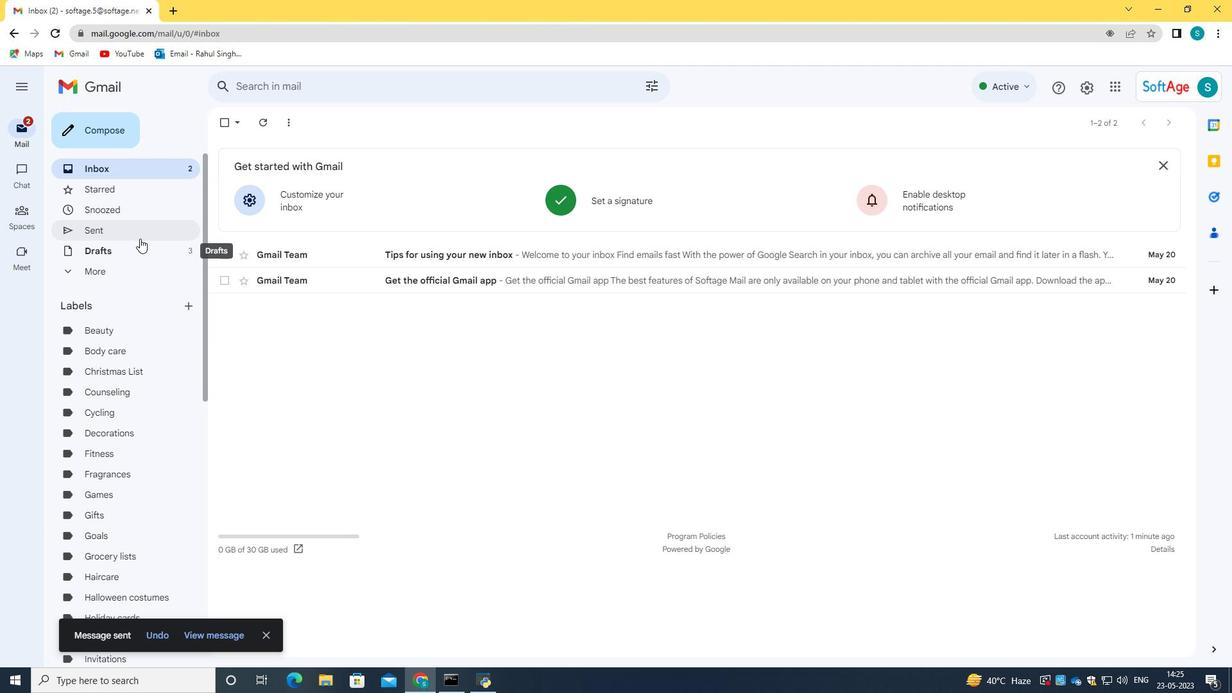 
Action: Mouse pressed left at (139, 236)
Screenshot: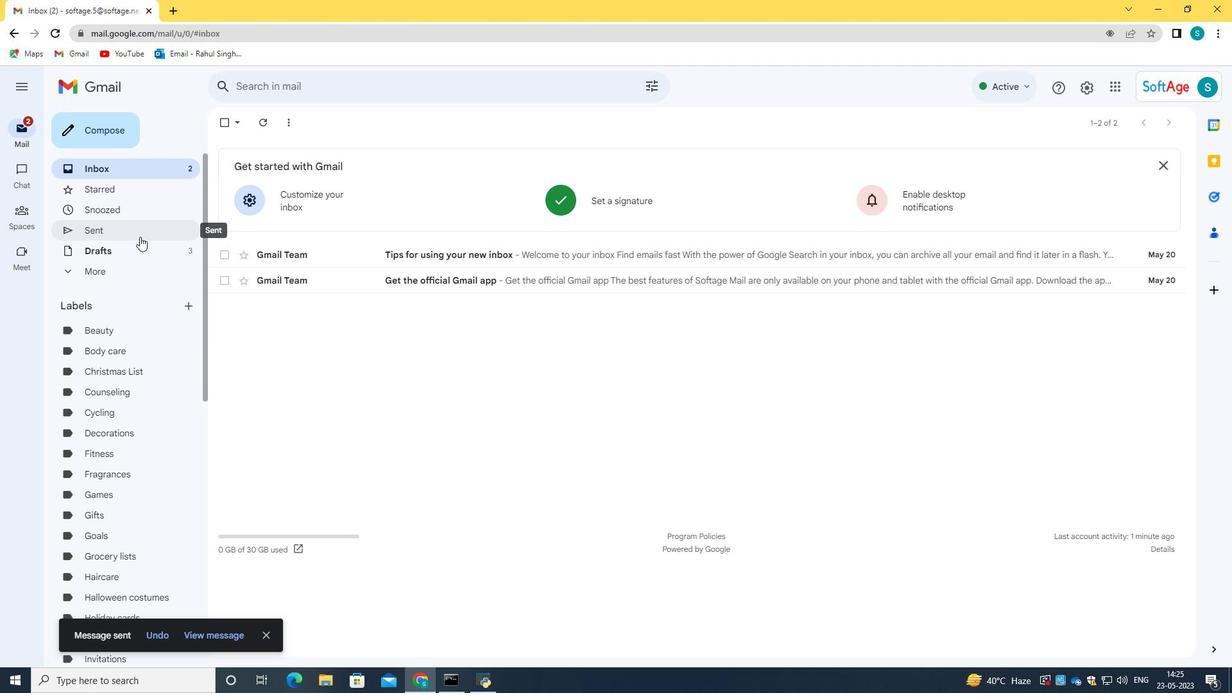 
Action: Mouse moved to (297, 190)
Screenshot: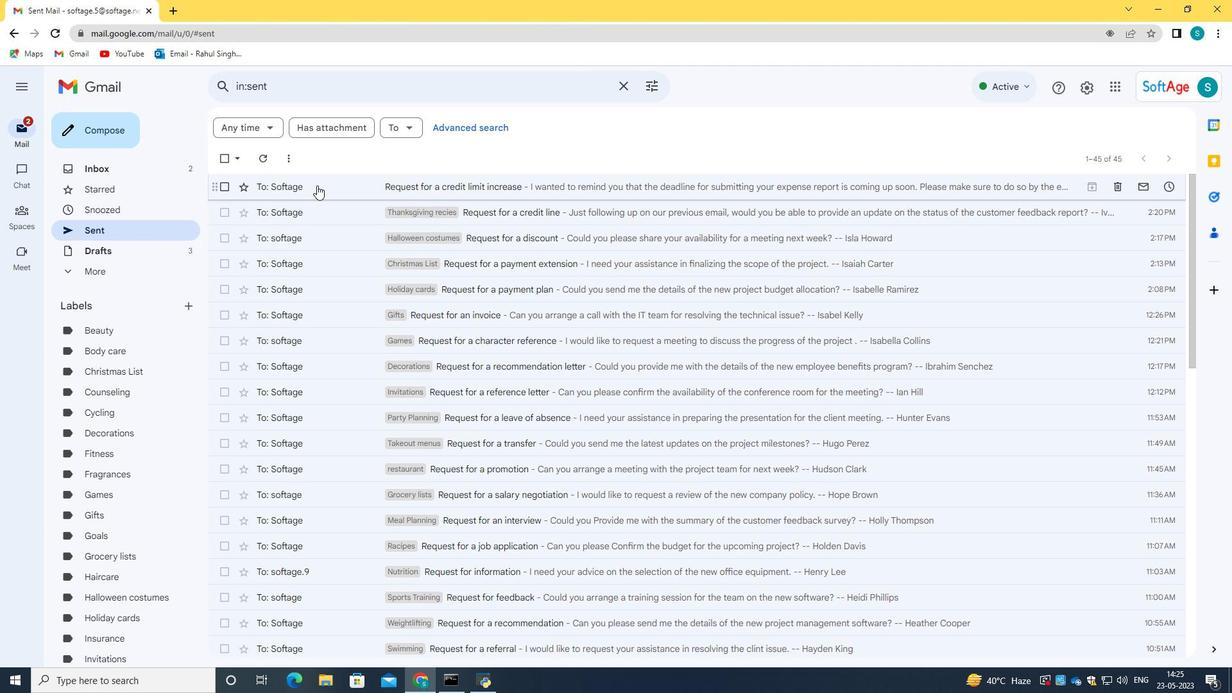 
Action: Mouse pressed left at (297, 190)
Screenshot: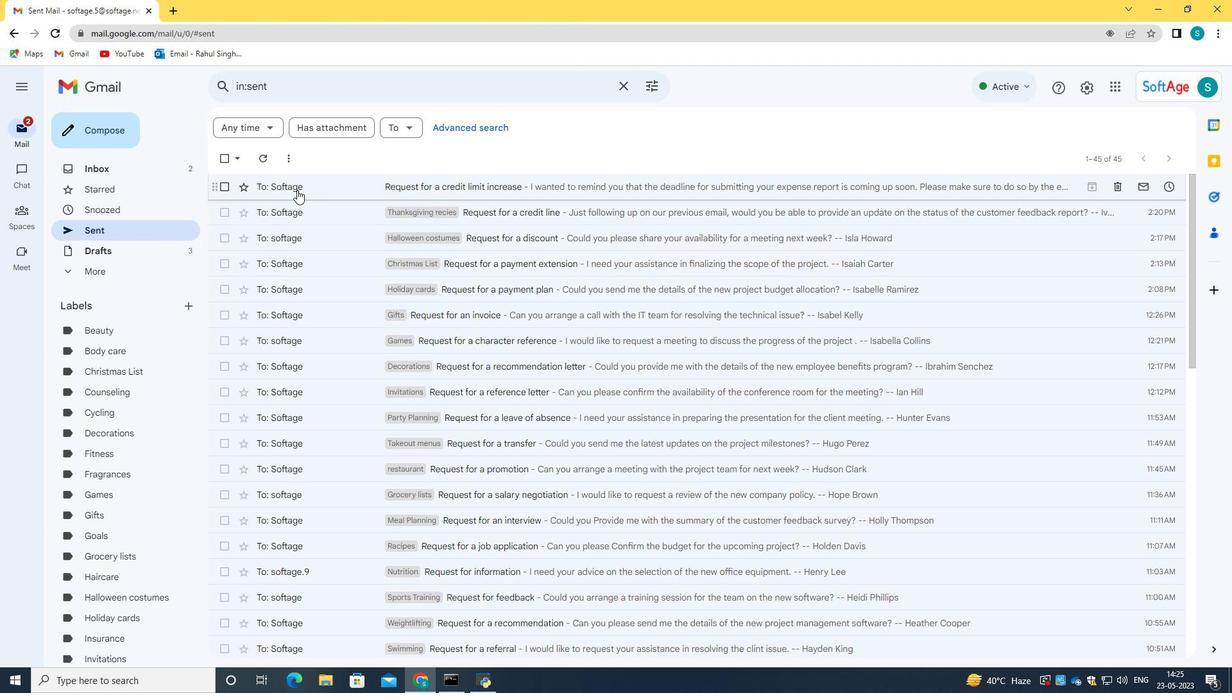 
Action: Mouse moved to (225, 120)
Screenshot: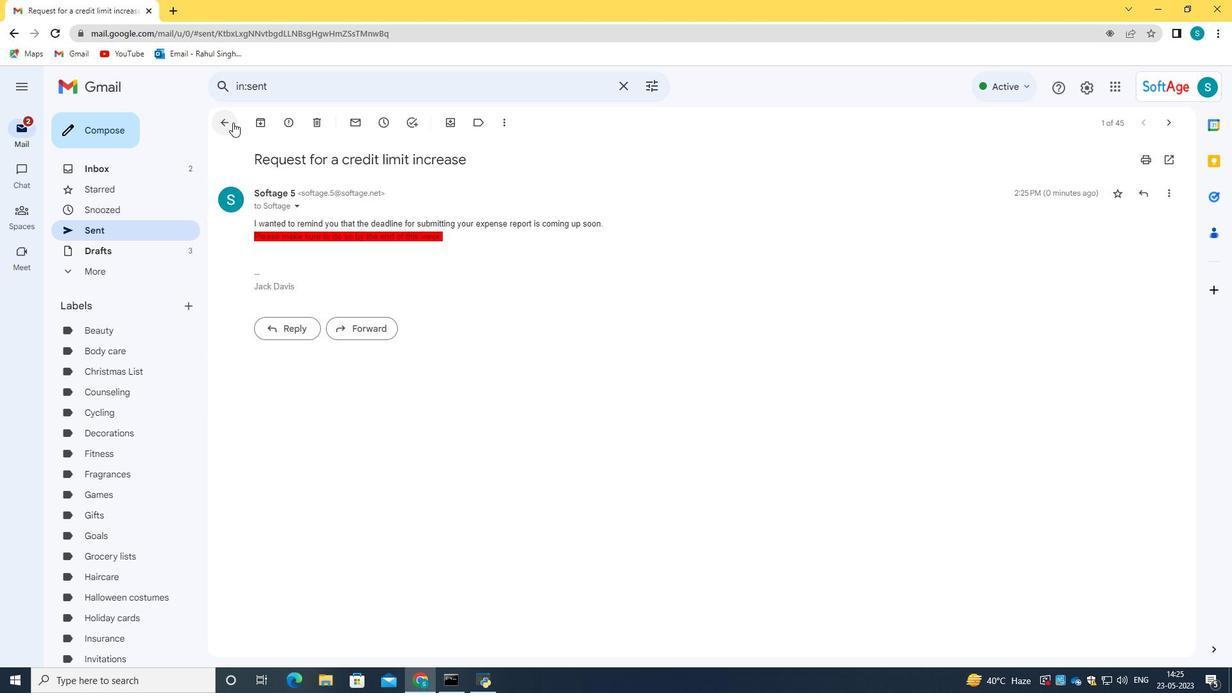 
Action: Mouse pressed left at (225, 120)
Screenshot: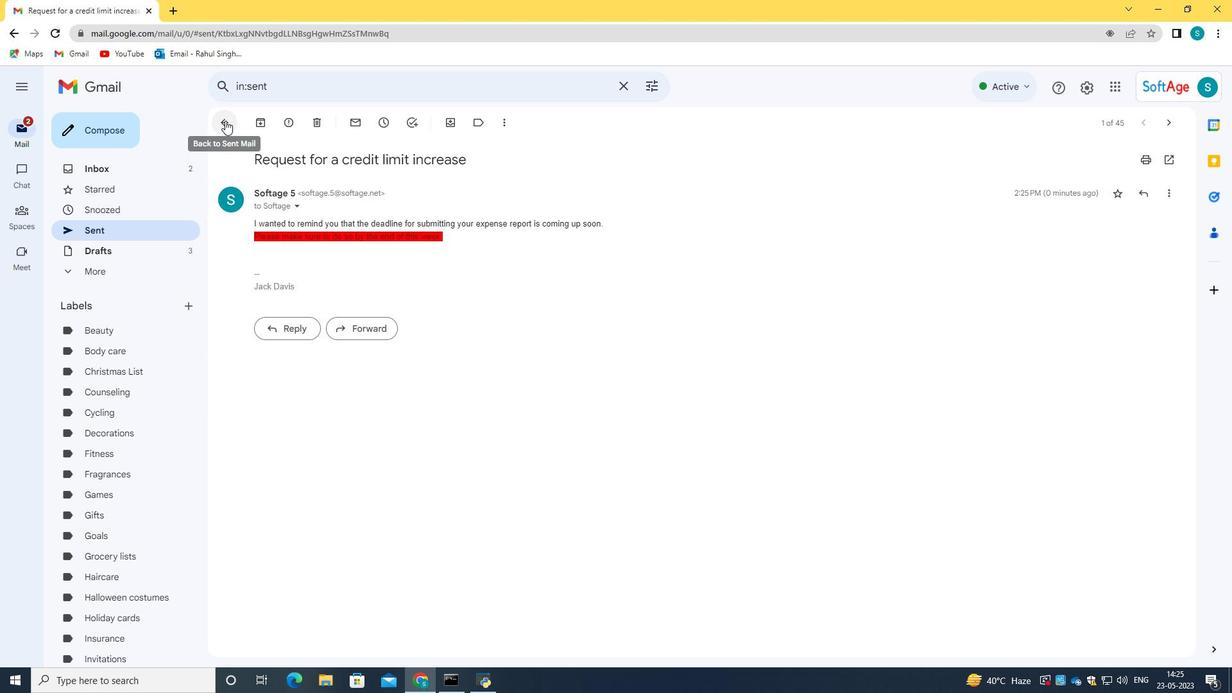 
Action: Mouse moved to (224, 186)
Screenshot: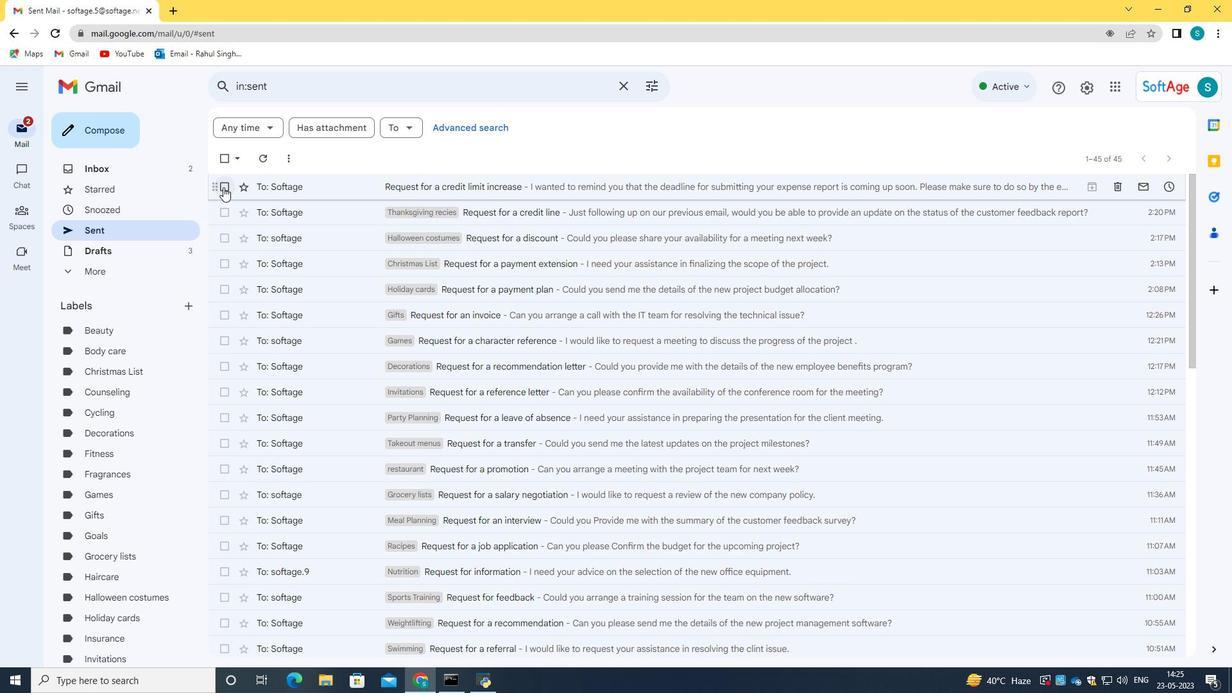 
Action: Mouse pressed left at (224, 186)
Screenshot: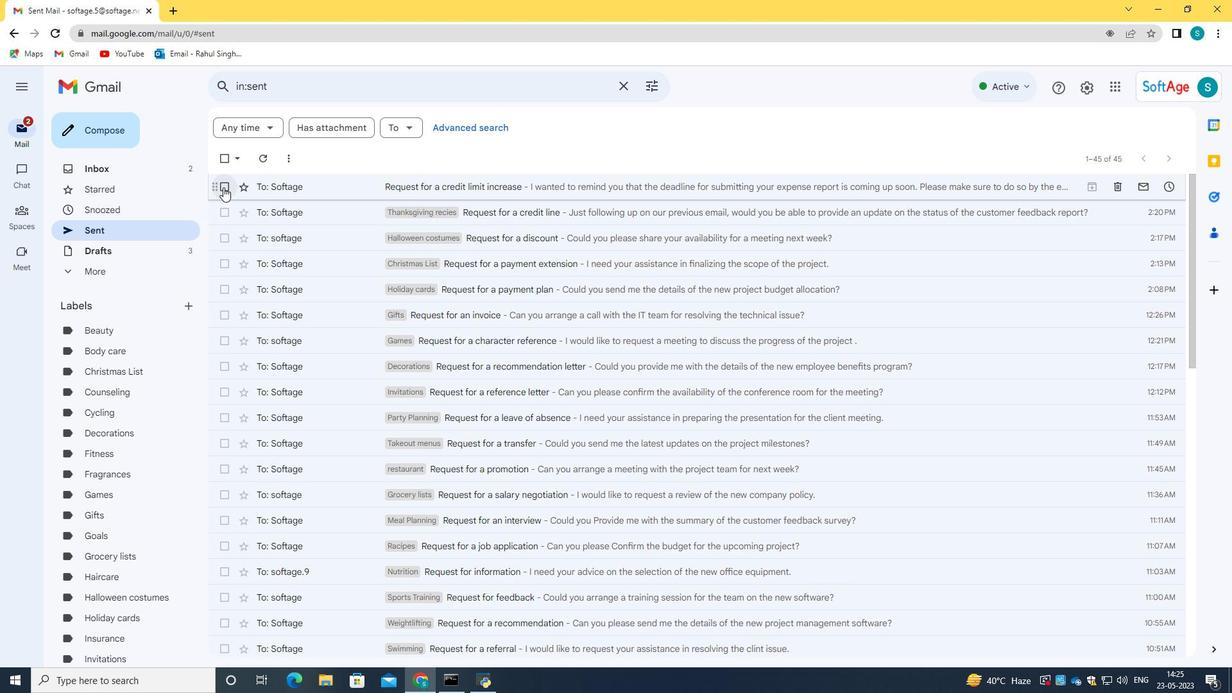 
Action: Mouse moved to (322, 190)
Screenshot: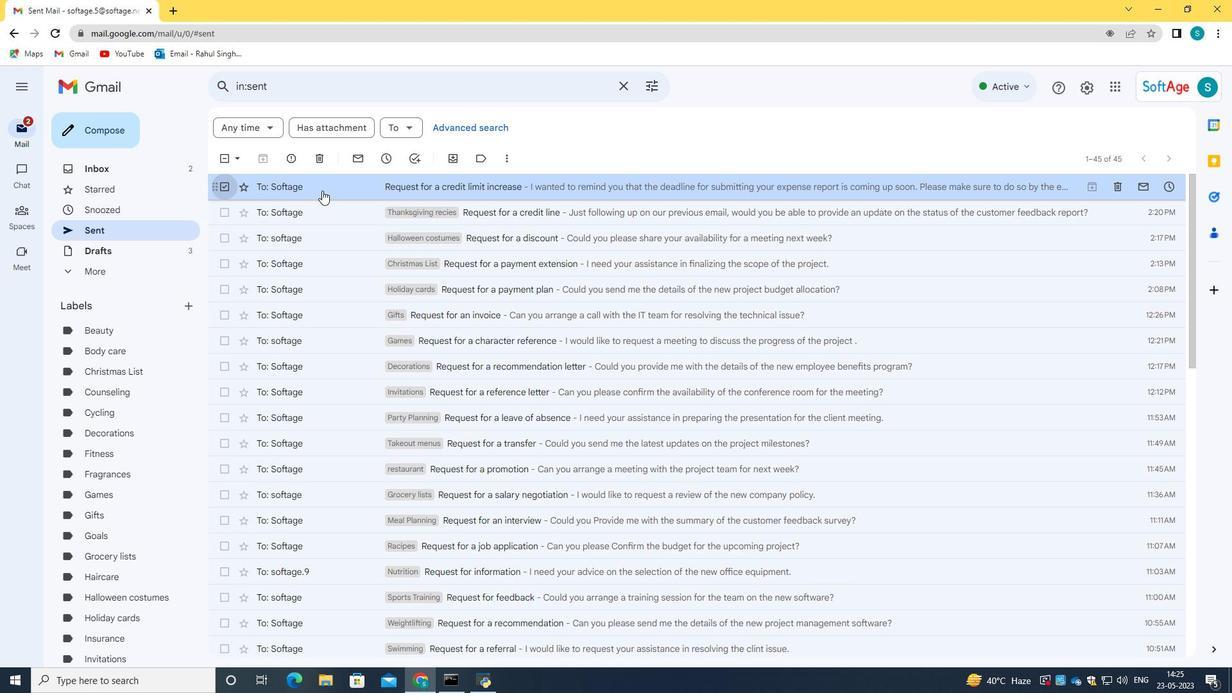 
Action: Mouse pressed right at (322, 190)
Screenshot: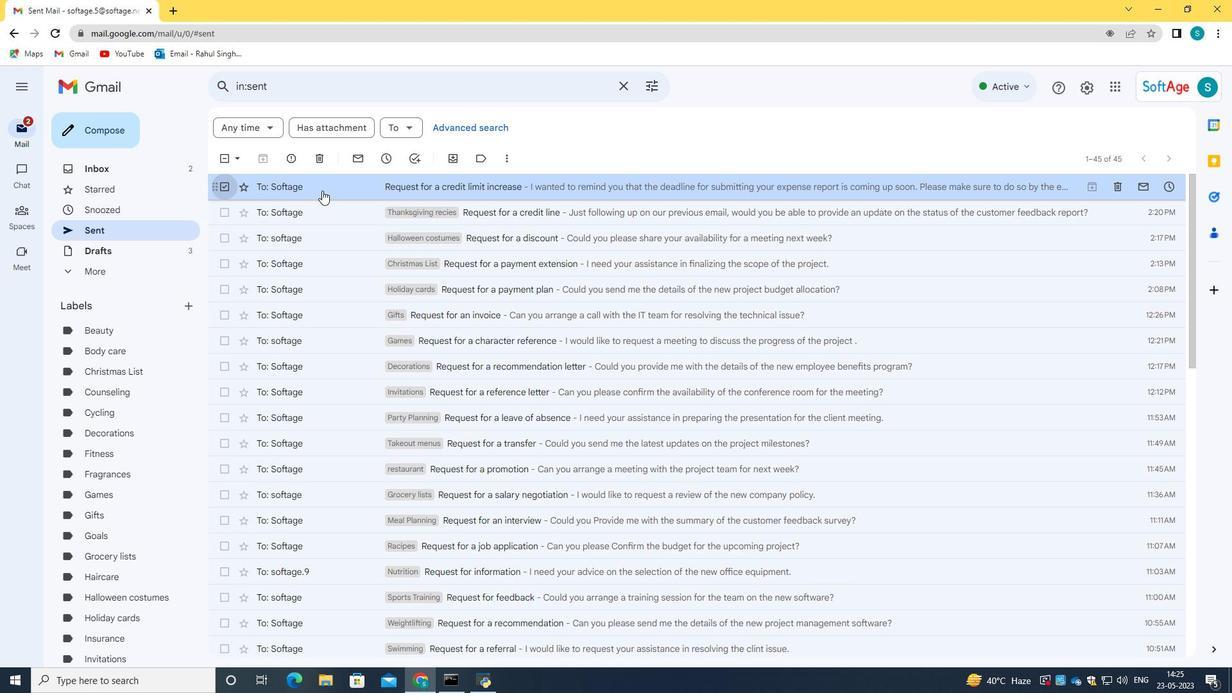 
Action: Mouse moved to (523, 401)
Screenshot: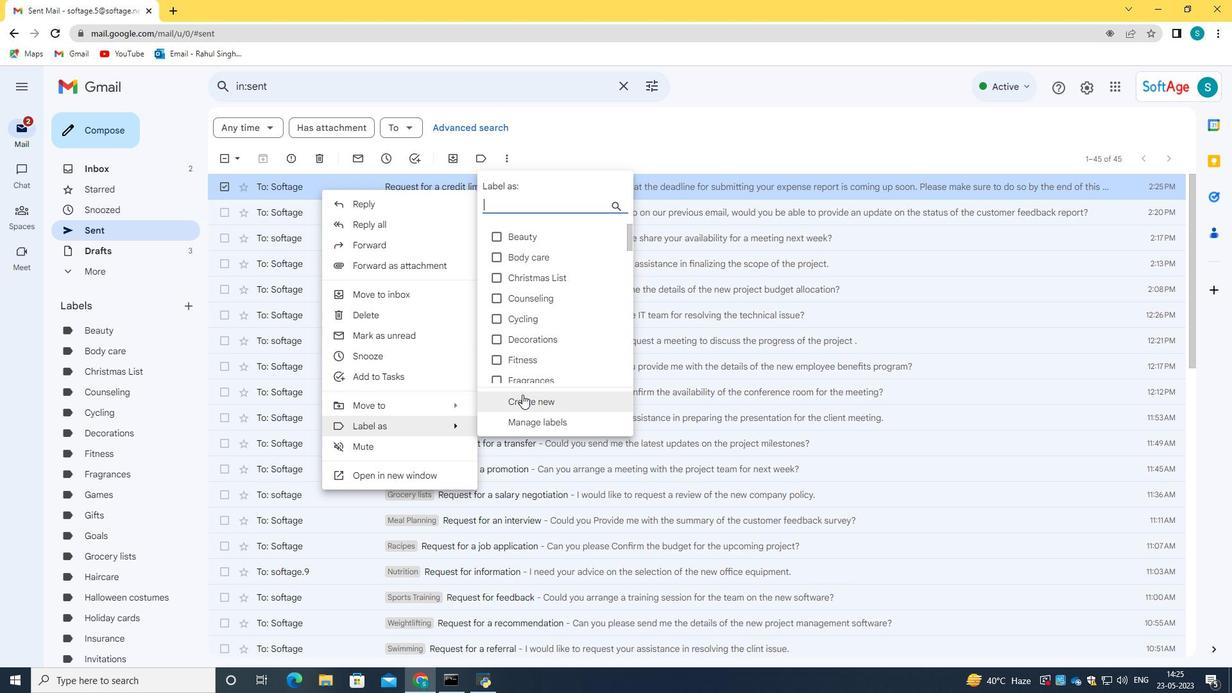 
Action: Mouse pressed left at (523, 401)
Screenshot: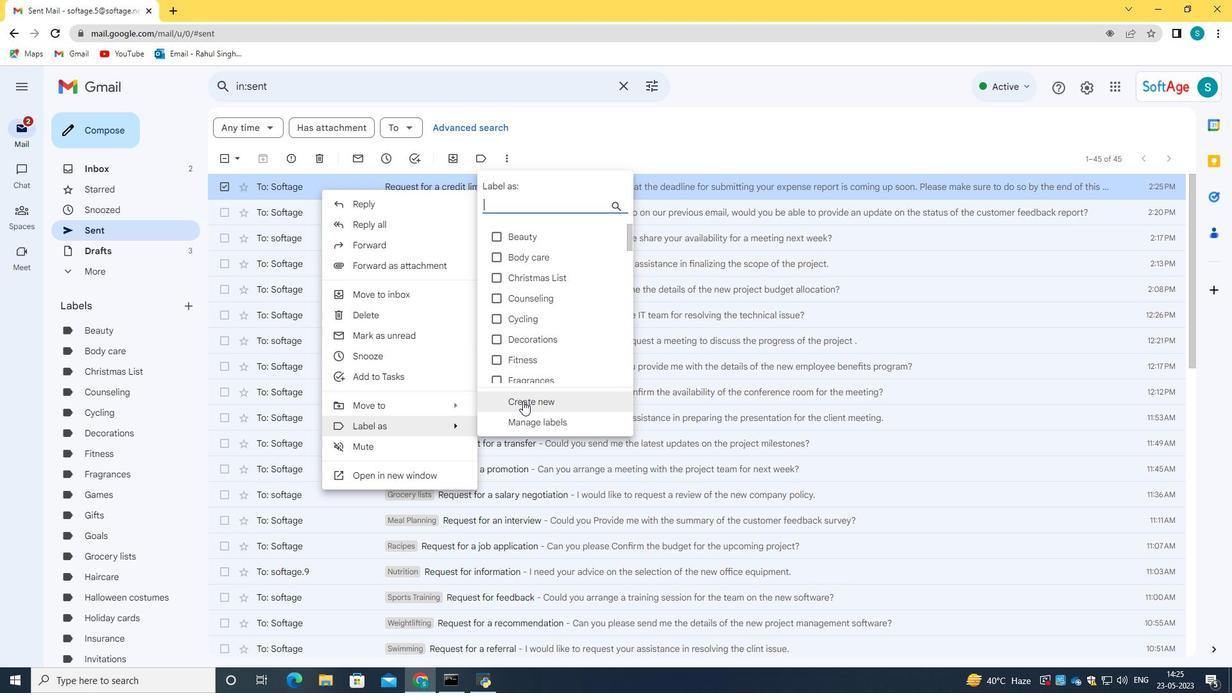 
Action: Mouse moved to (756, 304)
Screenshot: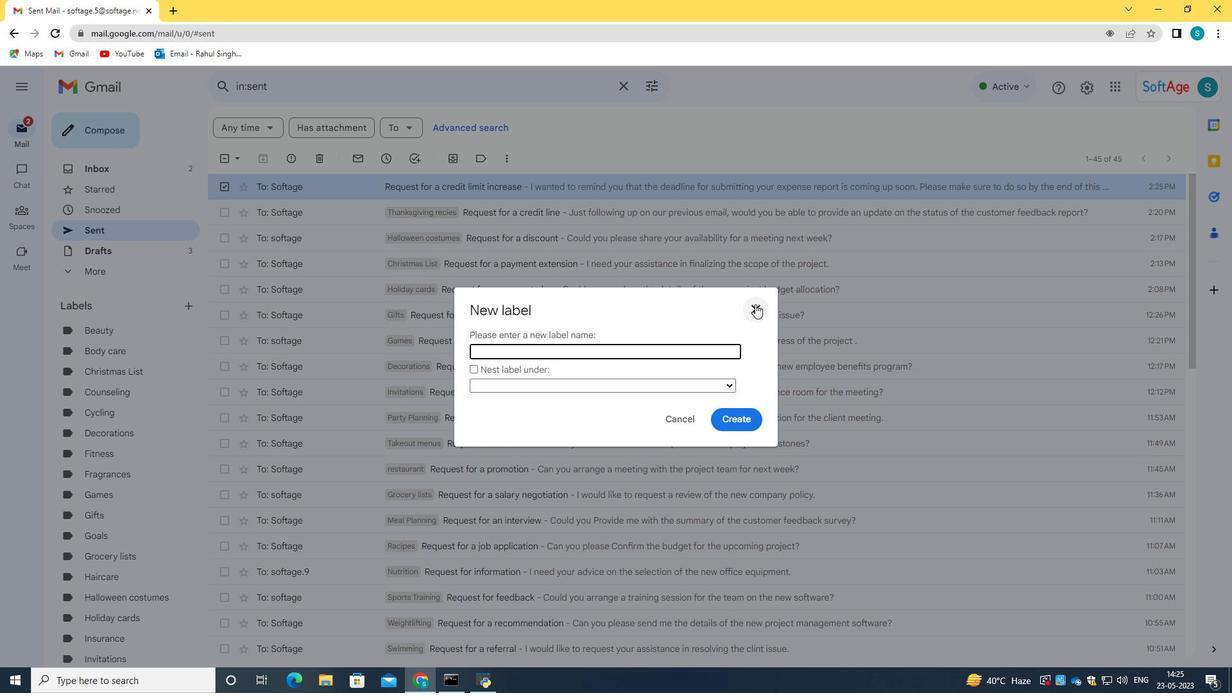 
Action: Mouse pressed left at (756, 304)
Screenshot: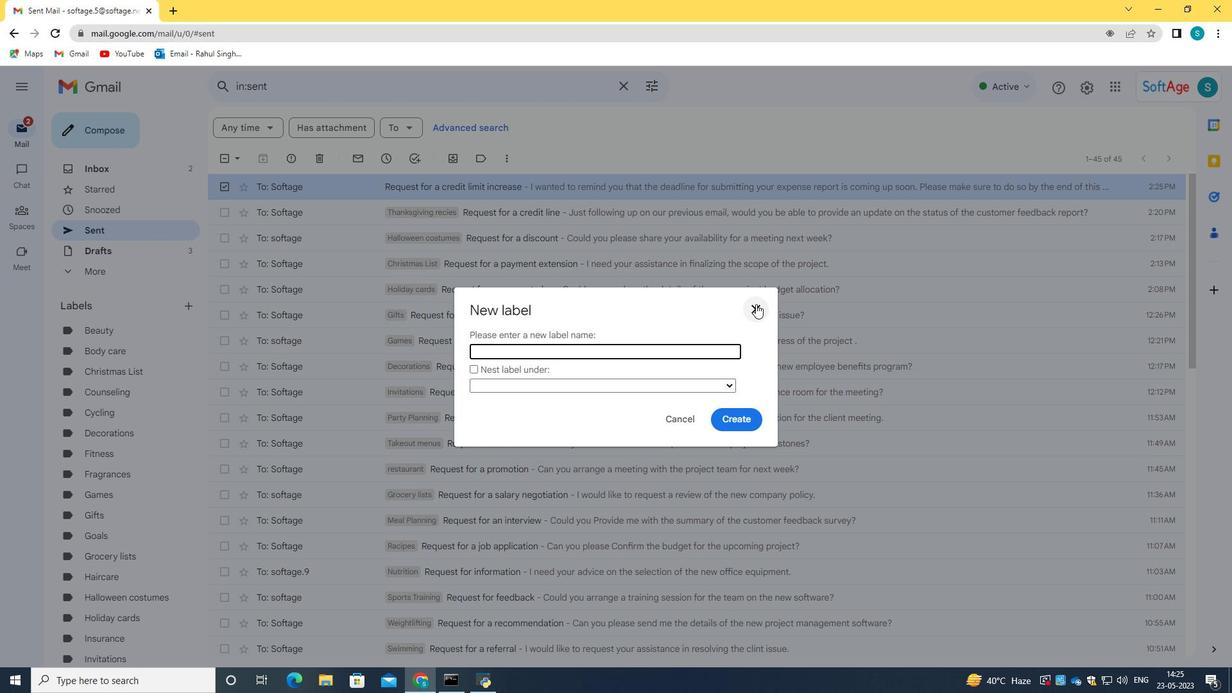 
Action: Mouse moved to (333, 186)
Screenshot: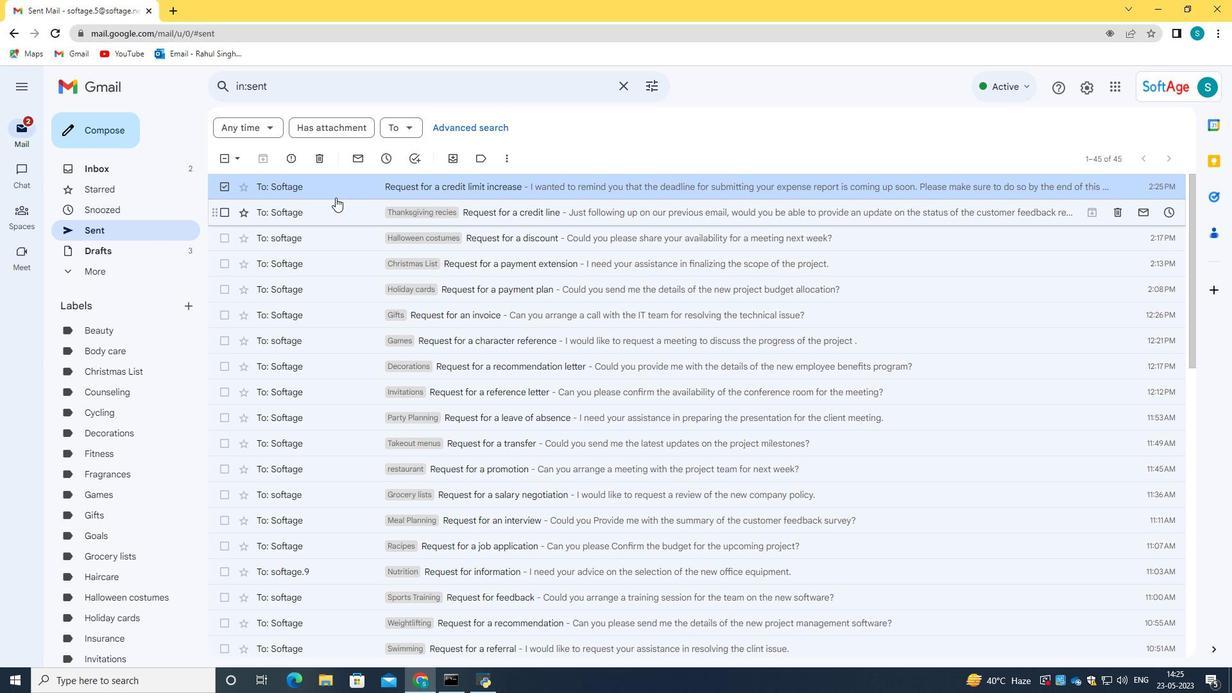 
Action: Mouse pressed right at (333, 186)
Screenshot: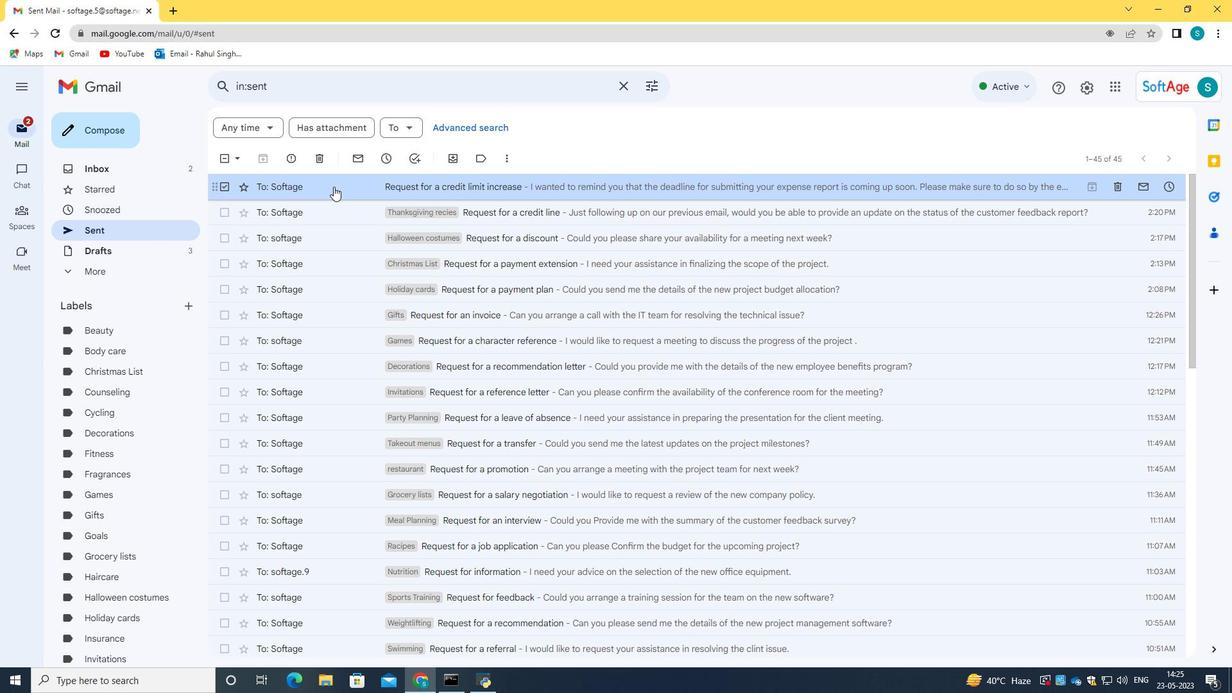 
Action: Mouse moved to (528, 370)
Screenshot: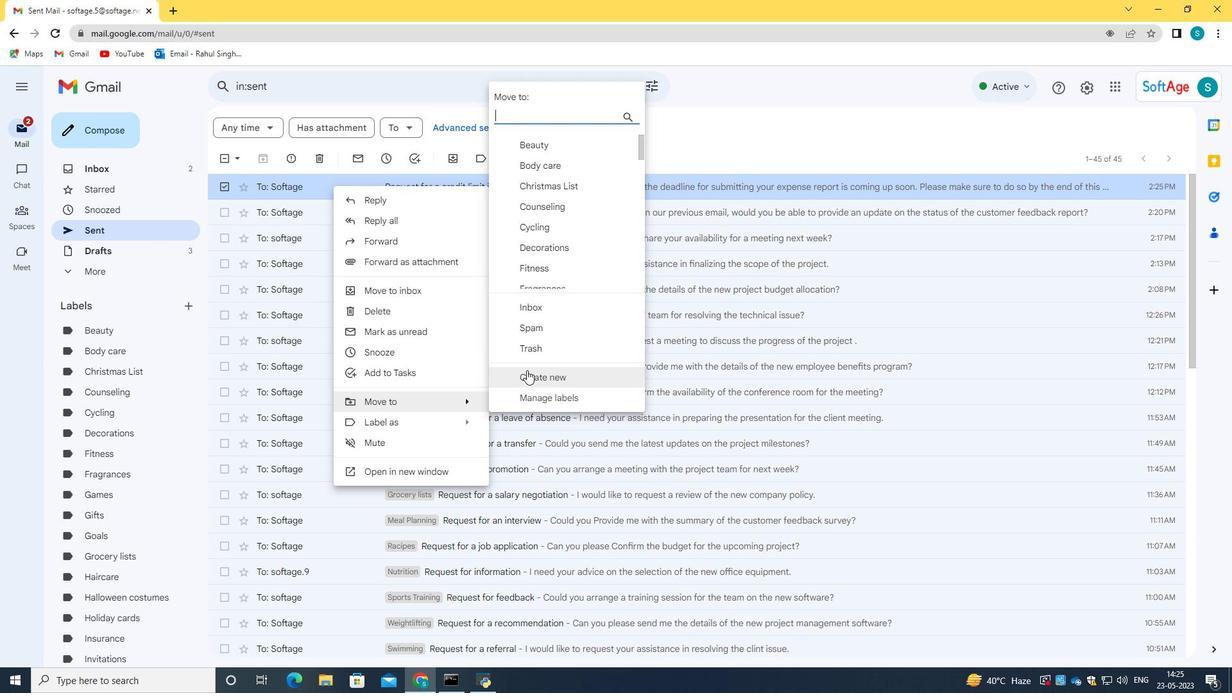 
Action: Mouse pressed left at (528, 370)
Screenshot: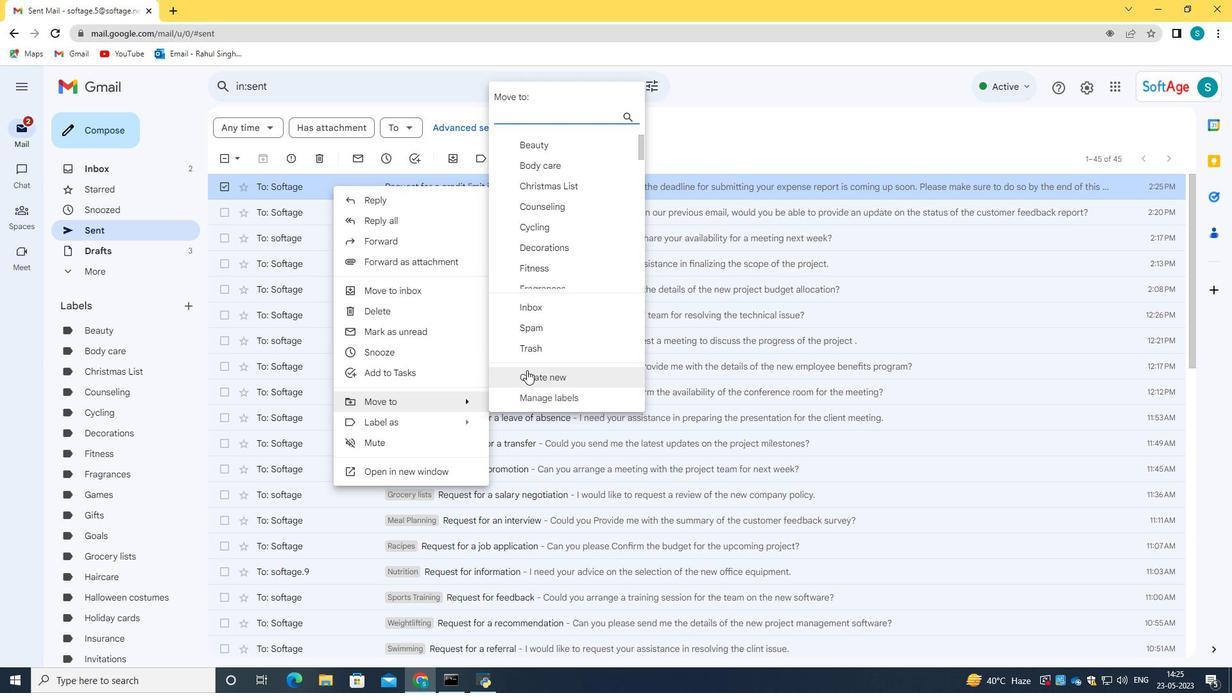 
Action: Key pressed <Key.caps_lock>E<Key.caps_lock>aster<Key.space>ideas
Screenshot: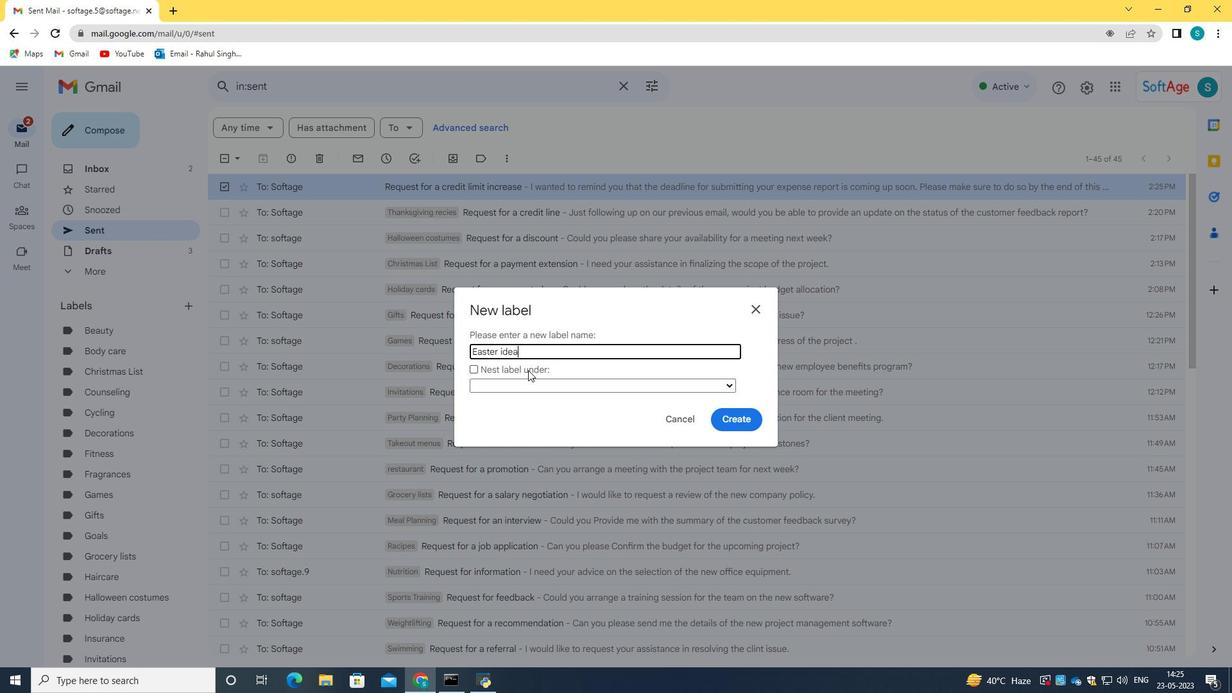 
Action: Mouse moved to (742, 417)
Screenshot: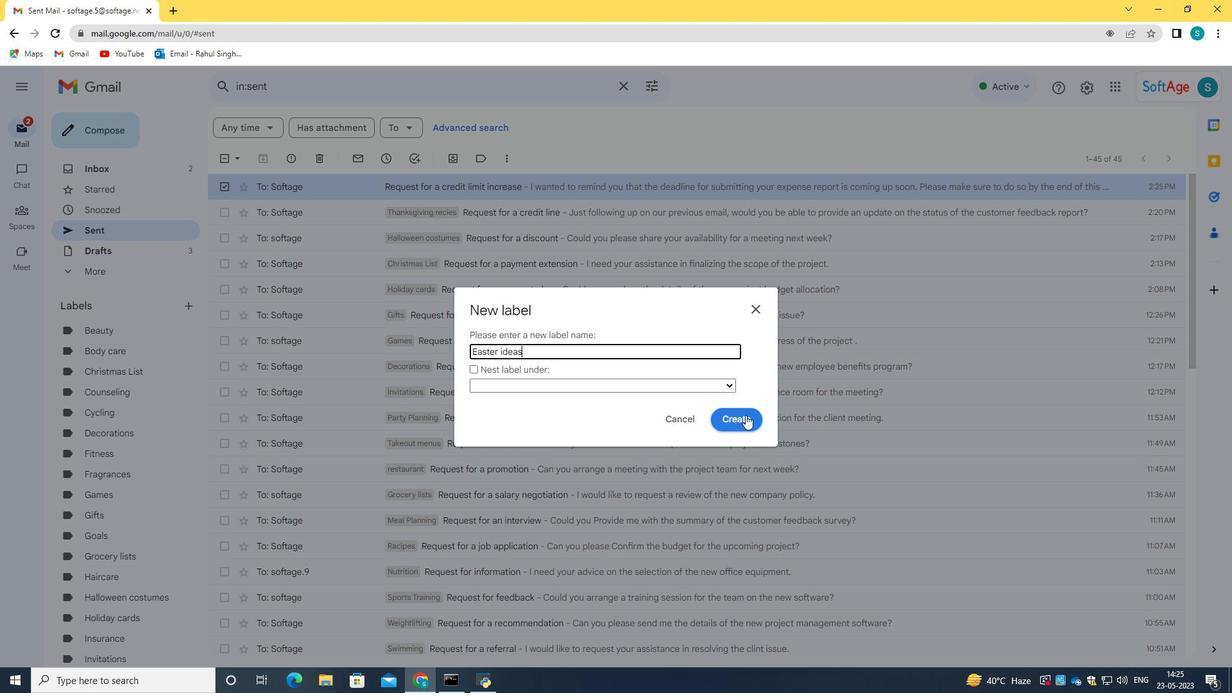
Action: Mouse pressed left at (742, 417)
Screenshot: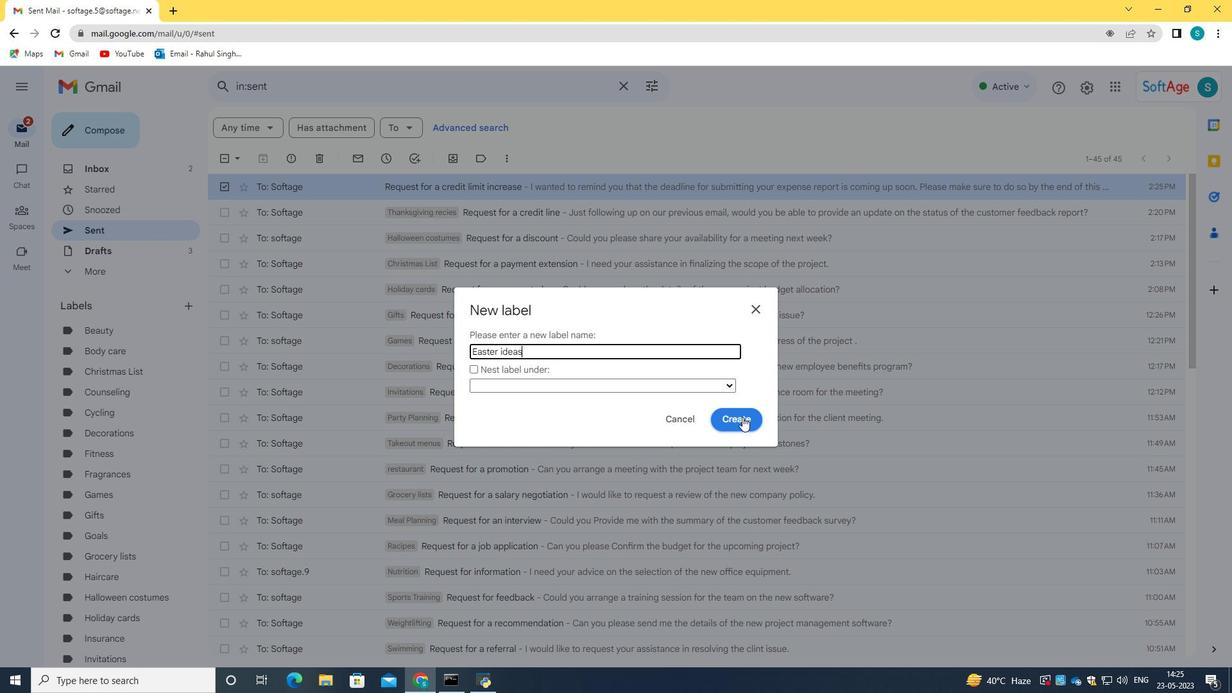 
Action: Mouse moved to (167, 437)
Screenshot: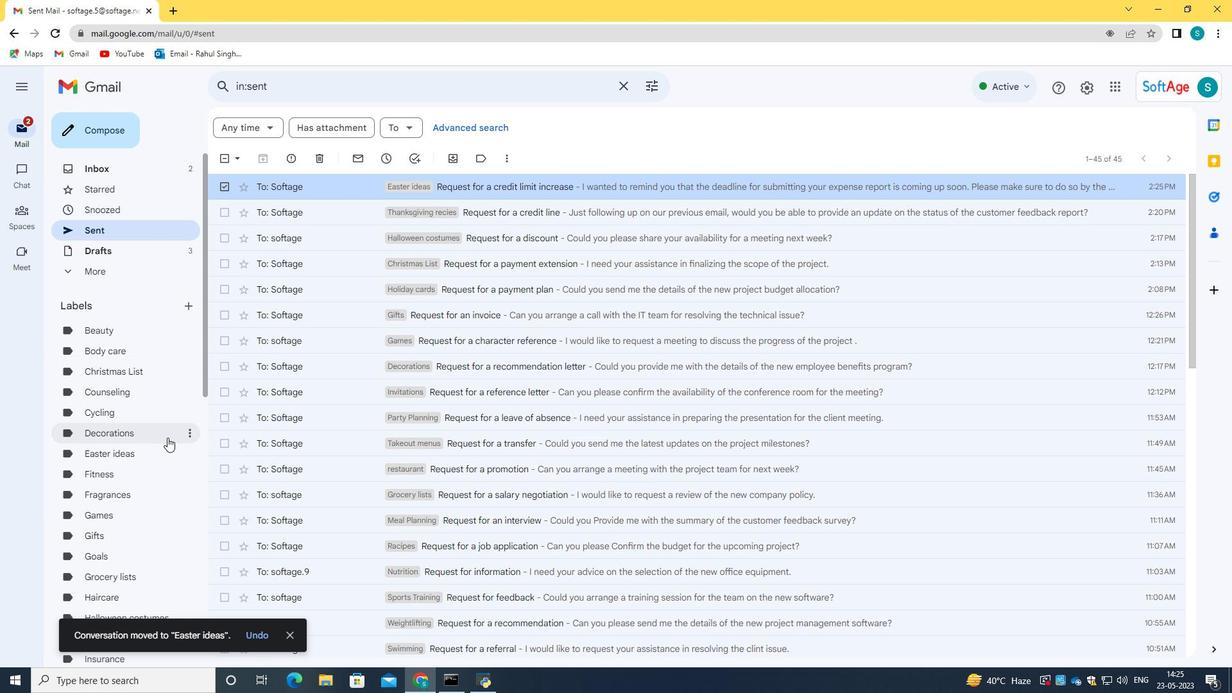 
